Task: Search one way flight ticket for 3 adults, 3 children in premium economy from Santa Fe: Santa Fe Municipal Airport to Gillette: Gillette Campbell County Airport on 5-1-2023. Choice of flights is Frontier. Number of bags: 1 carry on bag. Price is upto 74000. Outbound departure time preference is 23:00.
Action: Mouse moved to (233, 288)
Screenshot: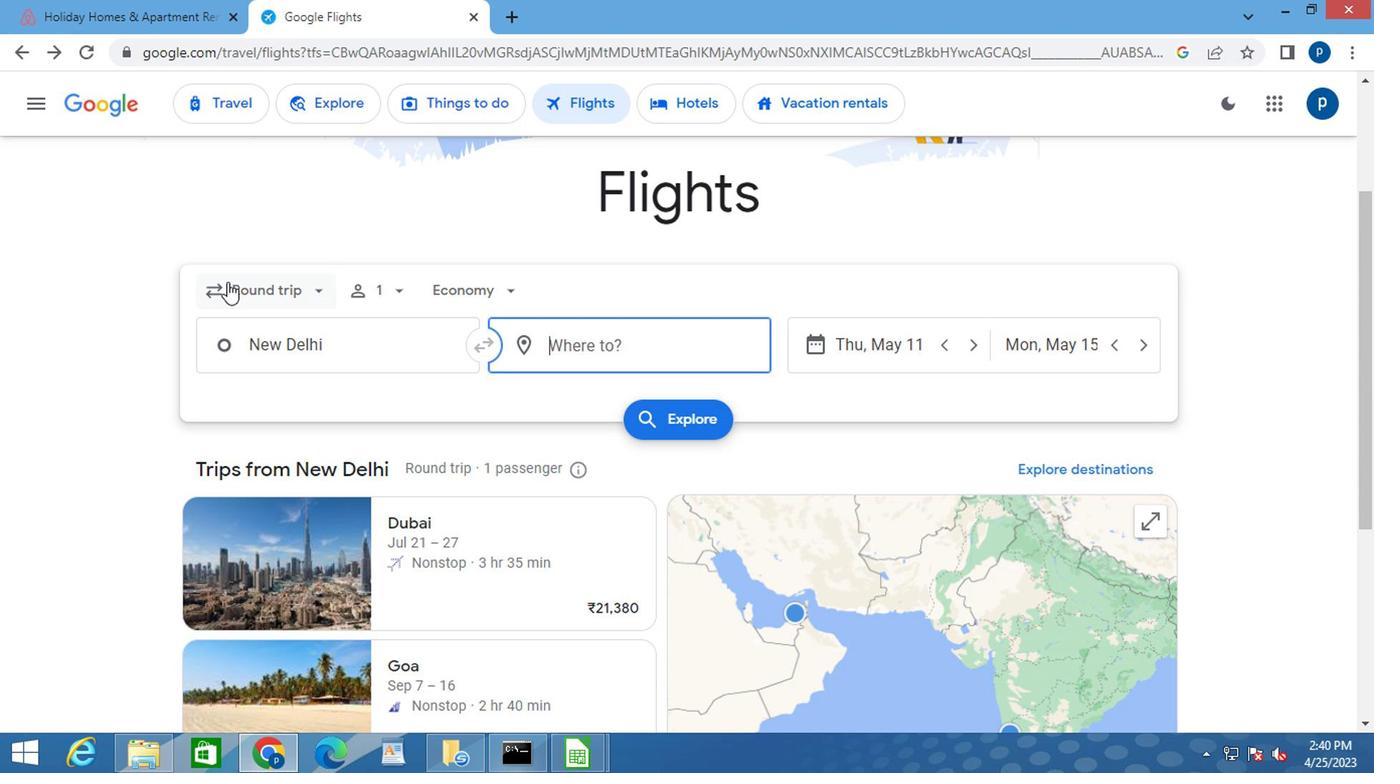 
Action: Mouse pressed left at (233, 288)
Screenshot: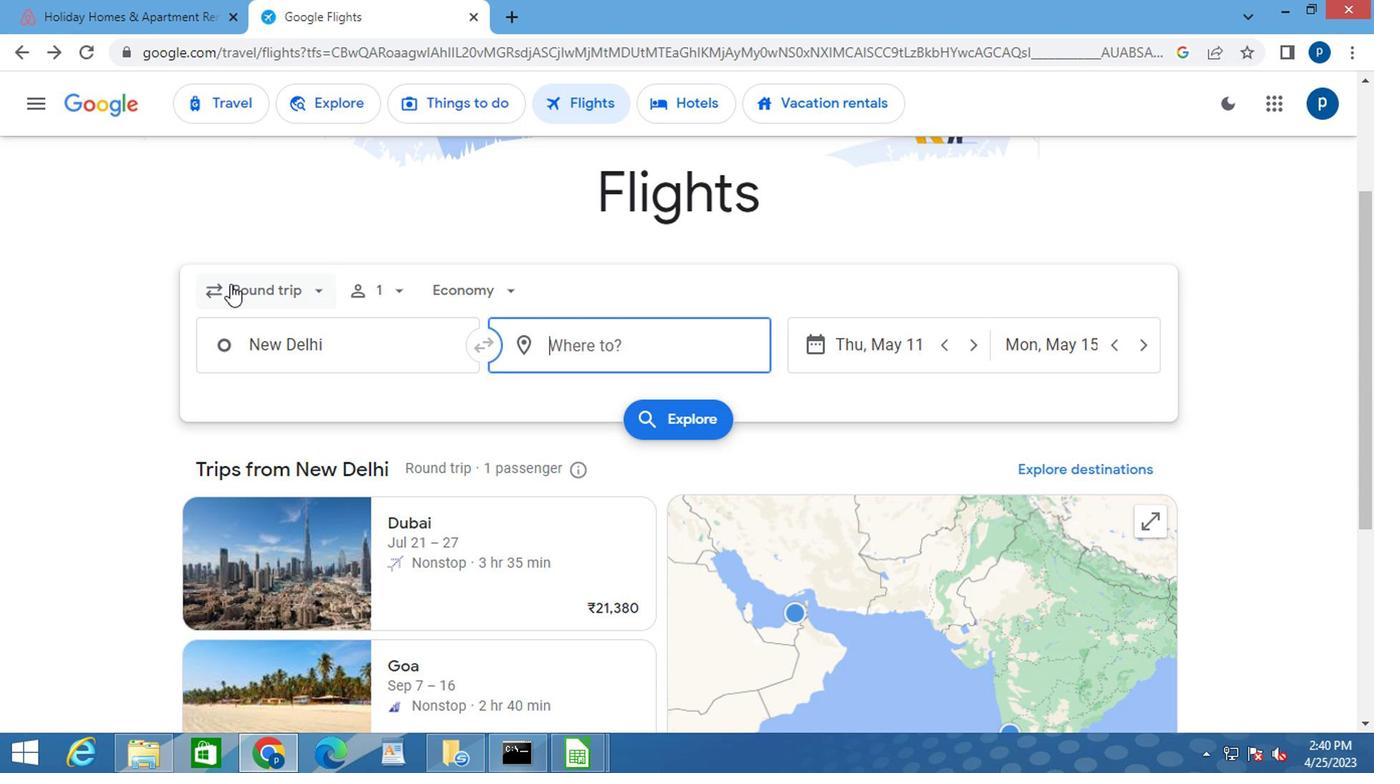 
Action: Mouse moved to (278, 377)
Screenshot: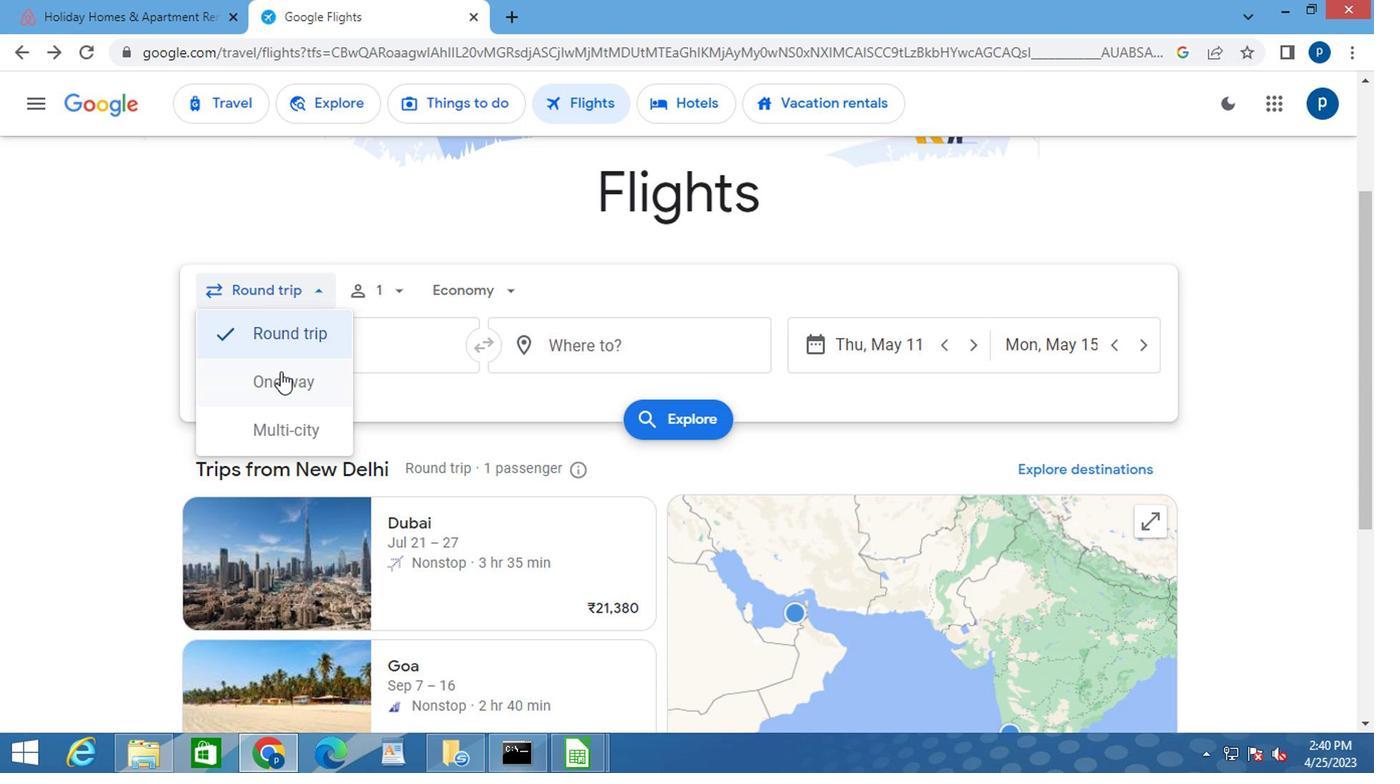 
Action: Mouse pressed left at (278, 377)
Screenshot: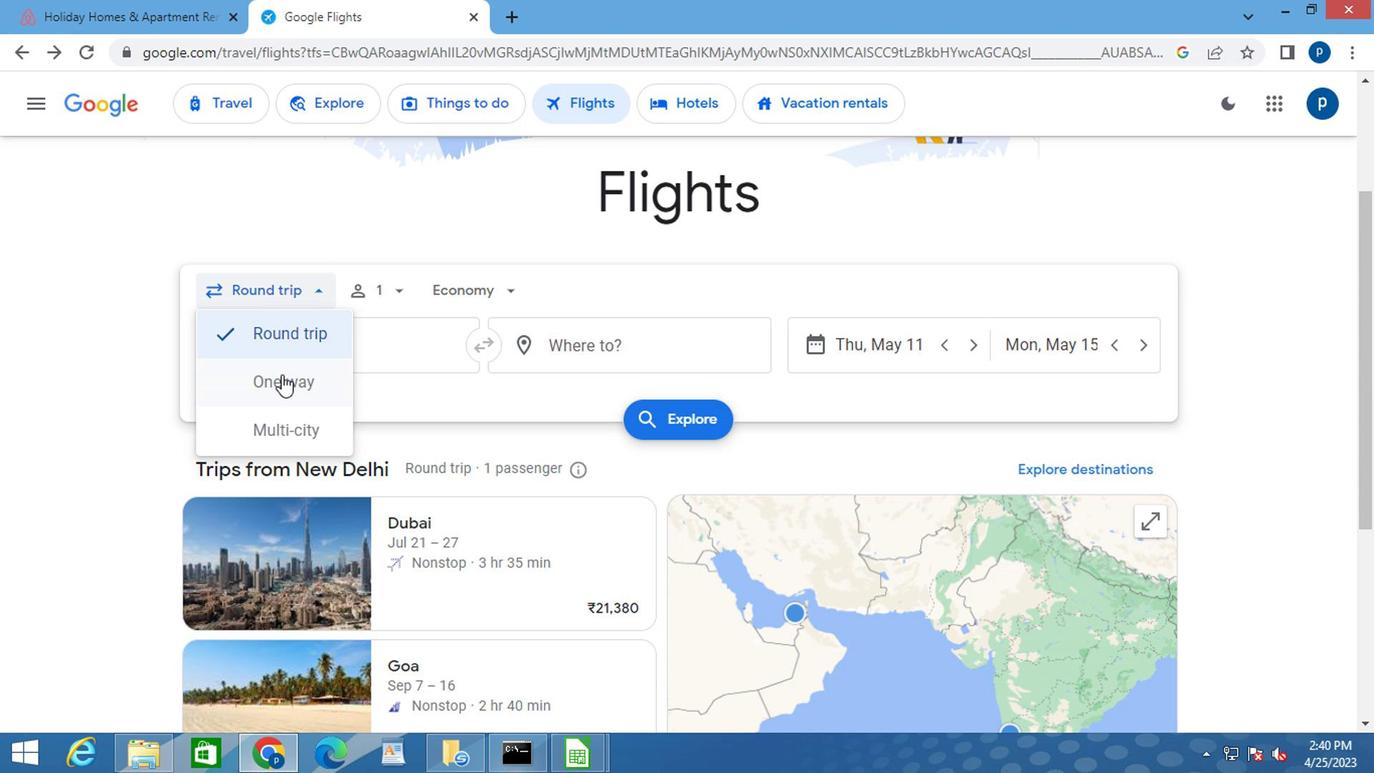 
Action: Mouse moved to (372, 303)
Screenshot: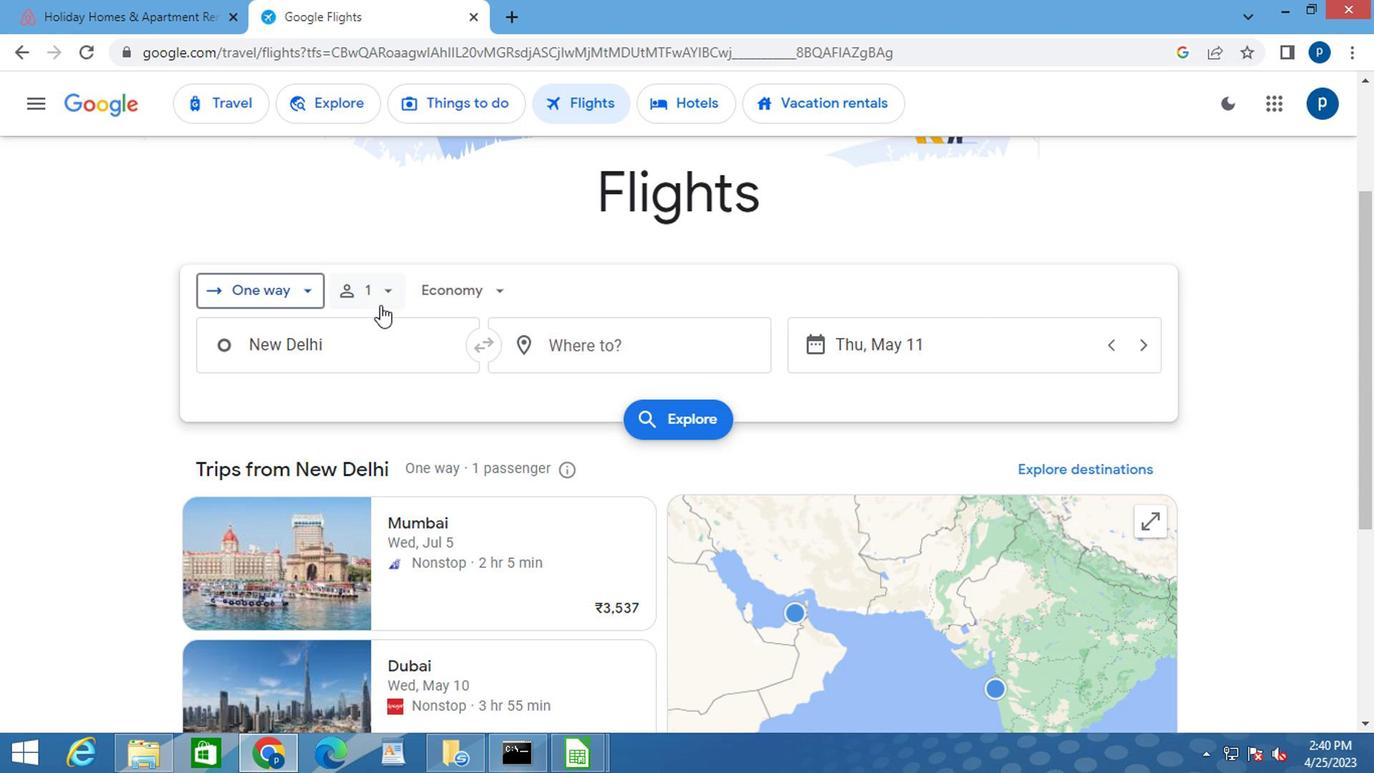 
Action: Mouse pressed left at (372, 303)
Screenshot: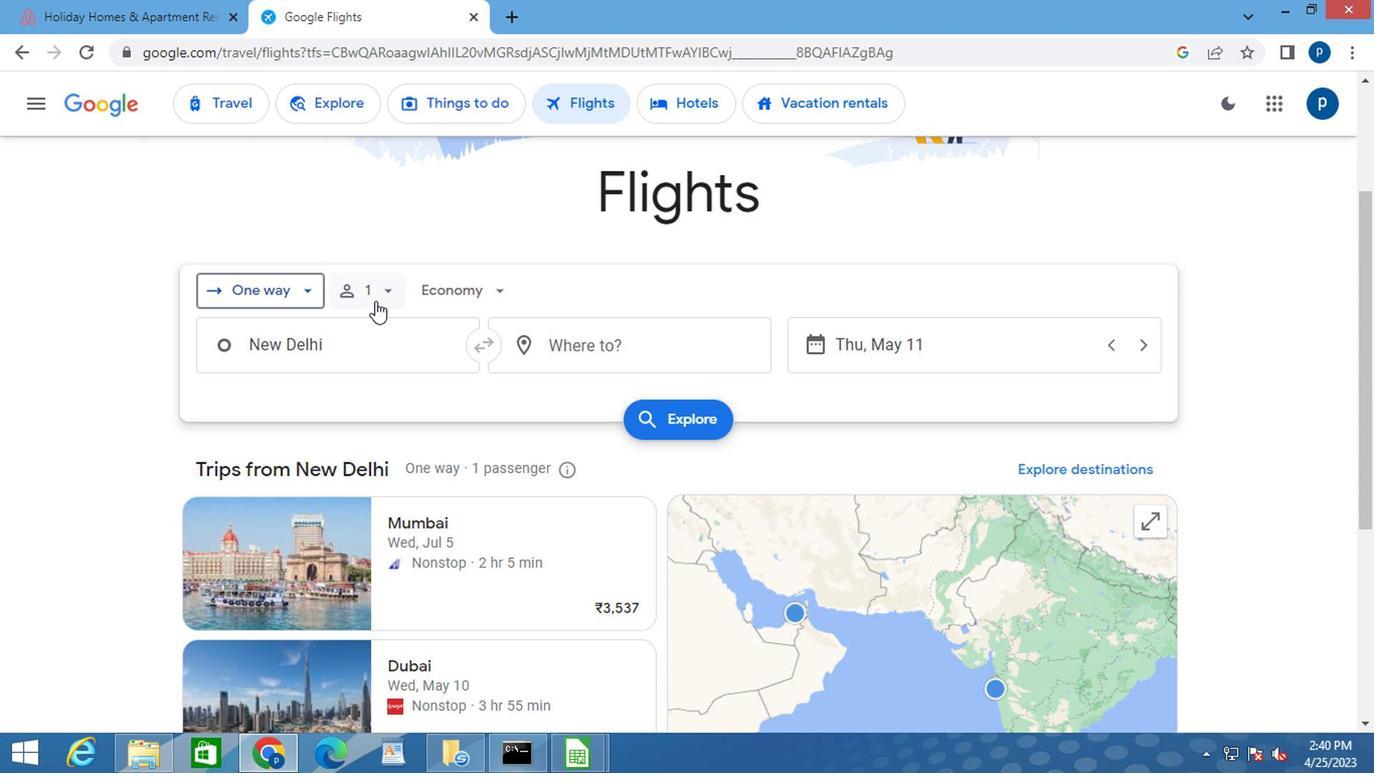
Action: Mouse moved to (539, 338)
Screenshot: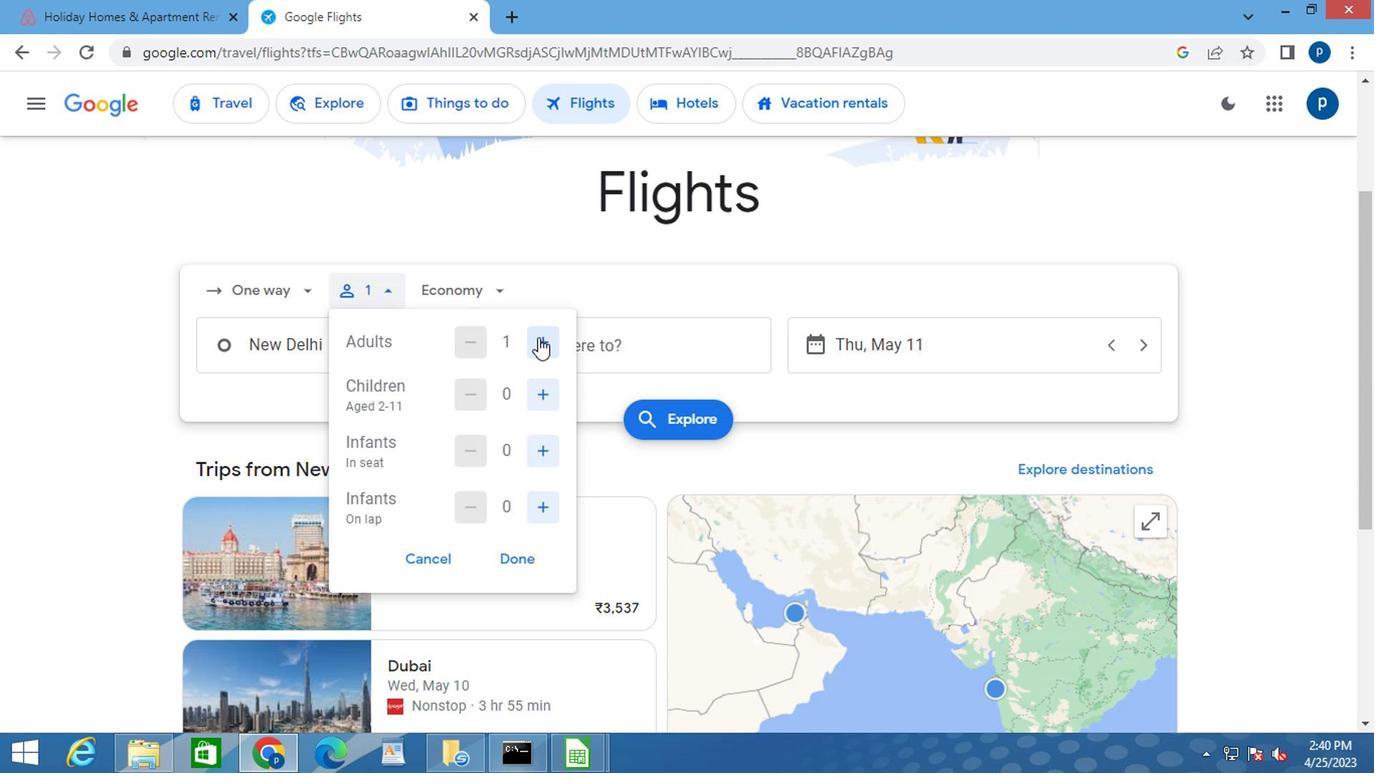 
Action: Mouse pressed left at (539, 338)
Screenshot: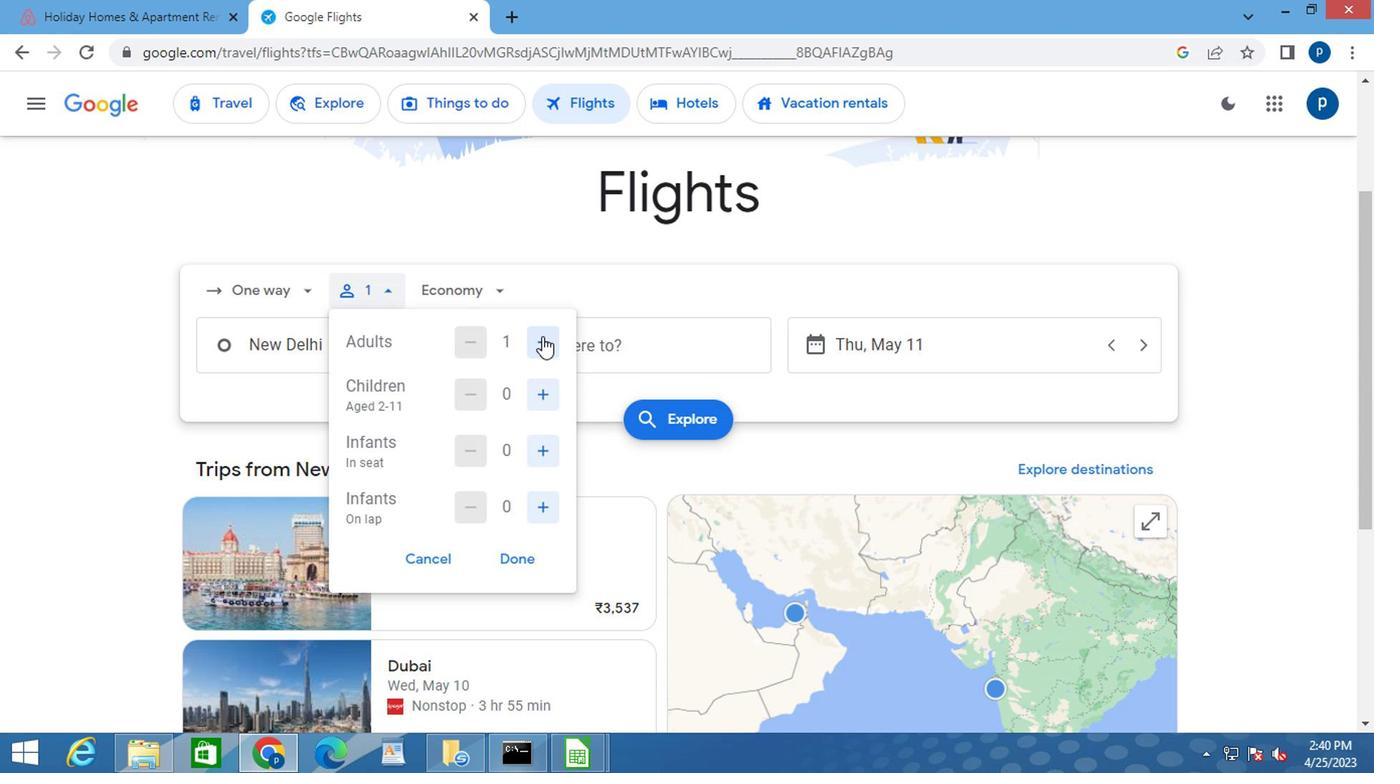 
Action: Mouse pressed left at (539, 338)
Screenshot: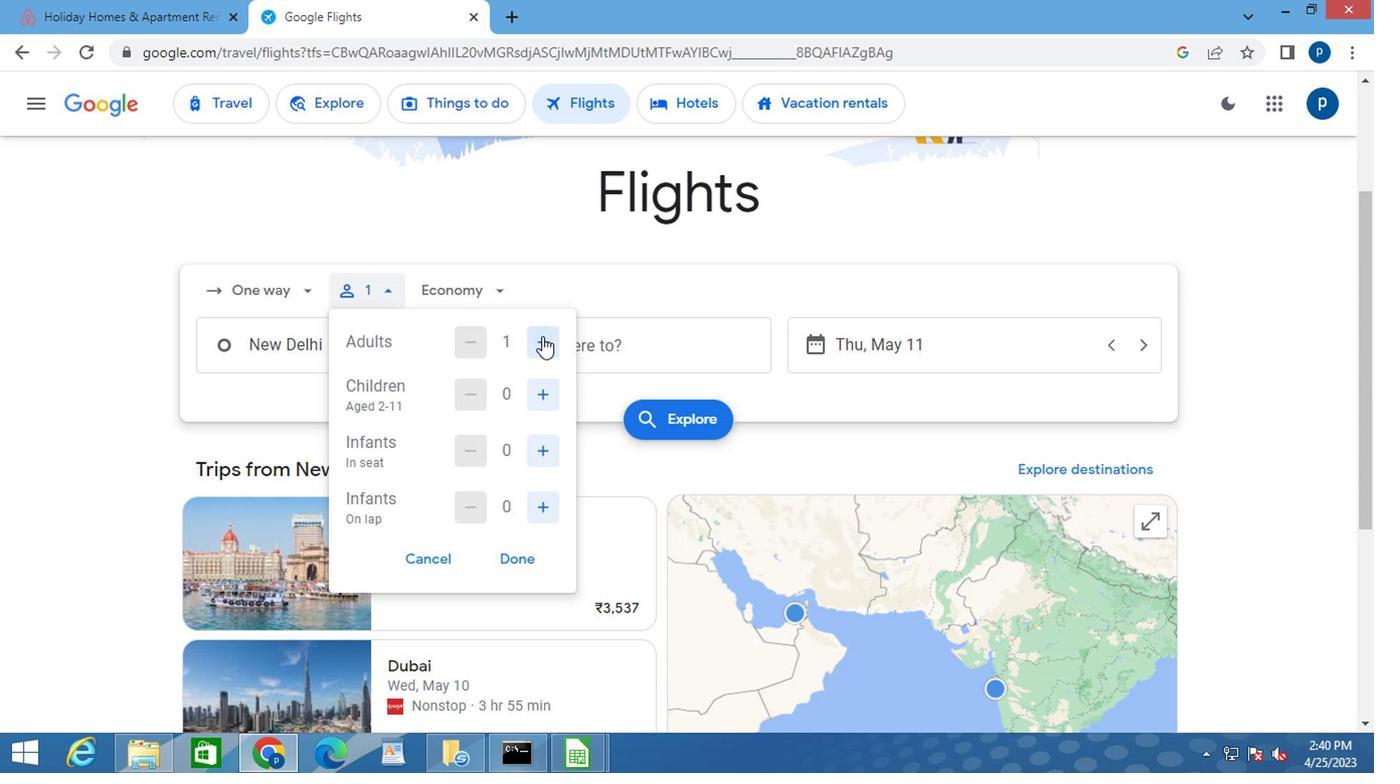 
Action: Mouse moved to (541, 394)
Screenshot: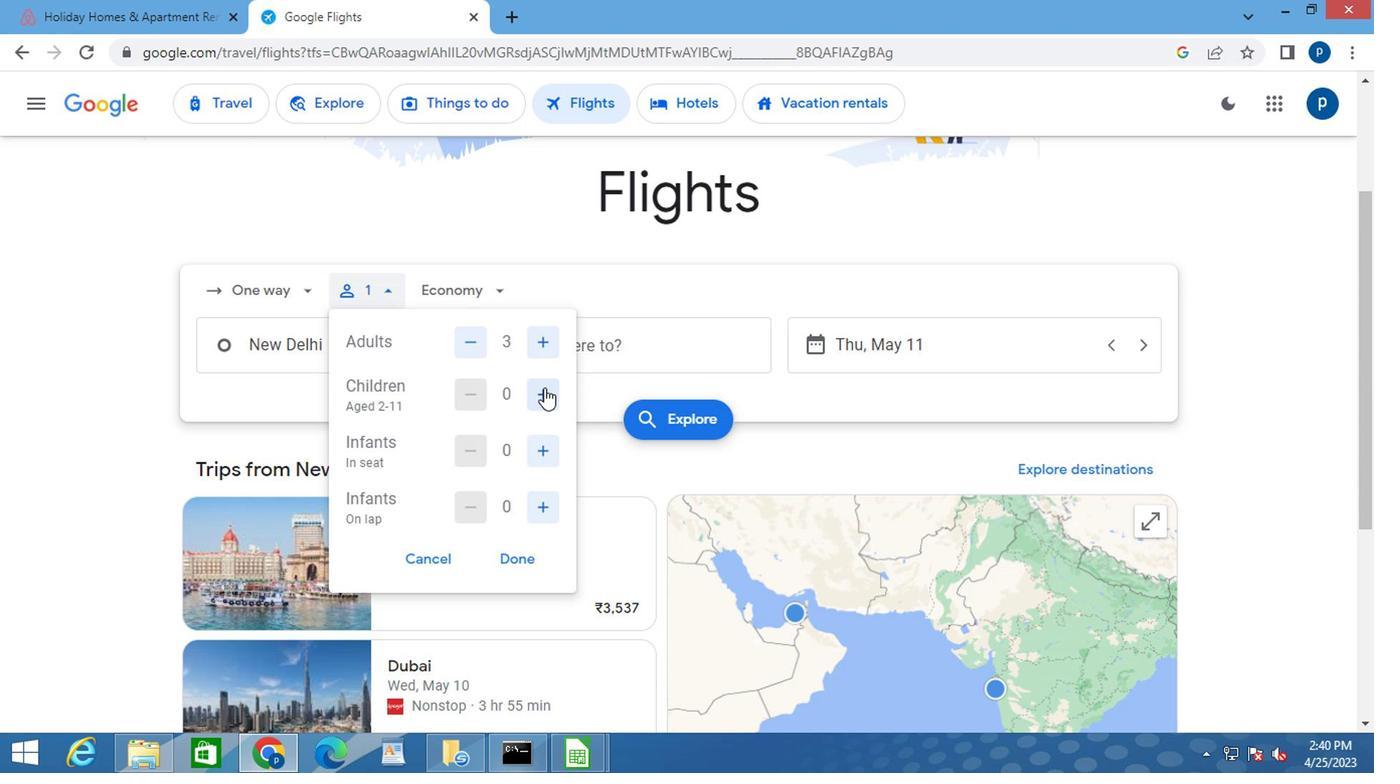 
Action: Mouse pressed left at (541, 394)
Screenshot: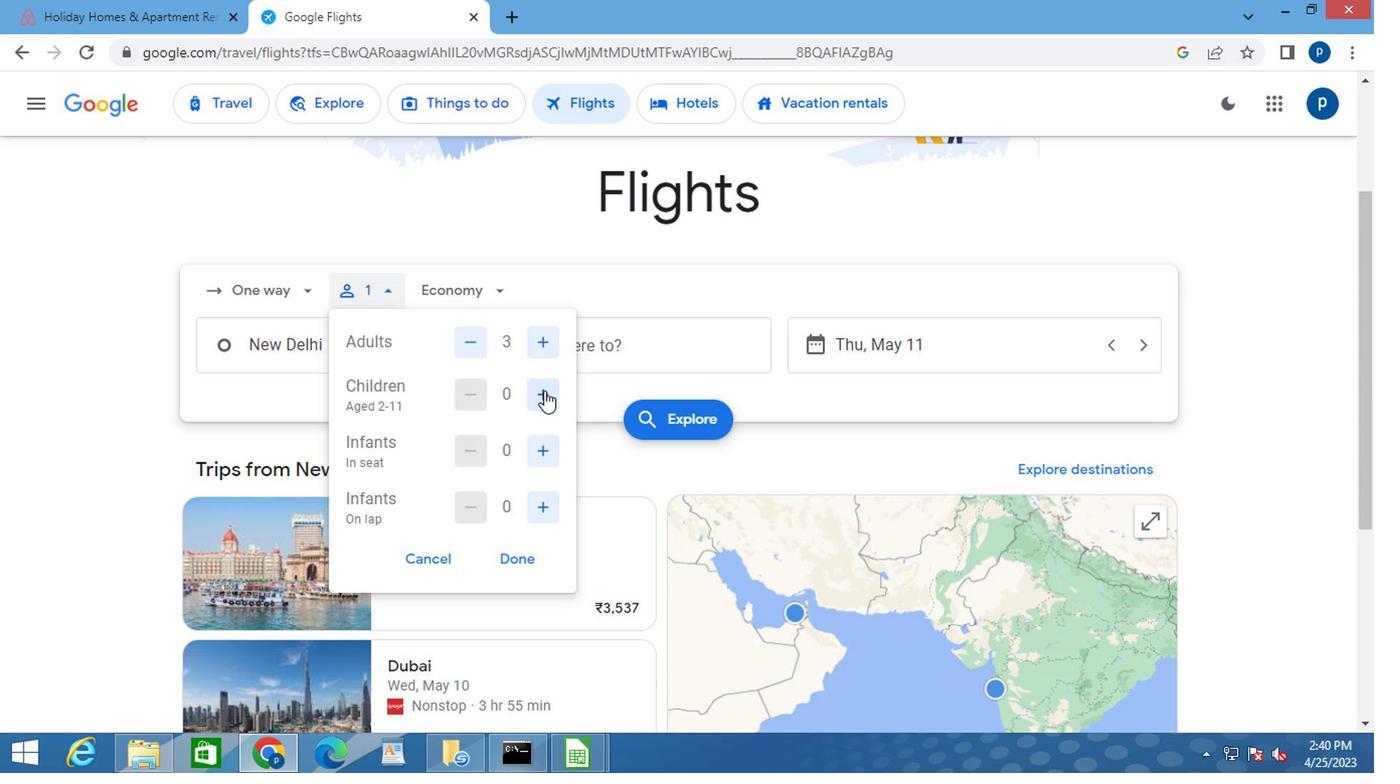 
Action: Mouse moved to (540, 394)
Screenshot: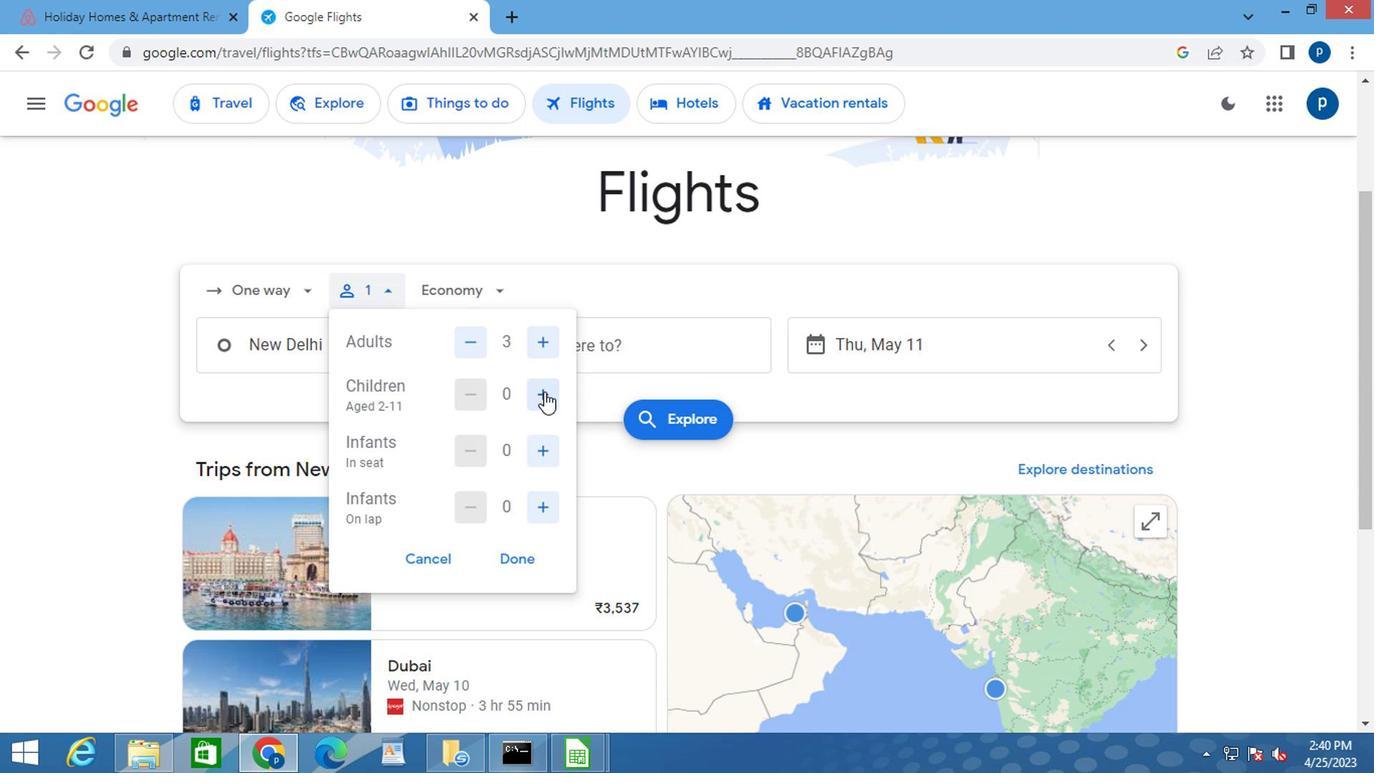 
Action: Mouse pressed left at (540, 394)
Screenshot: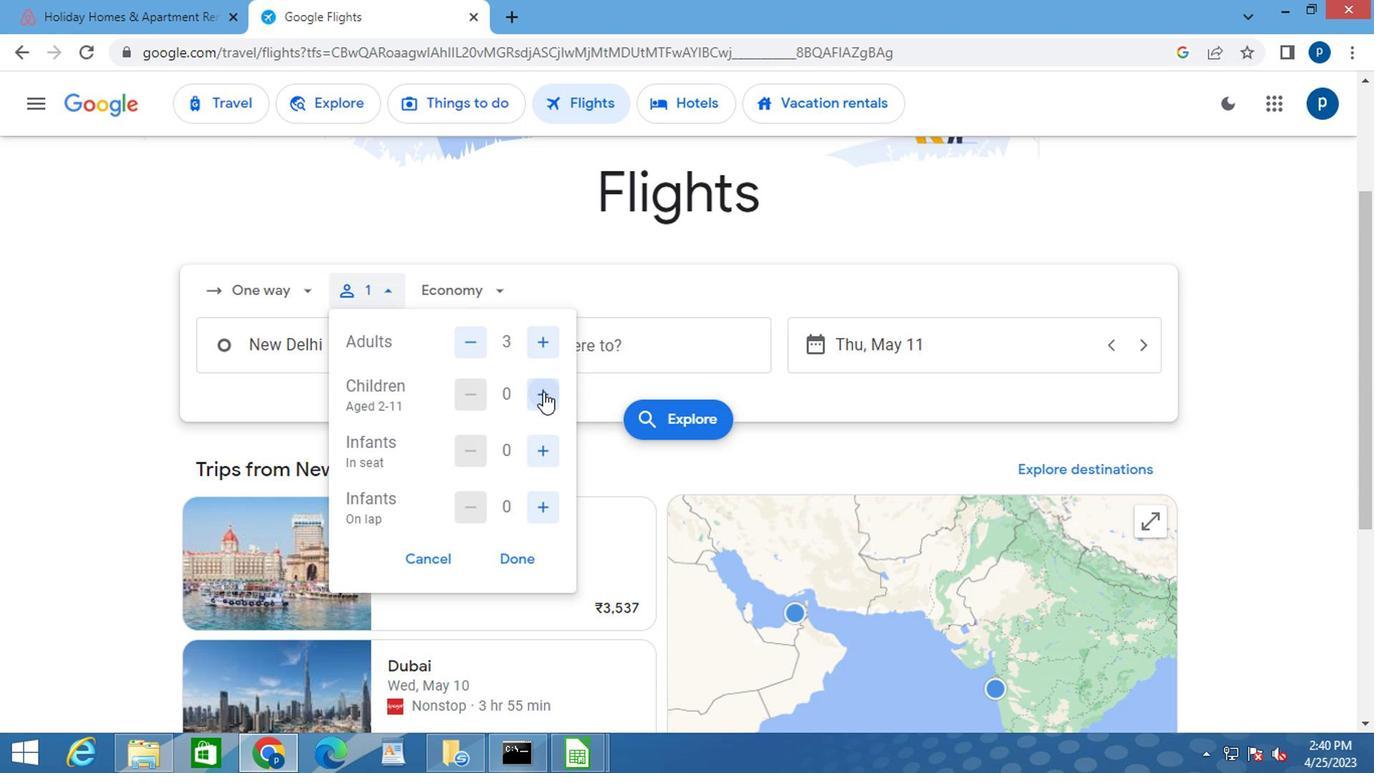 
Action: Mouse moved to (539, 394)
Screenshot: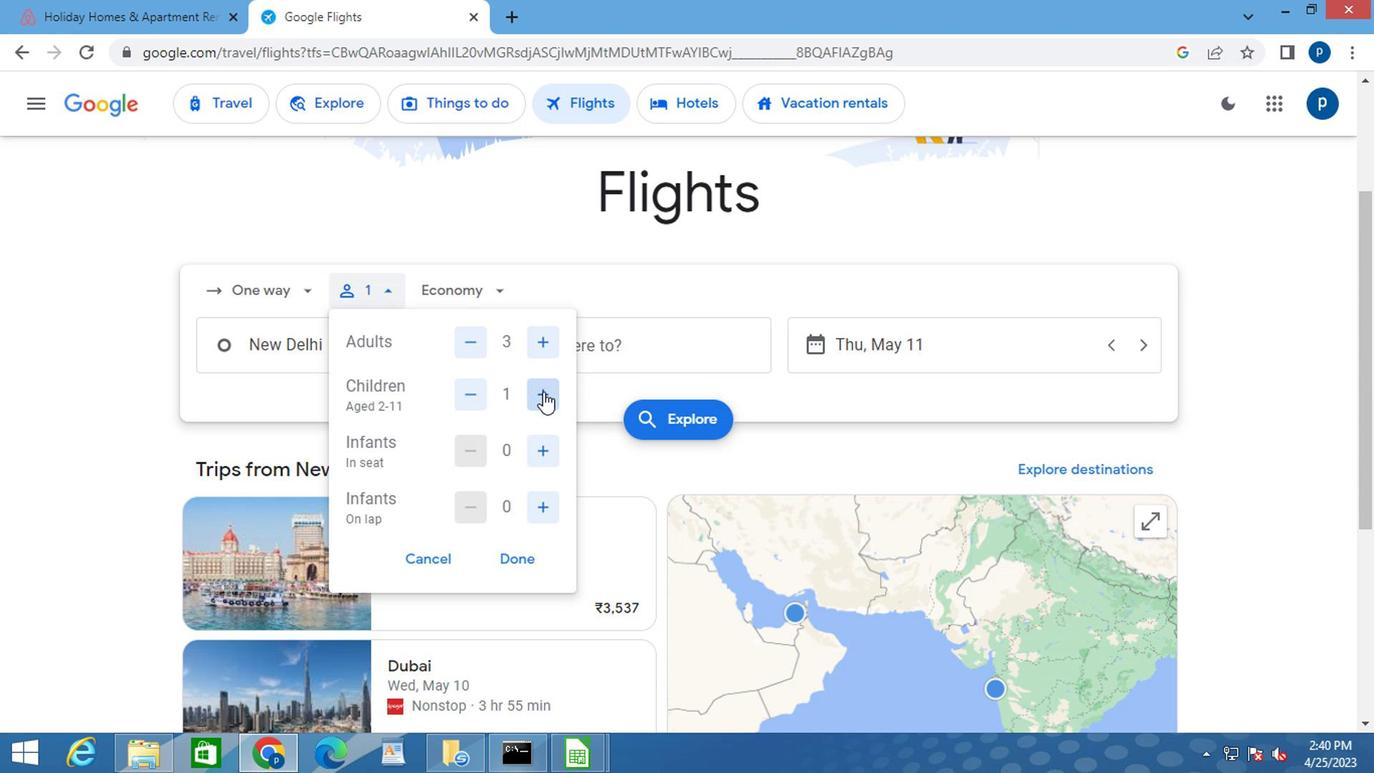 
Action: Mouse pressed left at (539, 394)
Screenshot: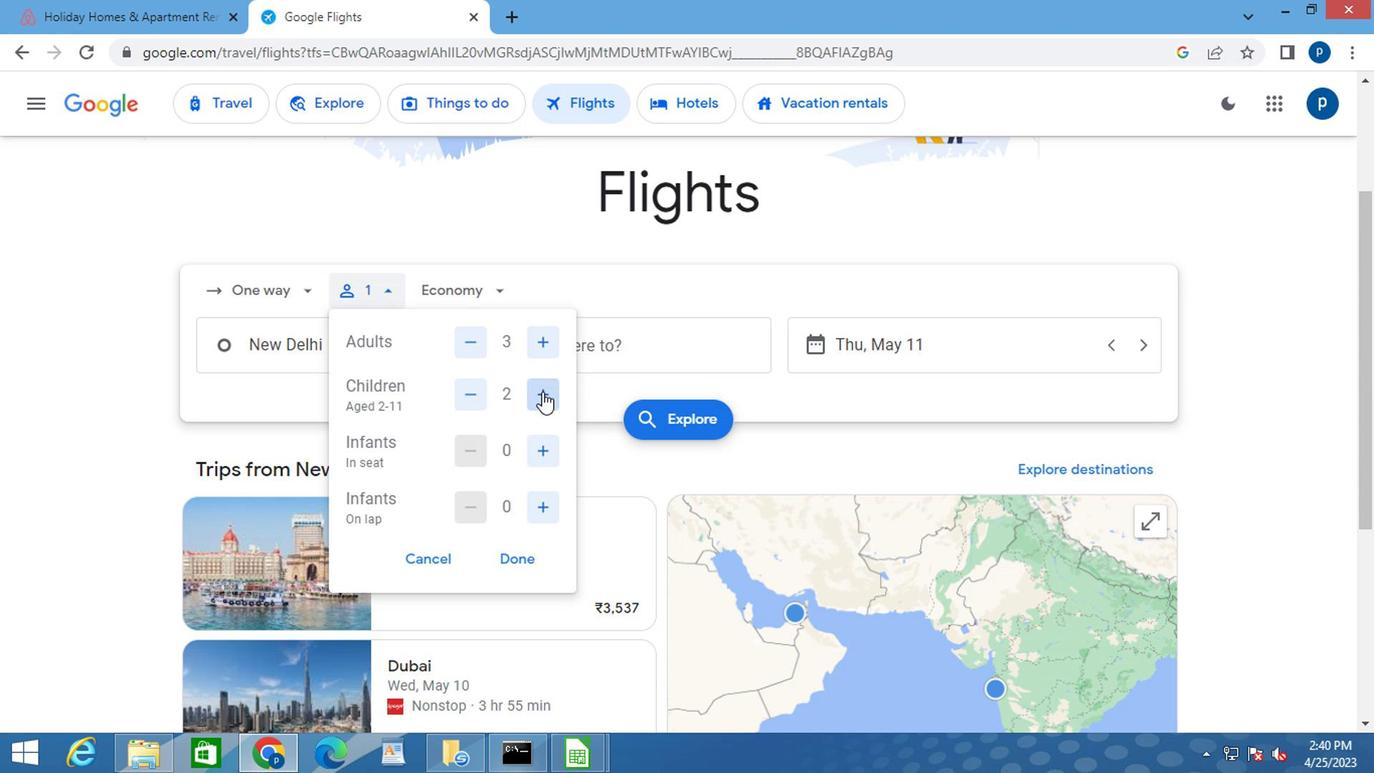 
Action: Mouse moved to (493, 286)
Screenshot: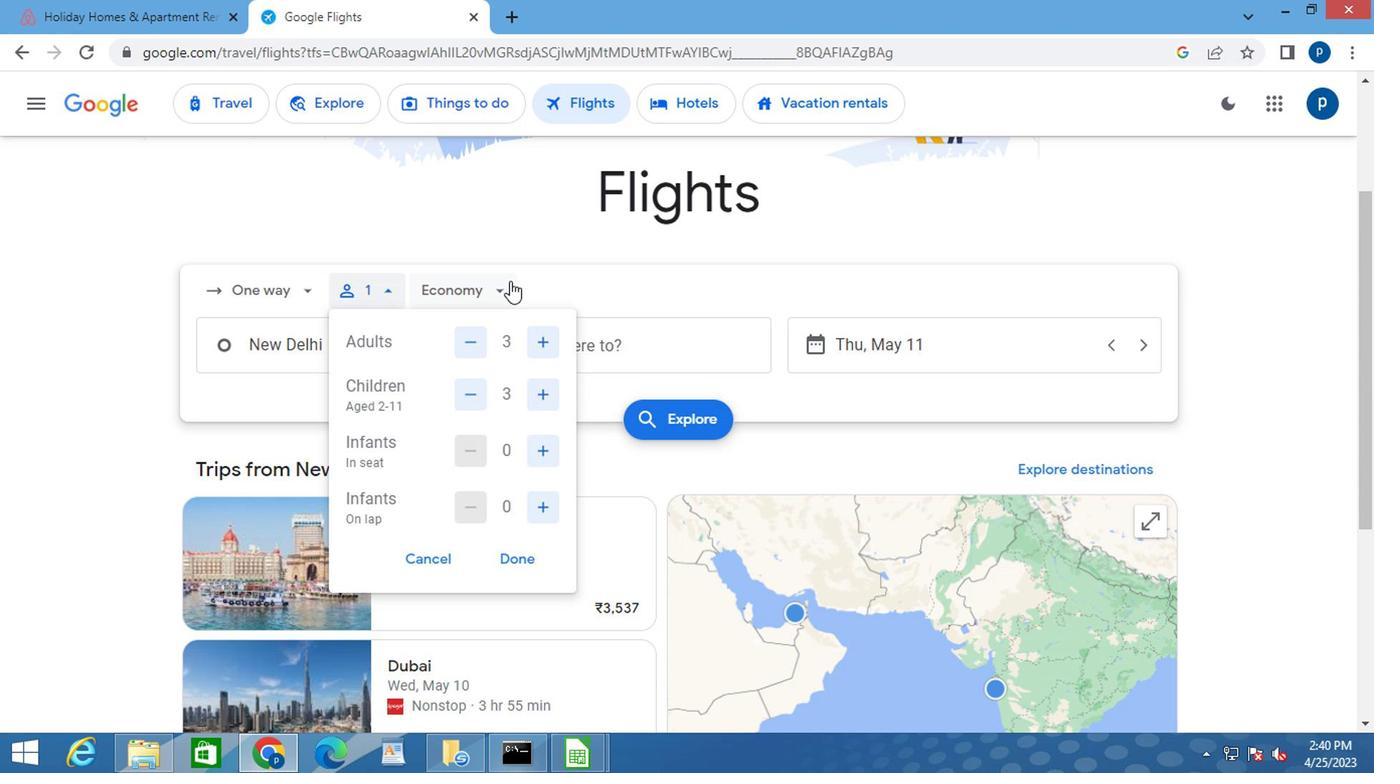
Action: Mouse pressed left at (493, 286)
Screenshot: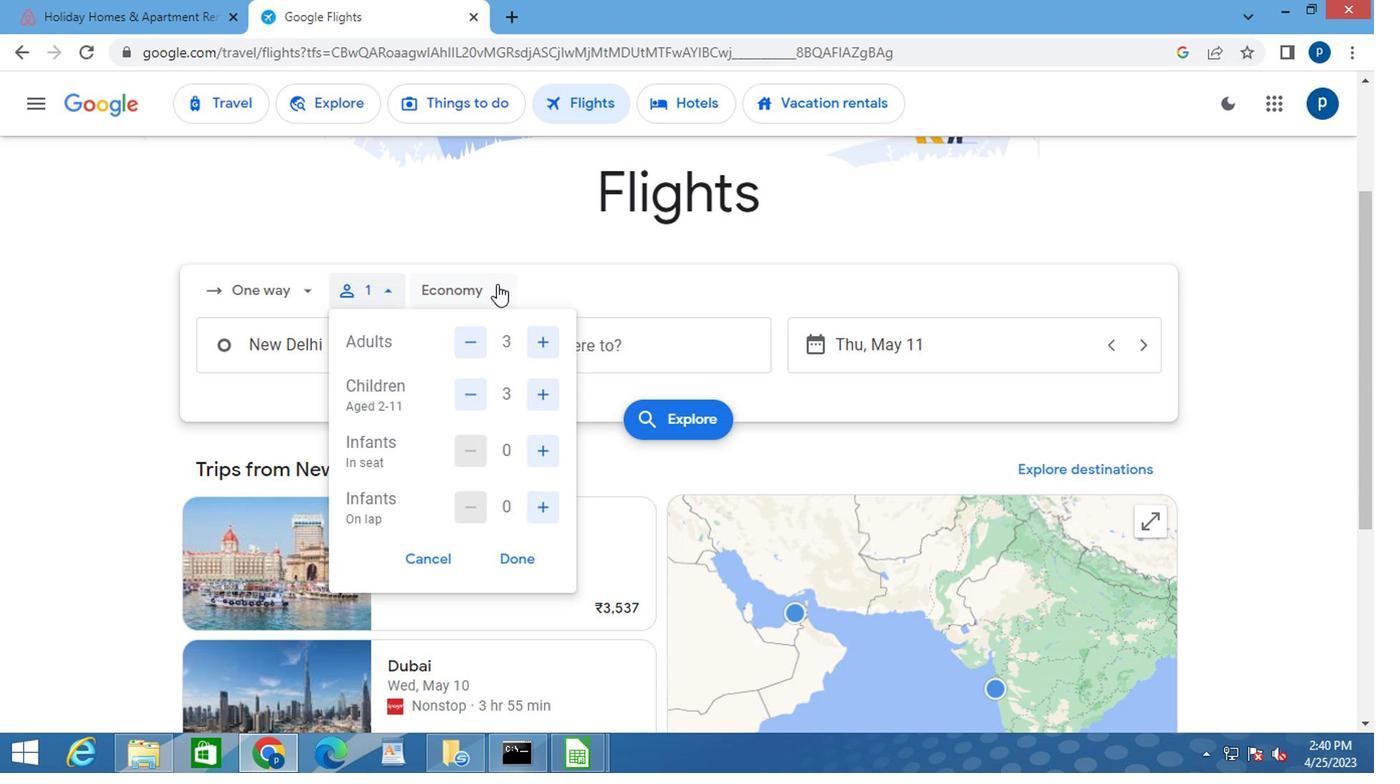 
Action: Mouse moved to (365, 286)
Screenshot: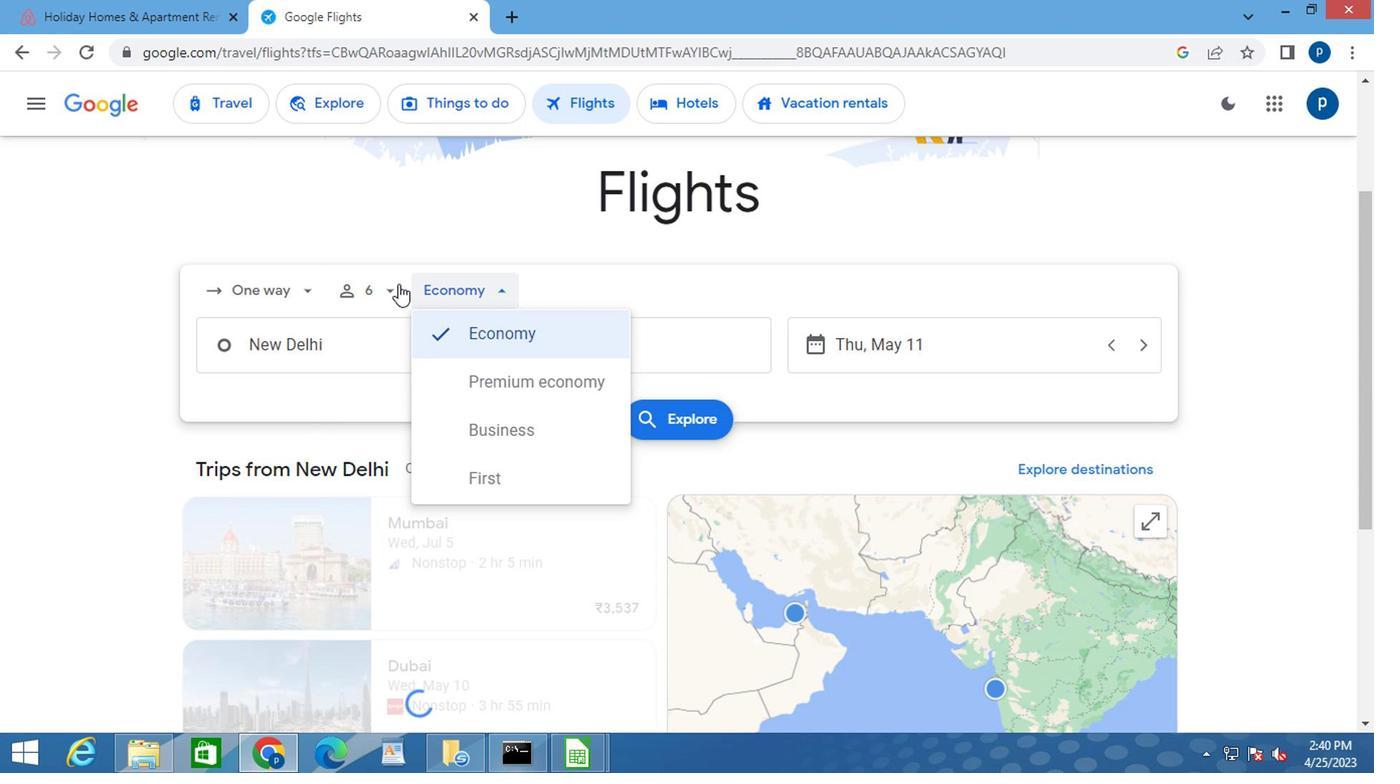 
Action: Mouse pressed left at (365, 286)
Screenshot: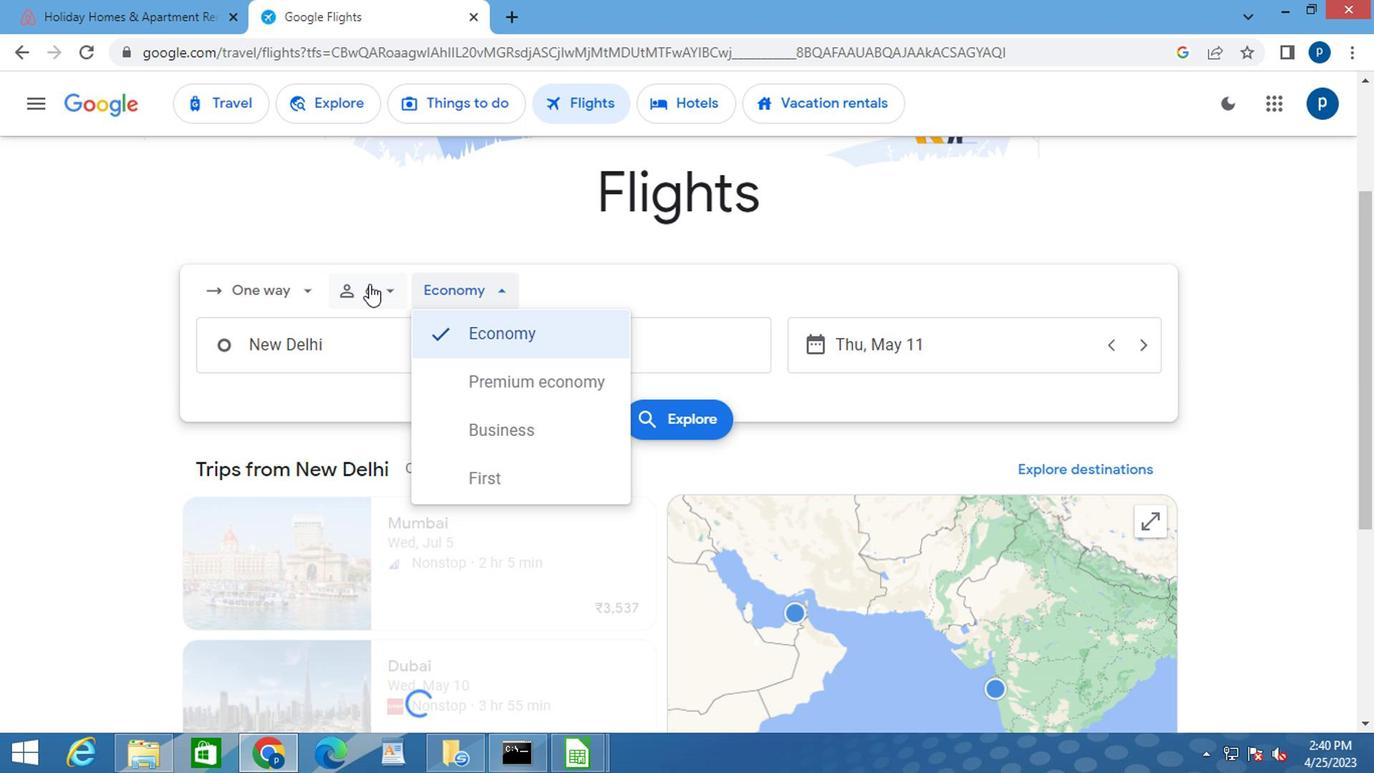 
Action: Mouse moved to (510, 550)
Screenshot: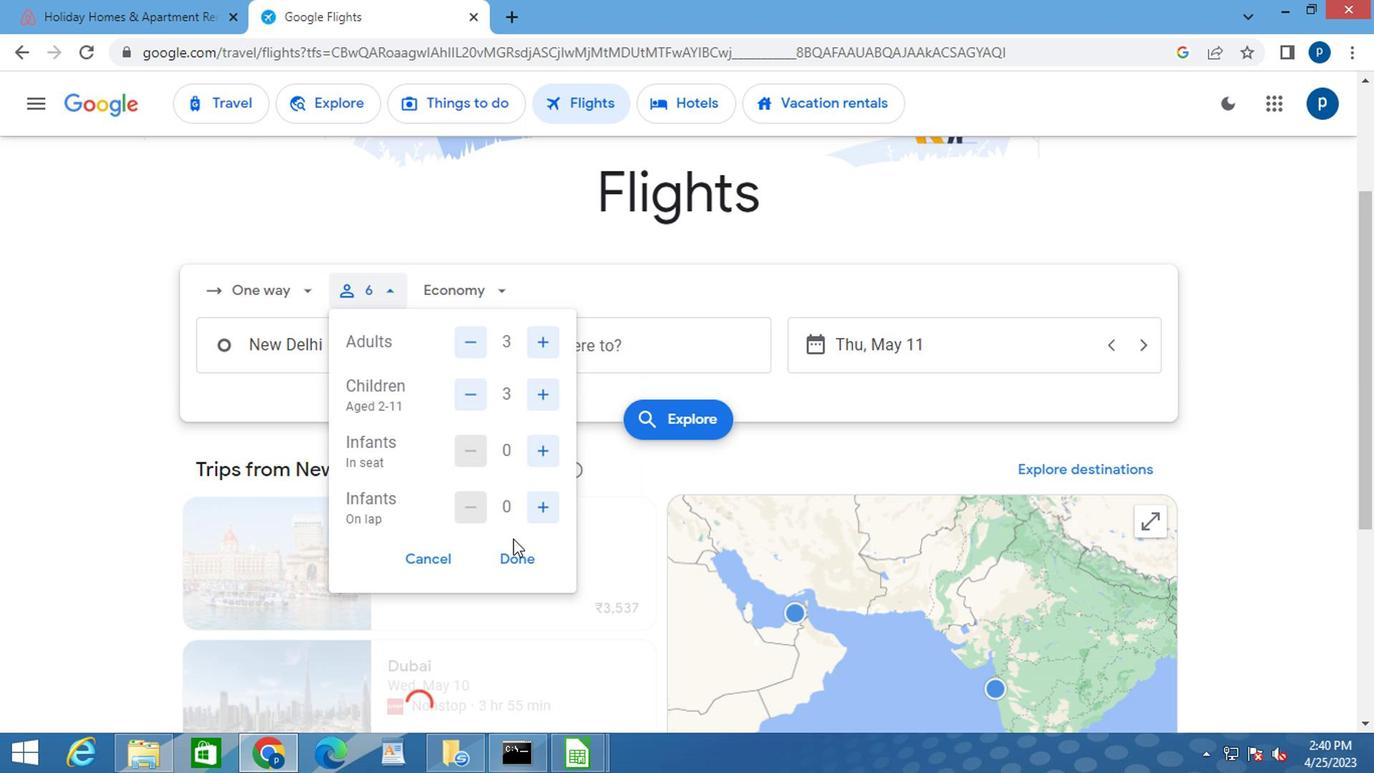 
Action: Mouse pressed left at (510, 550)
Screenshot: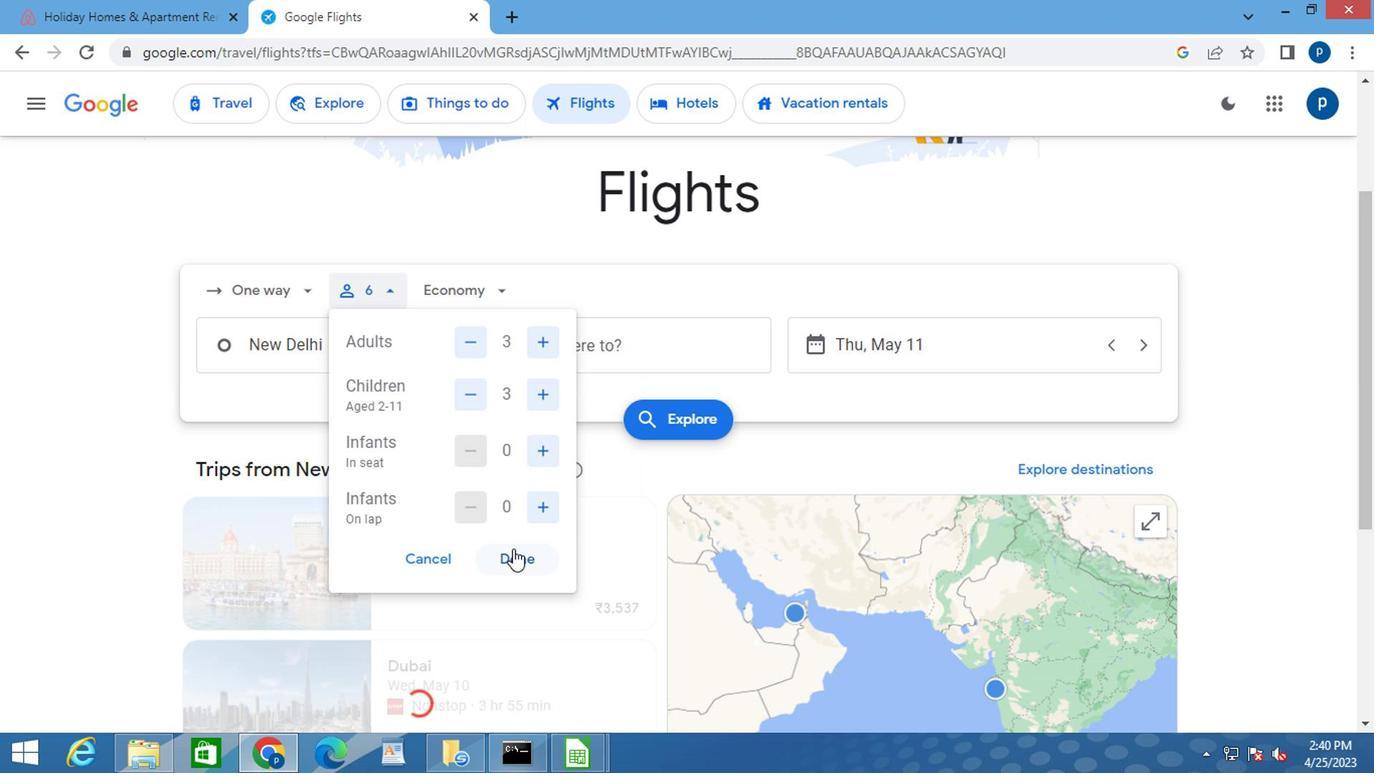 
Action: Mouse moved to (463, 279)
Screenshot: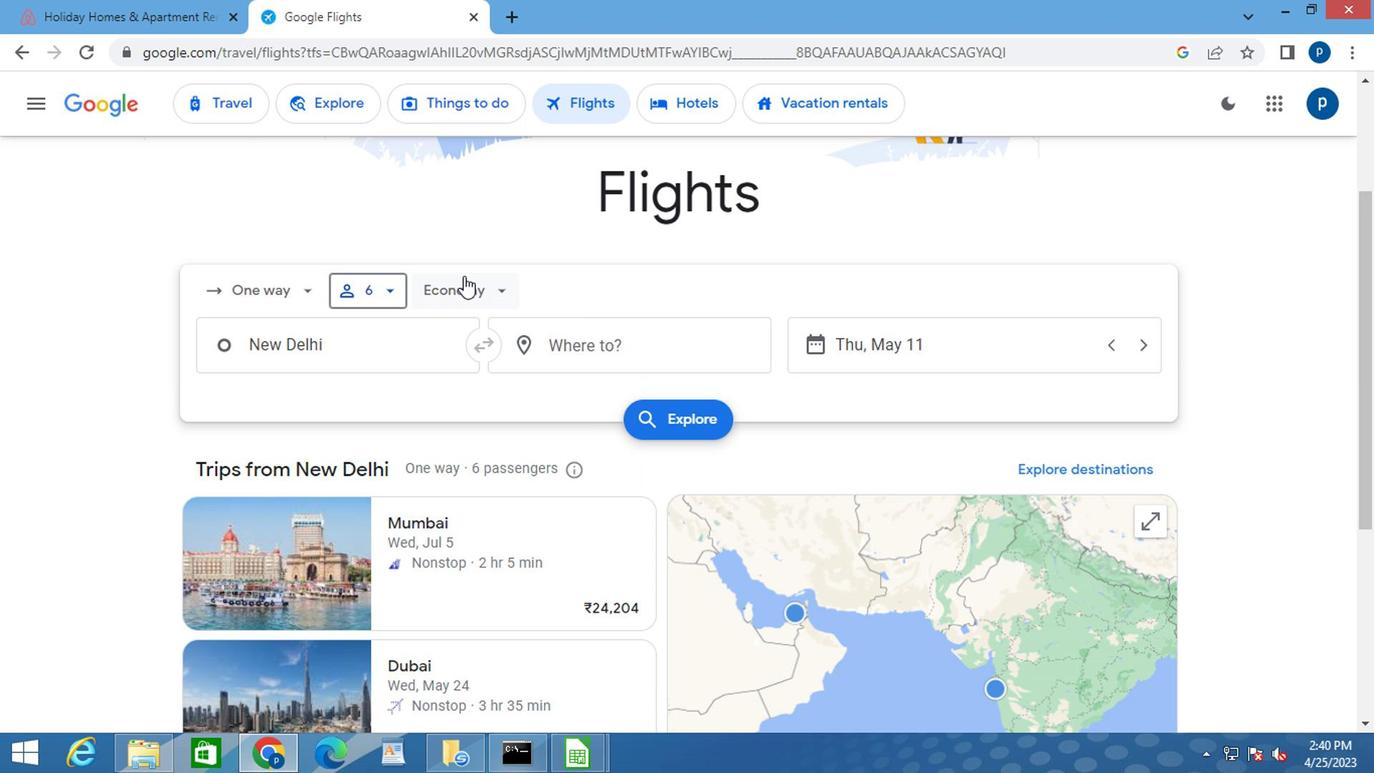 
Action: Mouse pressed left at (463, 279)
Screenshot: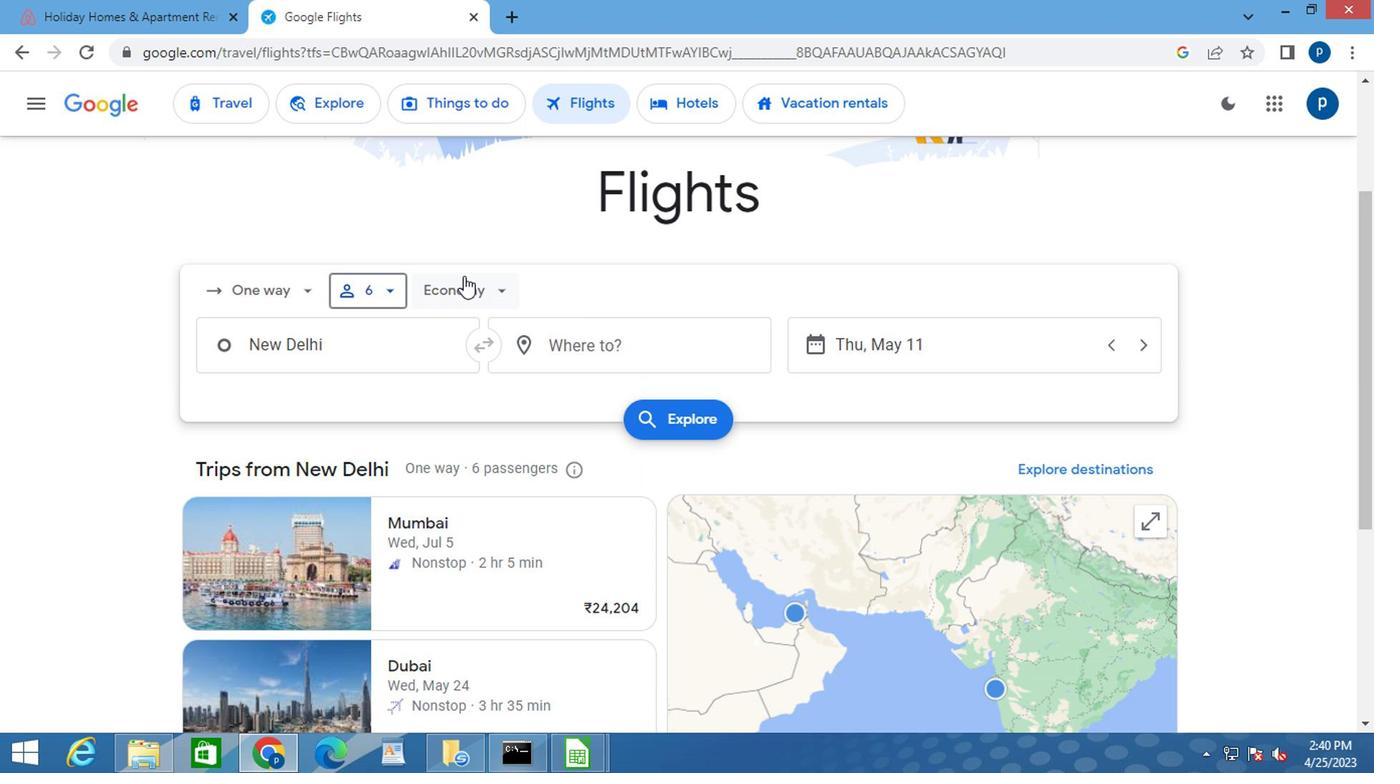 
Action: Mouse moved to (543, 380)
Screenshot: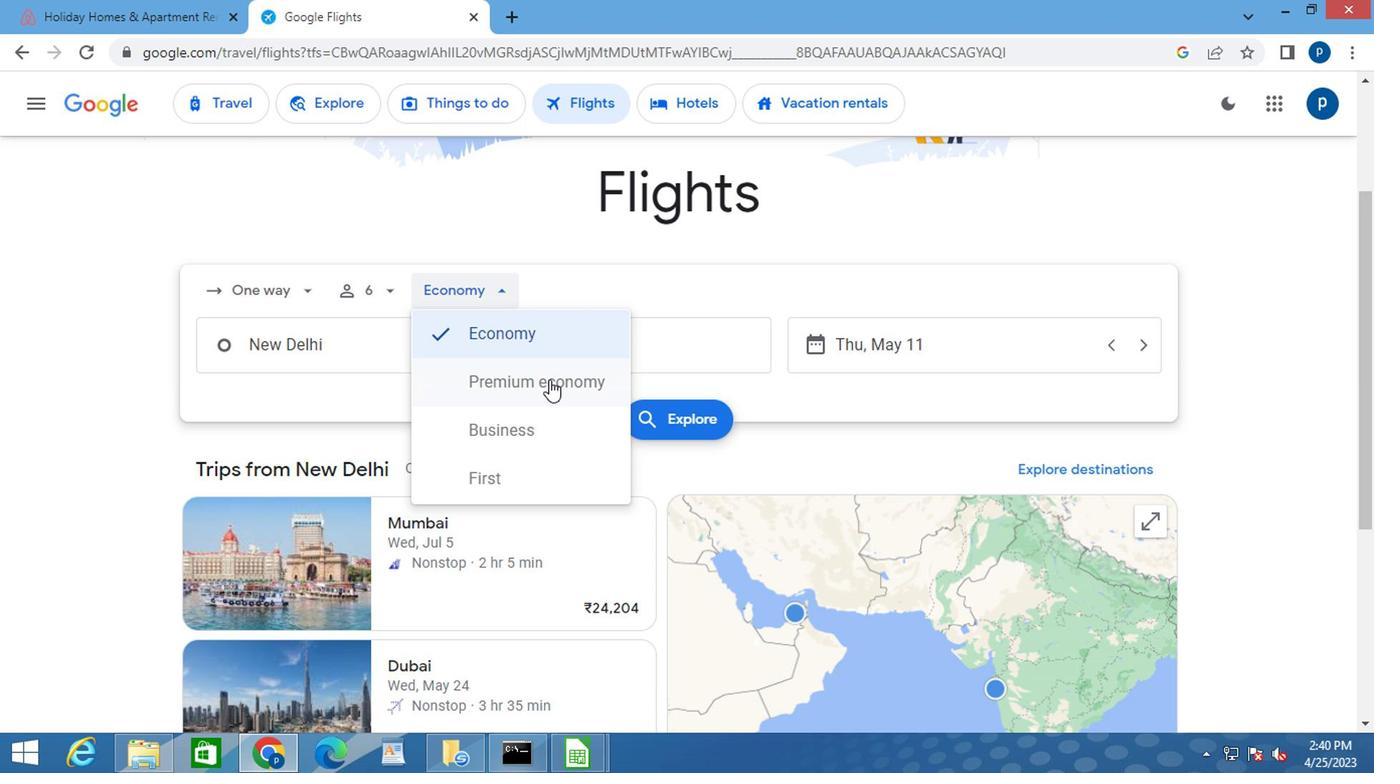 
Action: Mouse pressed left at (543, 380)
Screenshot: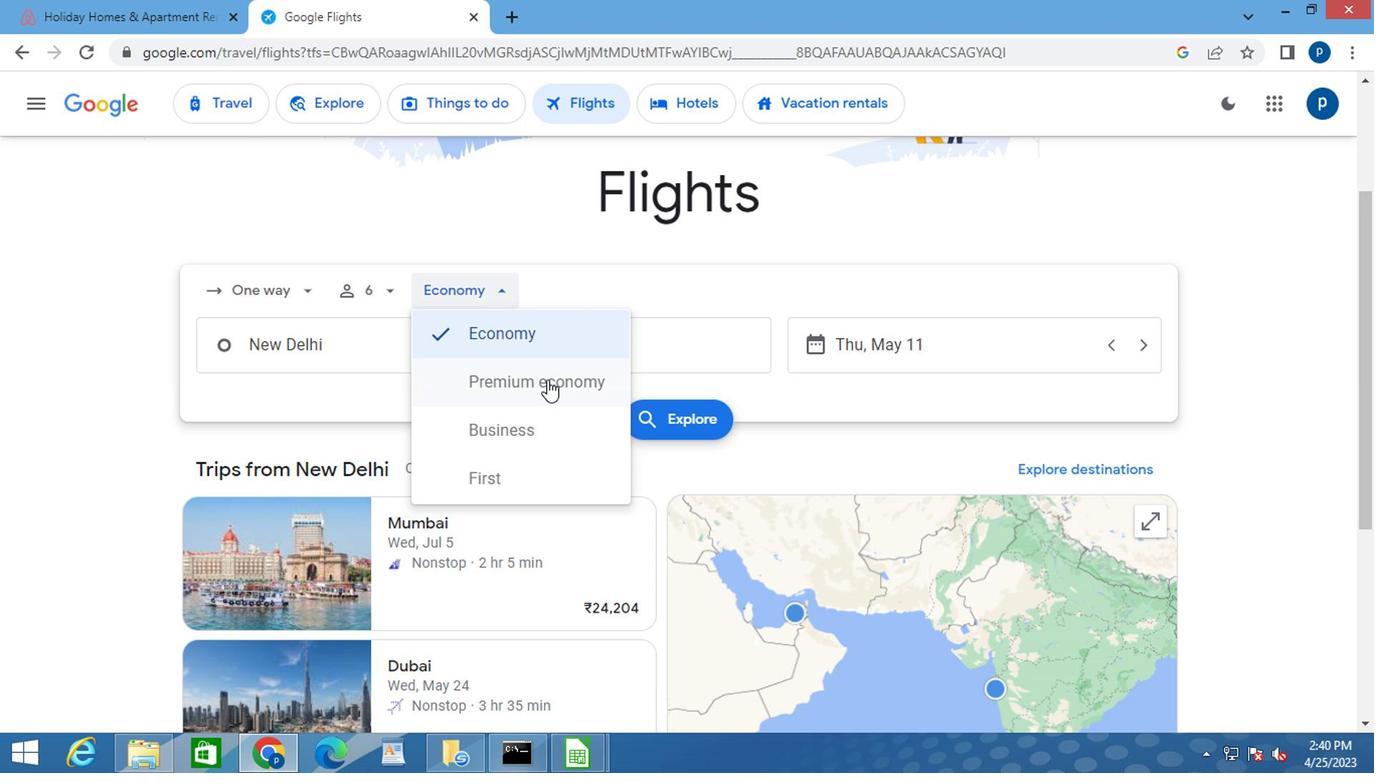 
Action: Mouse moved to (285, 352)
Screenshot: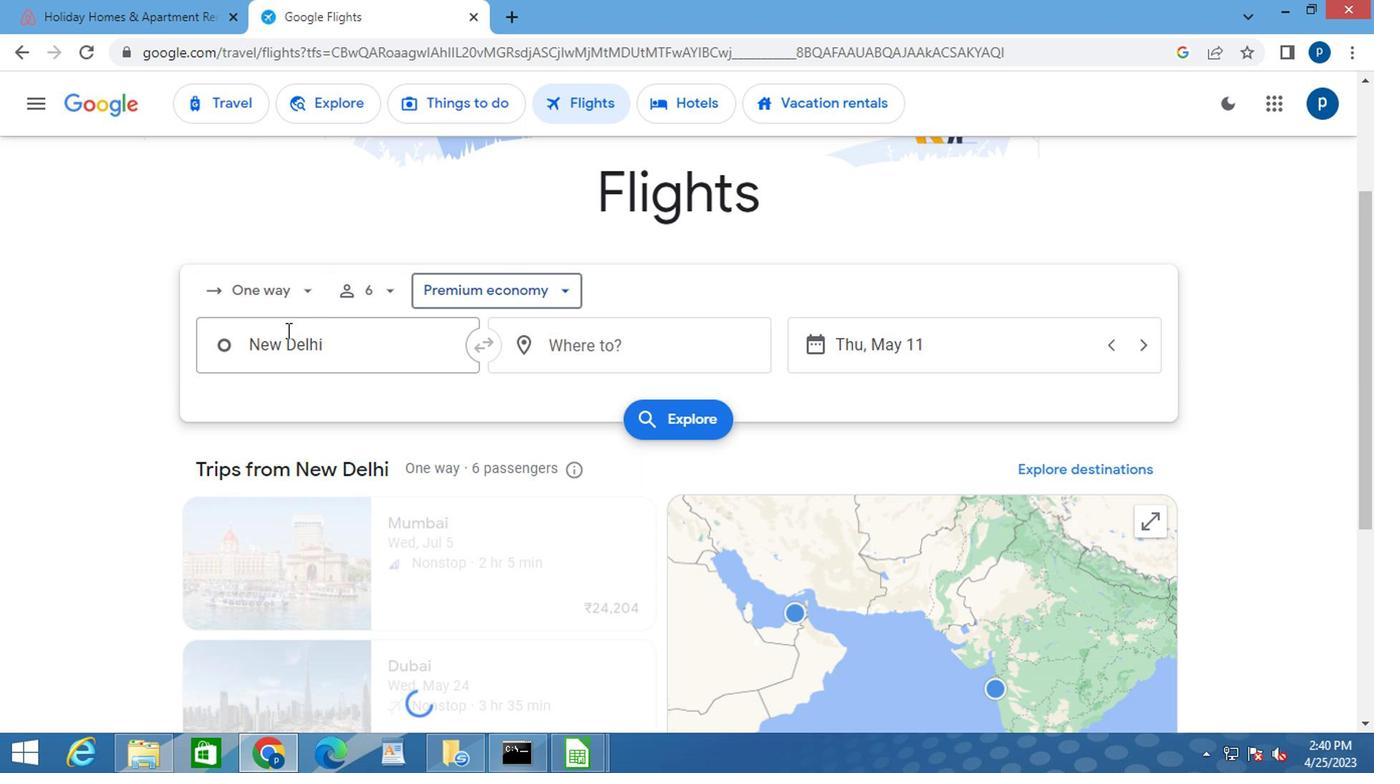 
Action: Mouse pressed left at (285, 352)
Screenshot: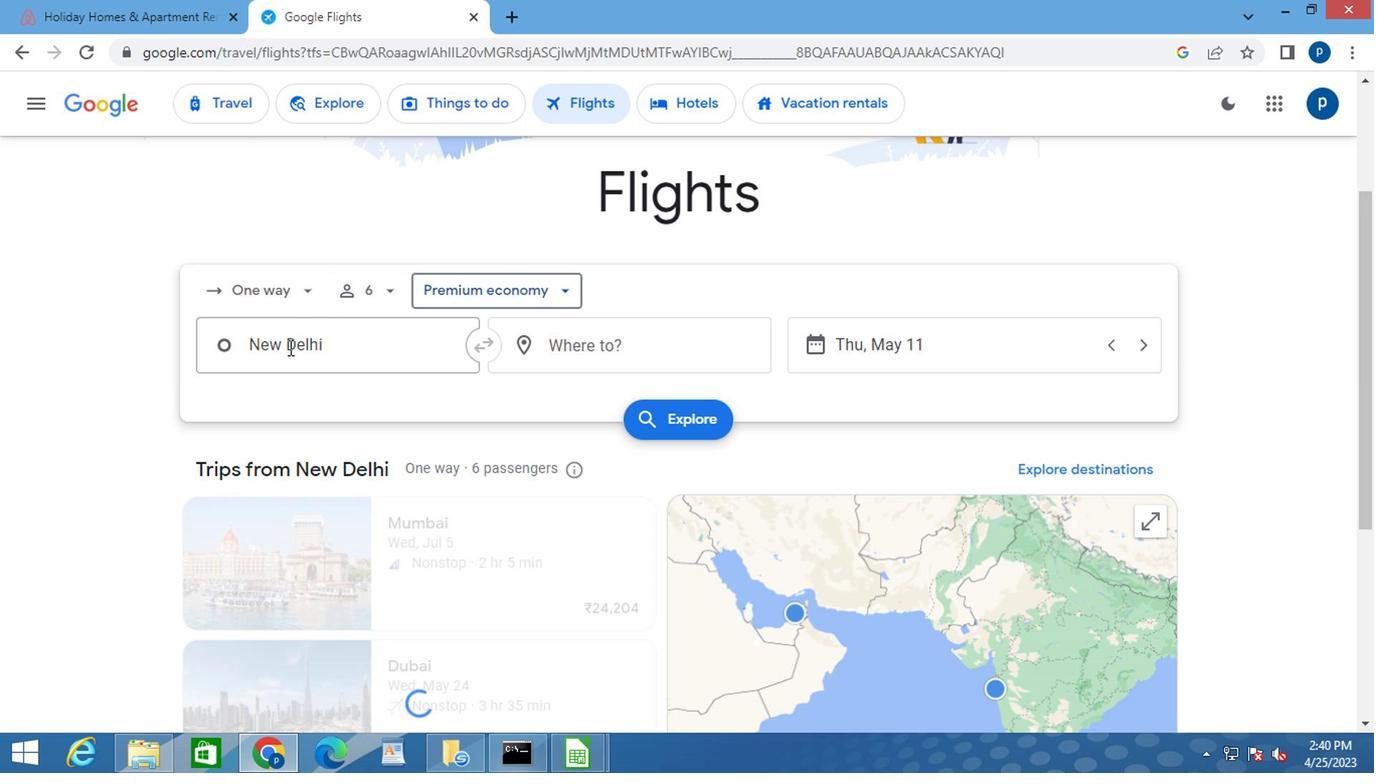 
Action: Mouse pressed left at (285, 352)
Screenshot: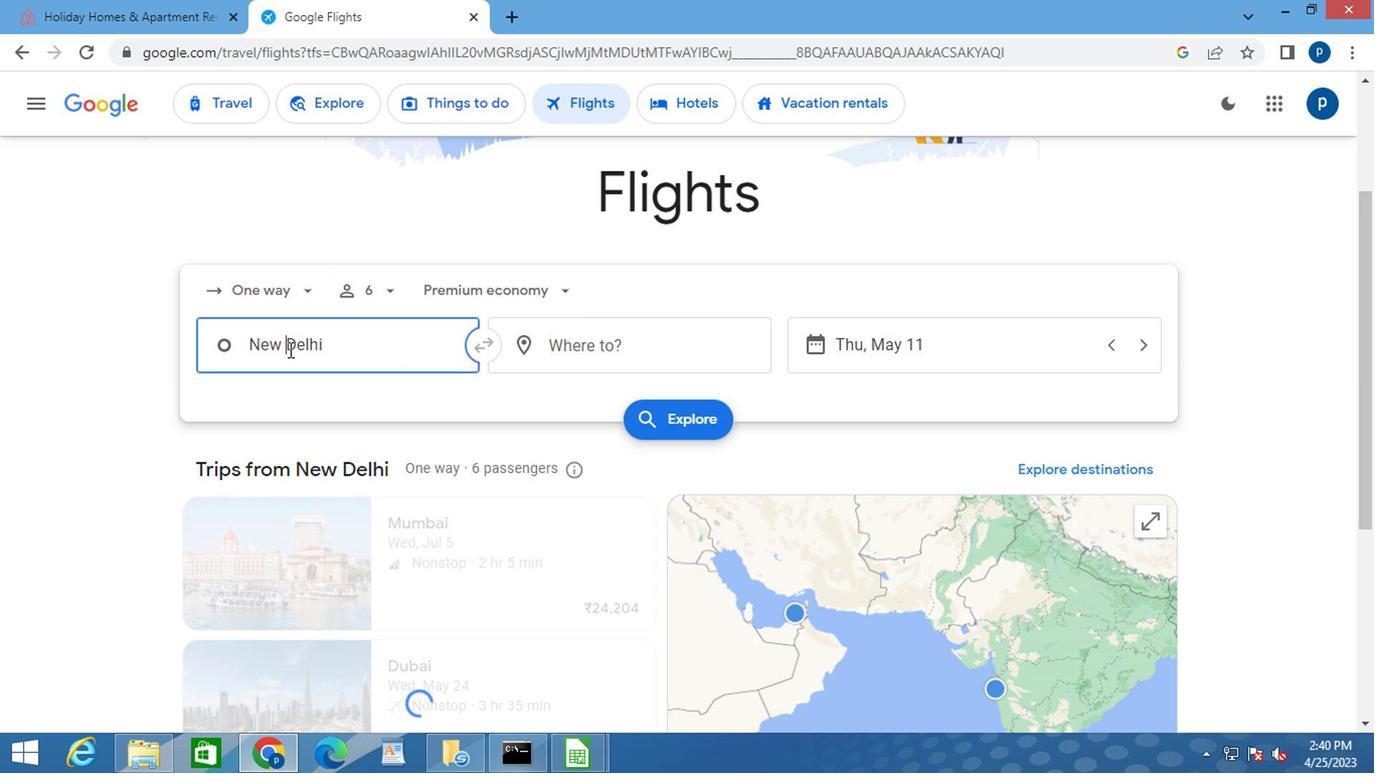 
Action: Mouse moved to (287, 352)
Screenshot: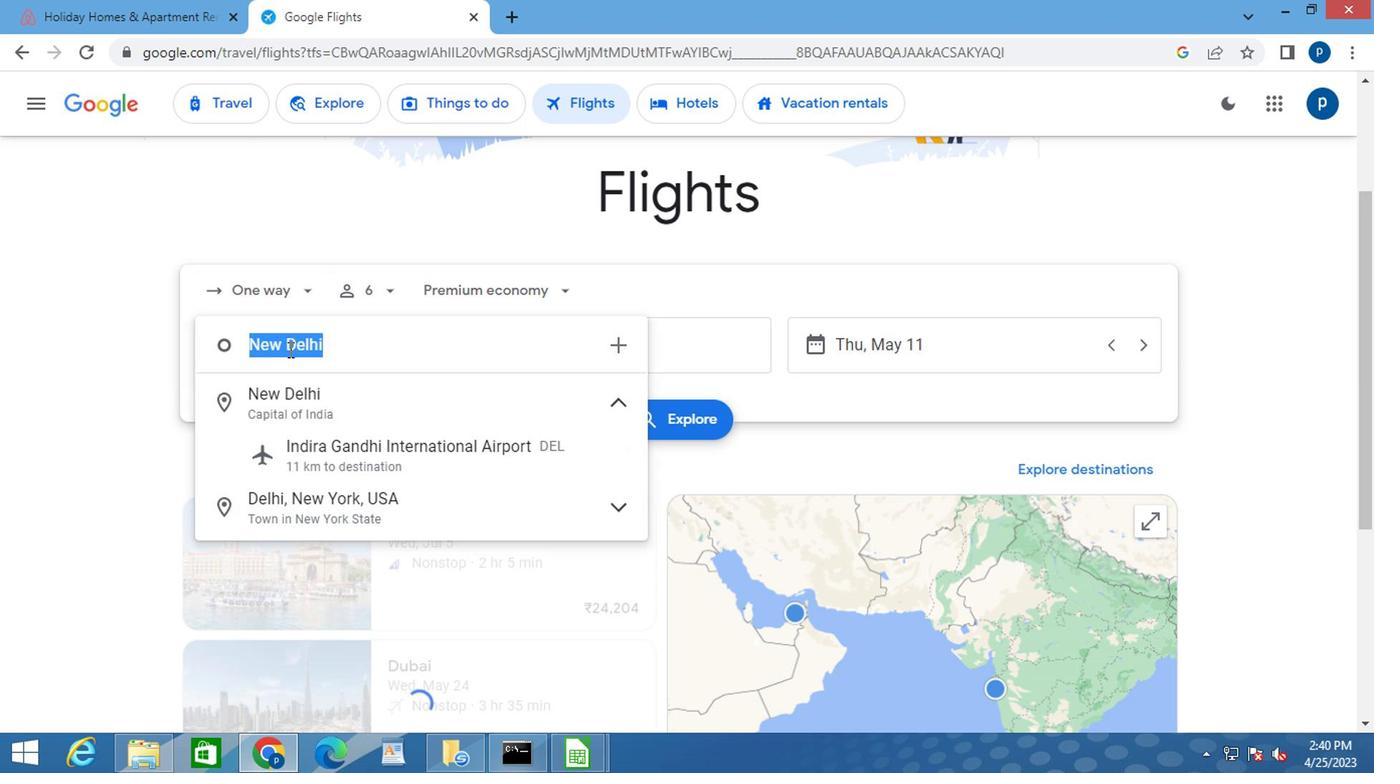 
Action: Key pressed s<Key.caps_lock>anta<Key.space><Key.caps_lock>f<Key.caps_lock>e<Key.space>
Screenshot: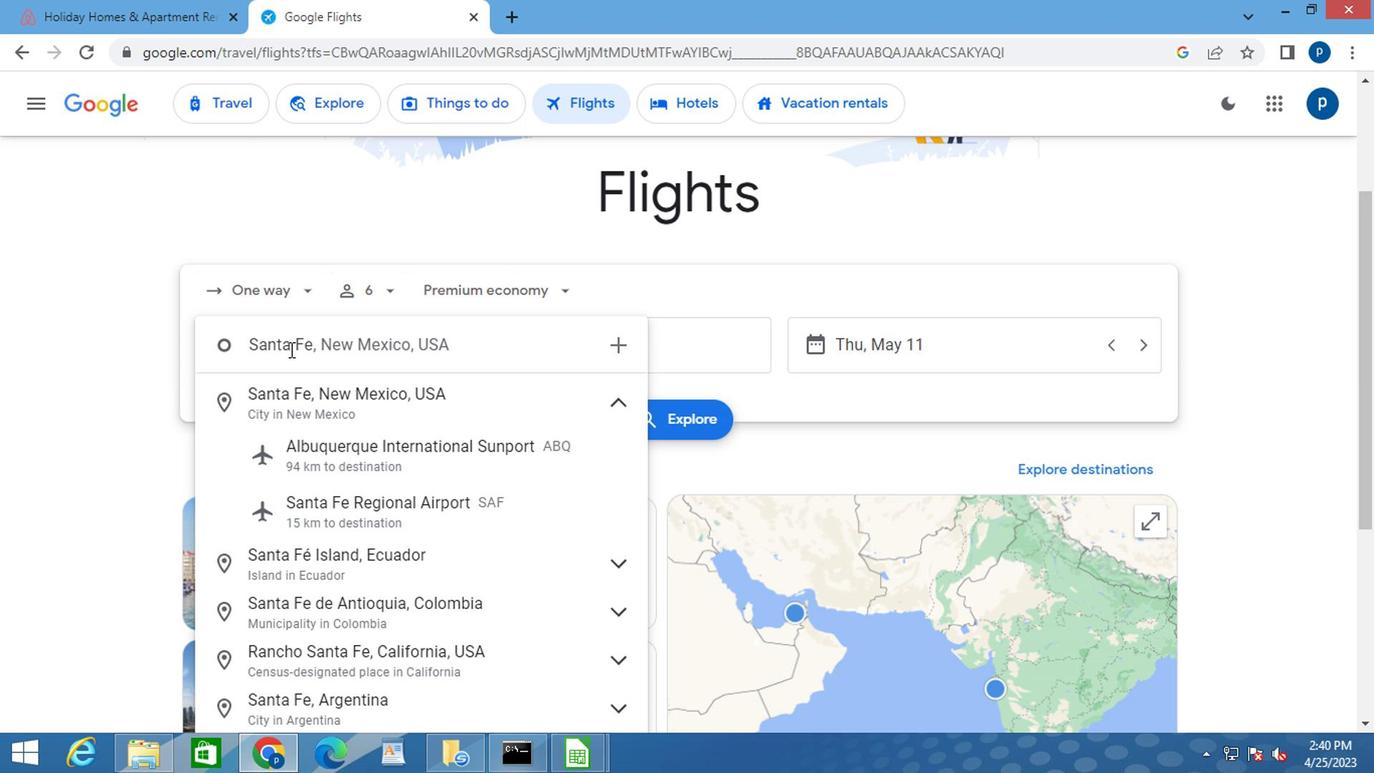 
Action: Mouse moved to (377, 507)
Screenshot: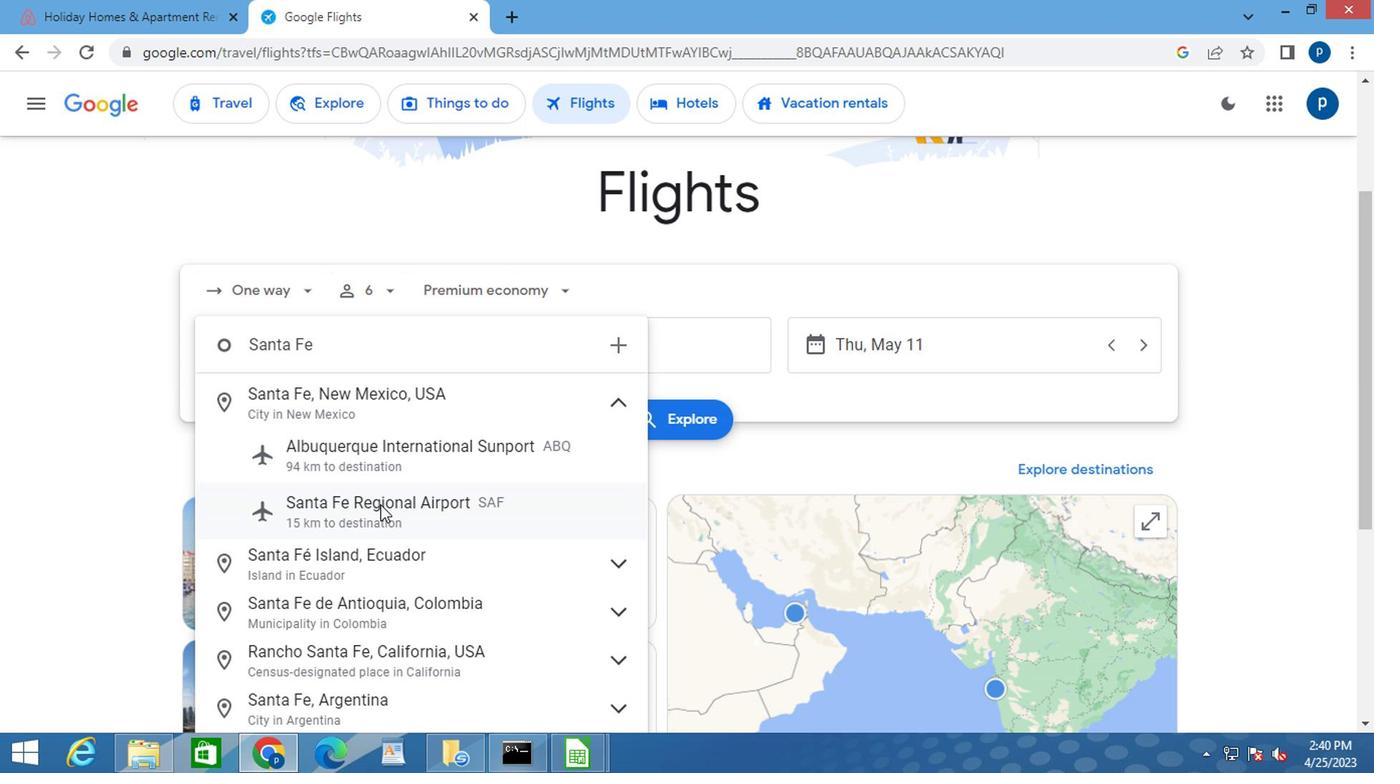 
Action: Mouse pressed left at (377, 507)
Screenshot: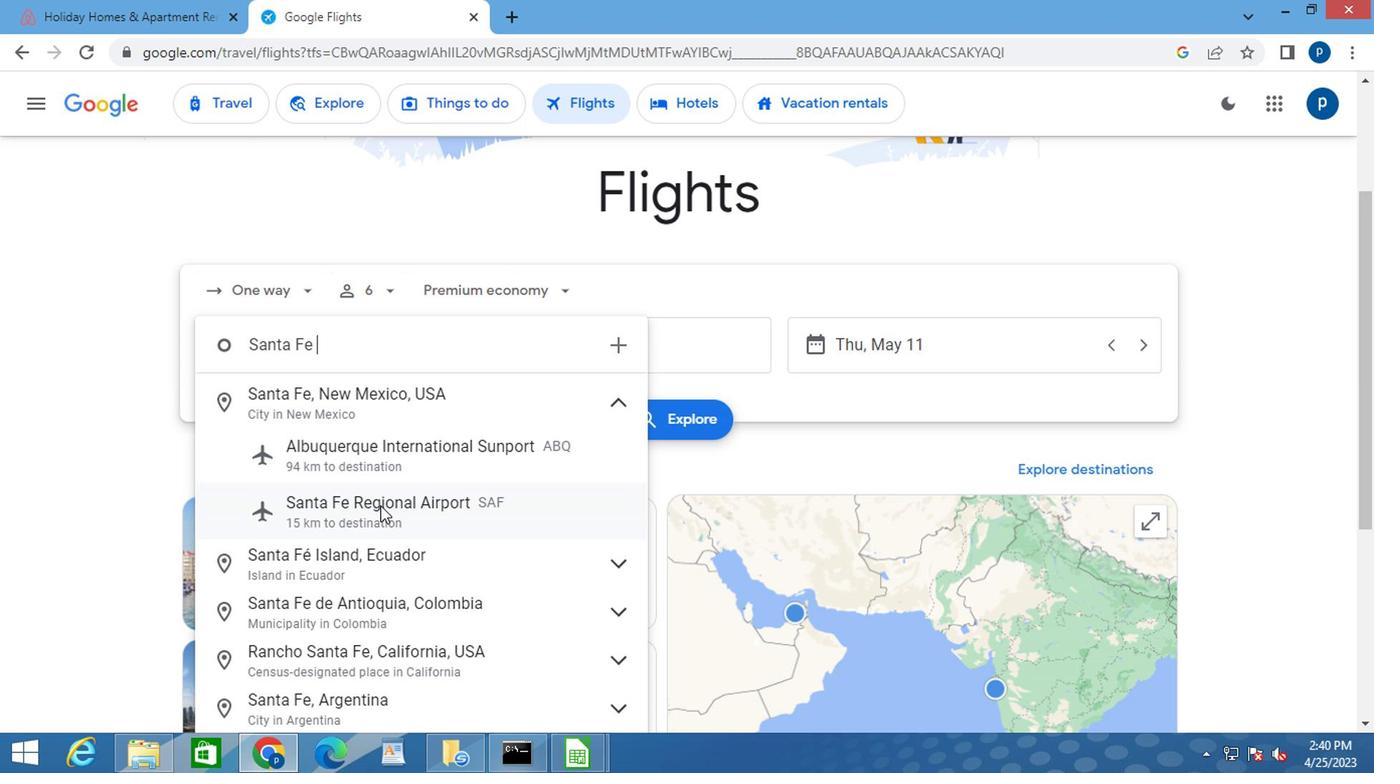 
Action: Mouse moved to (615, 342)
Screenshot: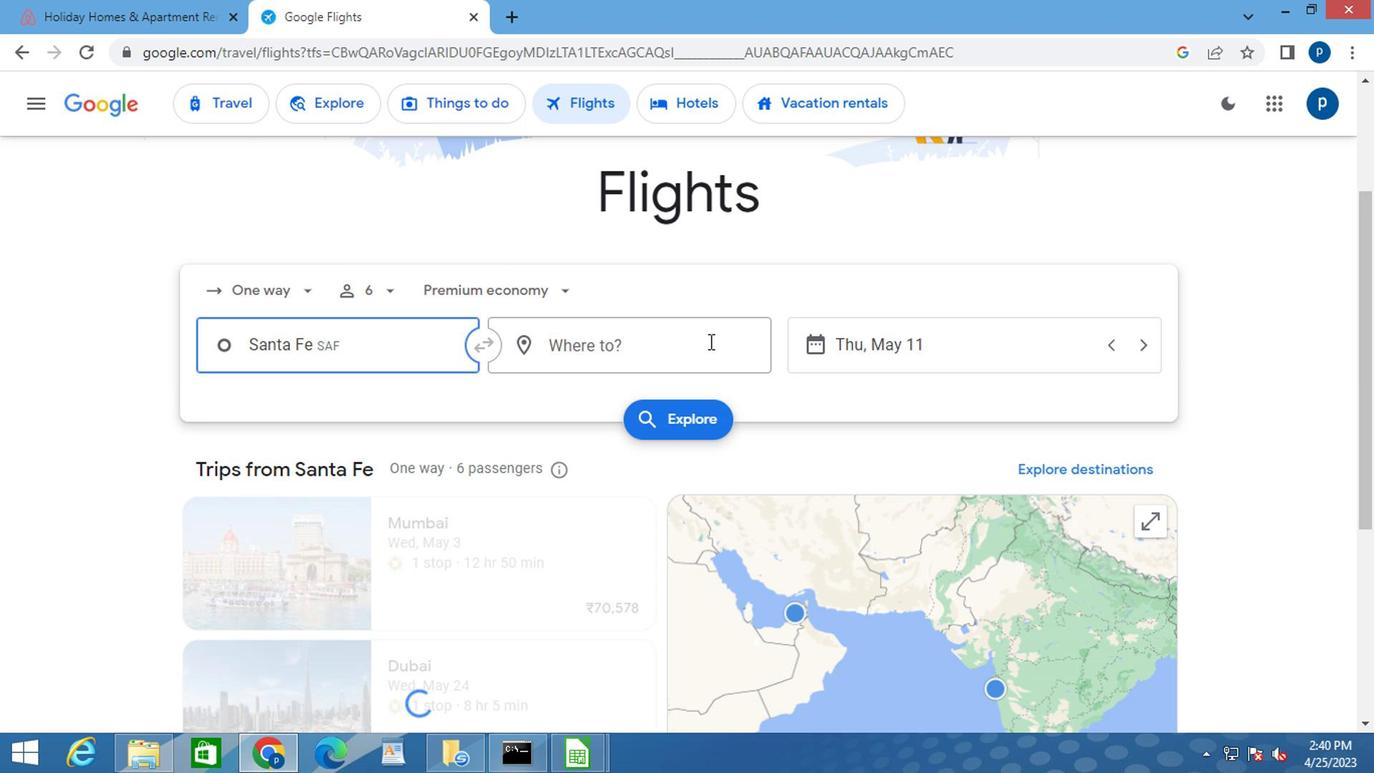 
Action: Mouse pressed left at (615, 342)
Screenshot: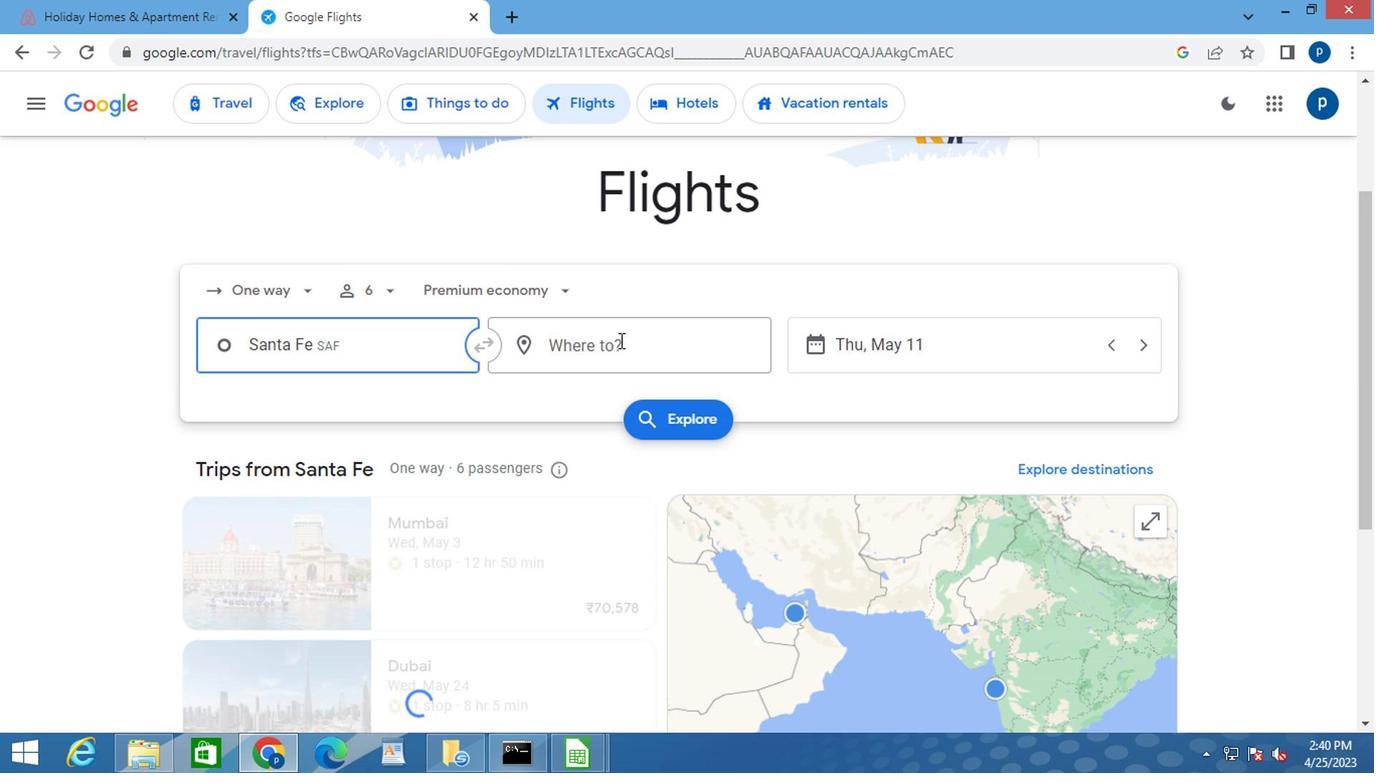 
Action: Key pressed <Key.caps_lock>g<Key.caps_lock>illet
Screenshot: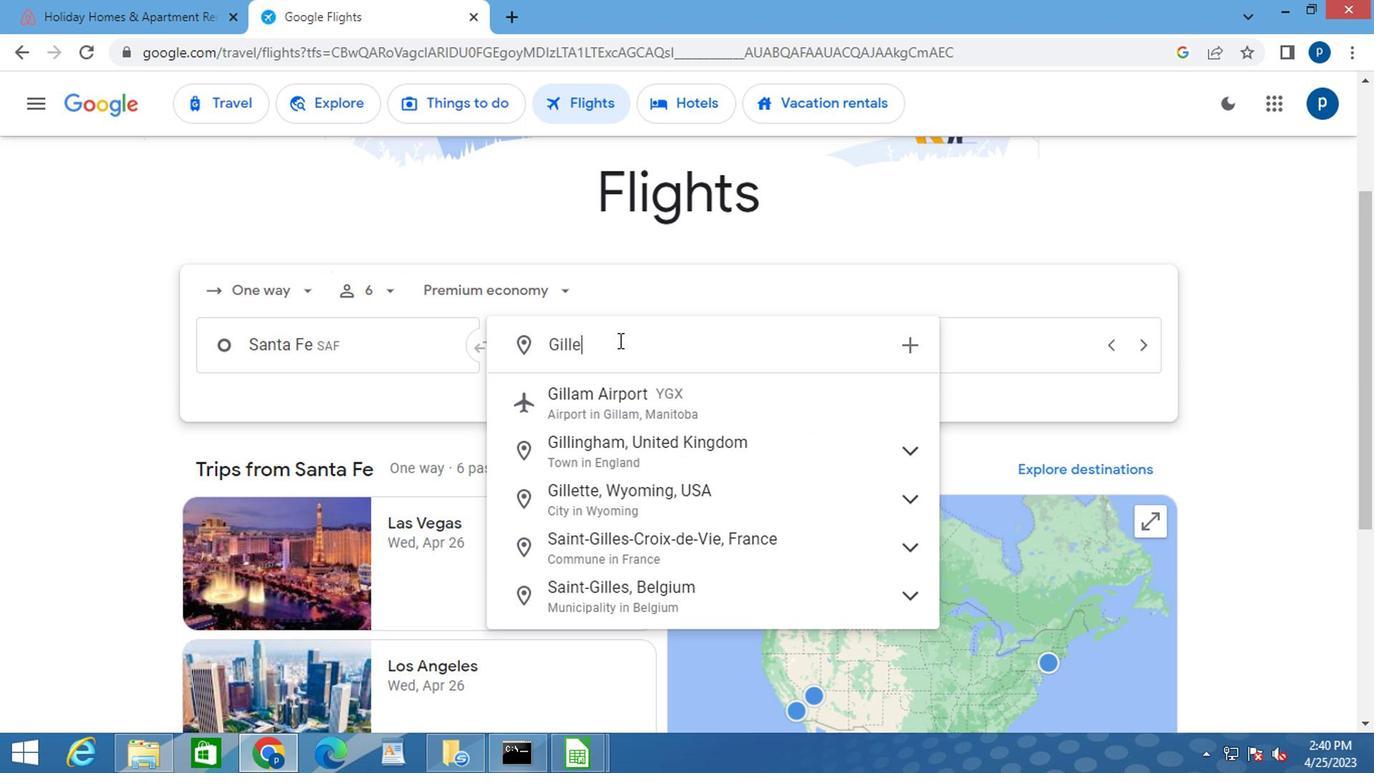 
Action: Mouse moved to (597, 404)
Screenshot: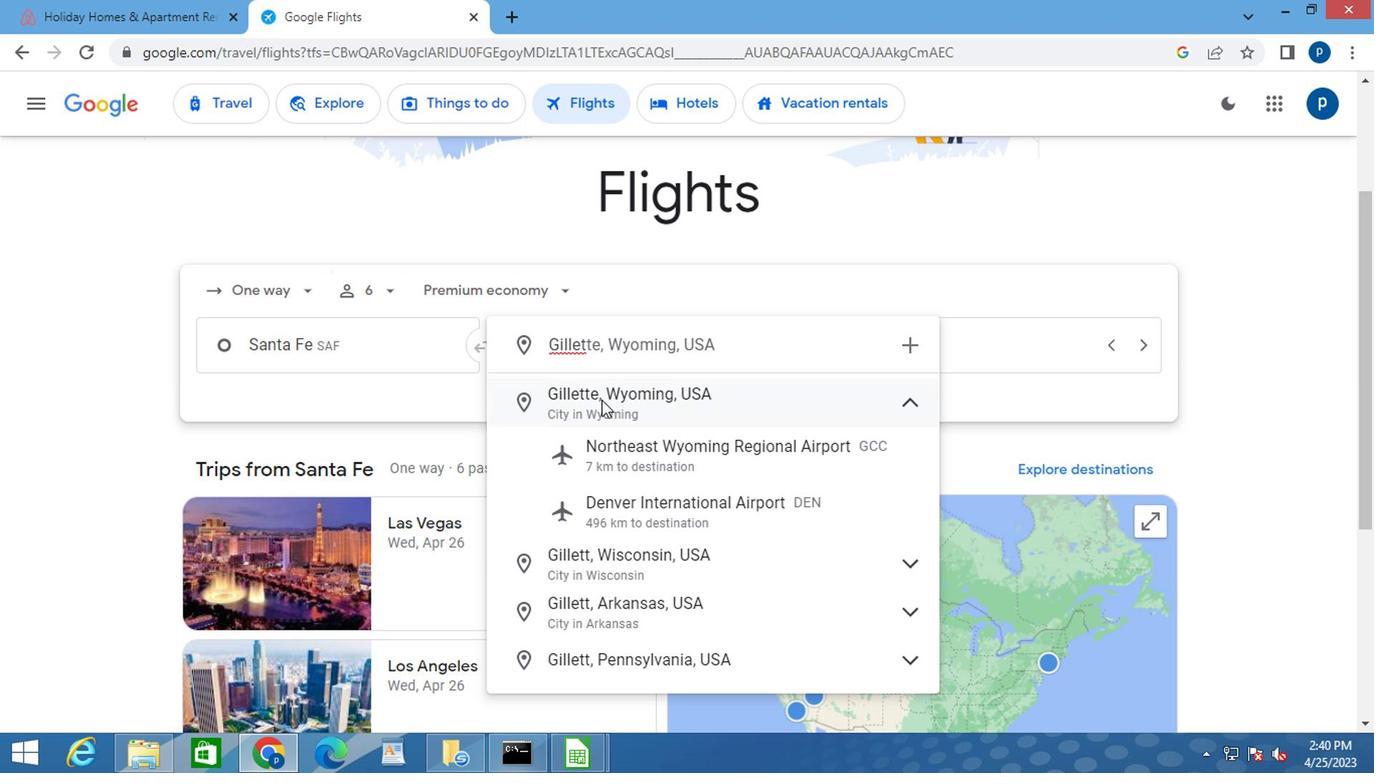 
Action: Mouse pressed left at (597, 404)
Screenshot: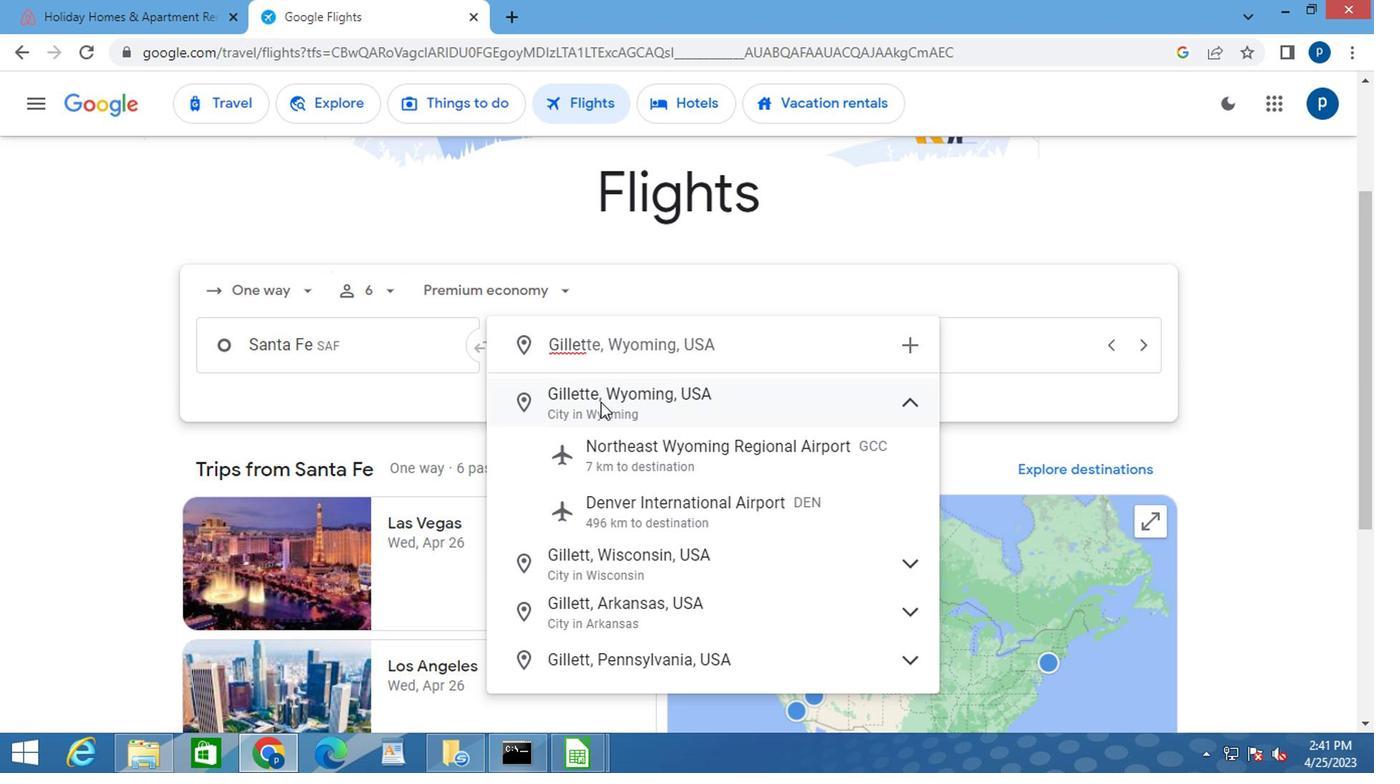 
Action: Mouse moved to (801, 345)
Screenshot: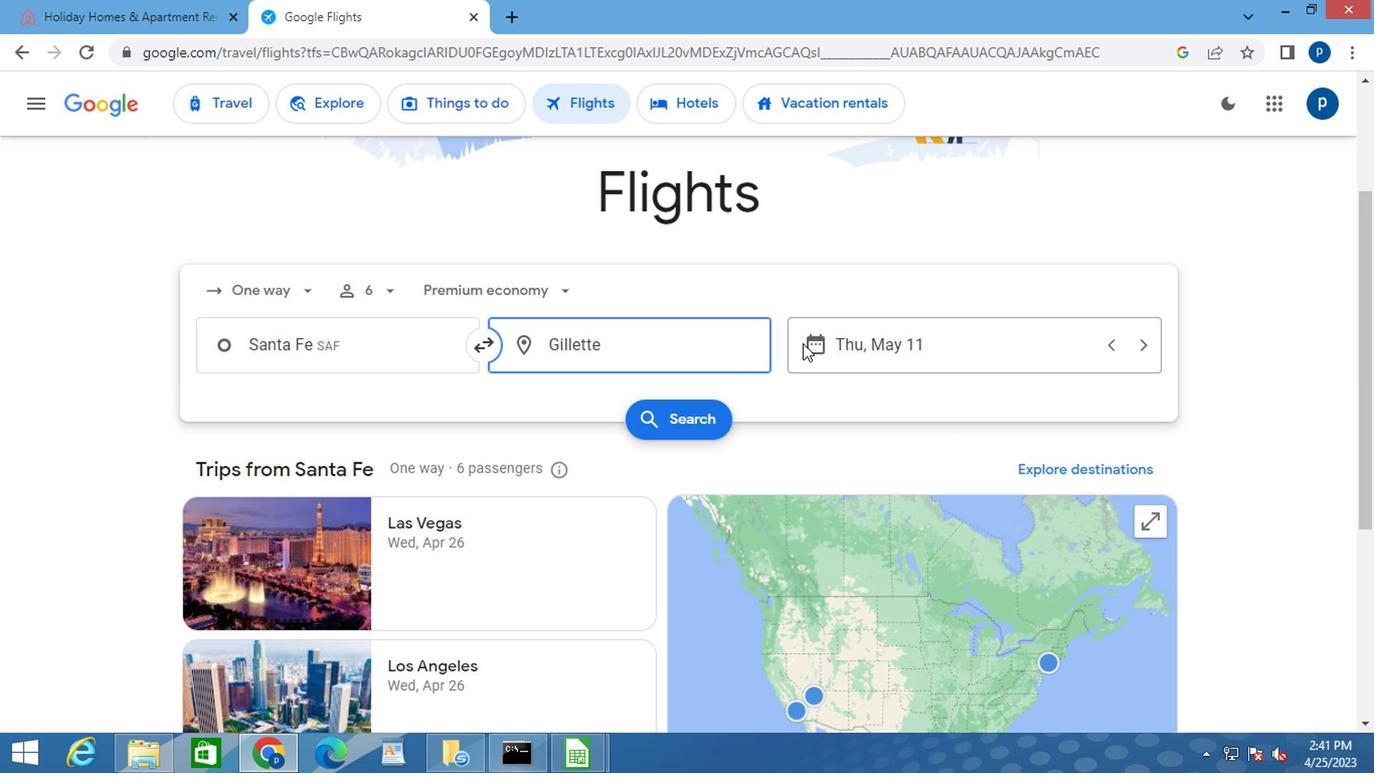 
Action: Mouse pressed left at (801, 345)
Screenshot: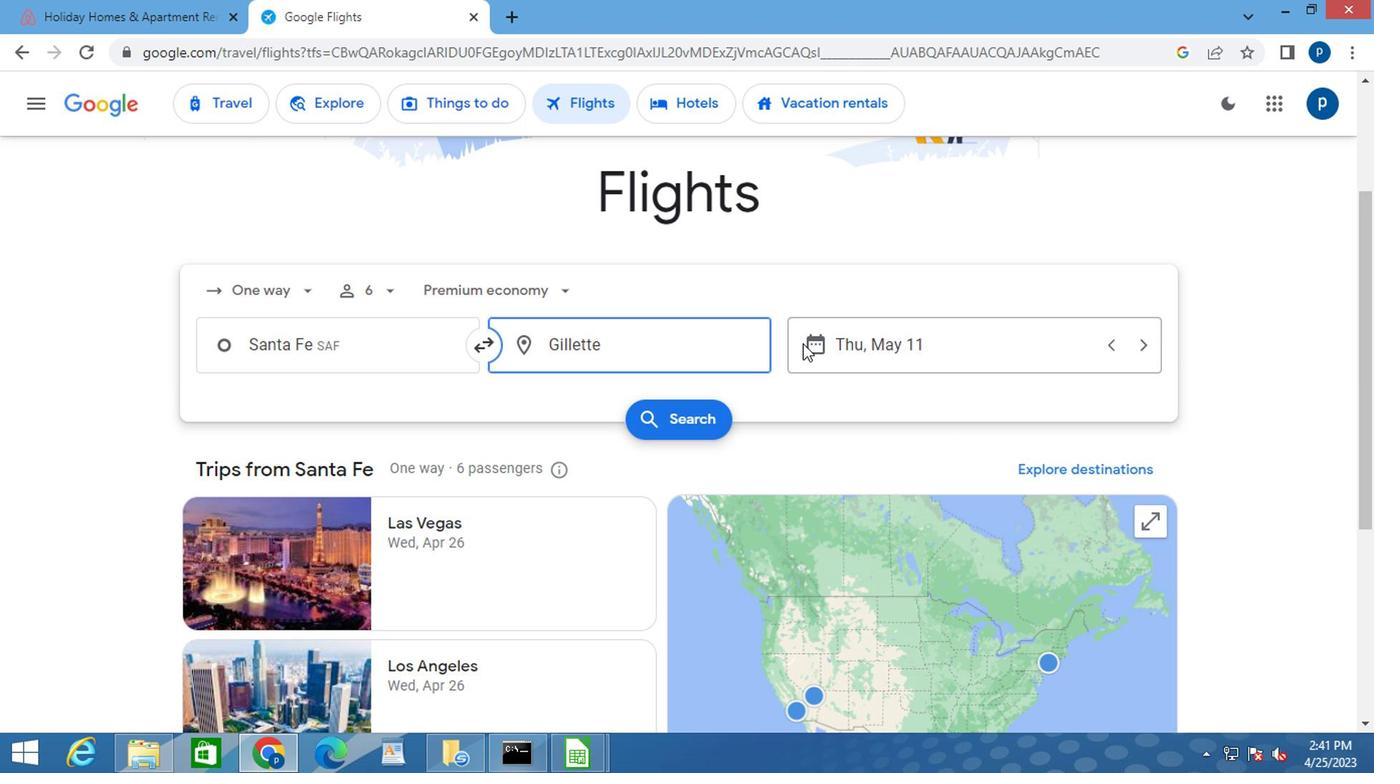 
Action: Mouse moved to (881, 360)
Screenshot: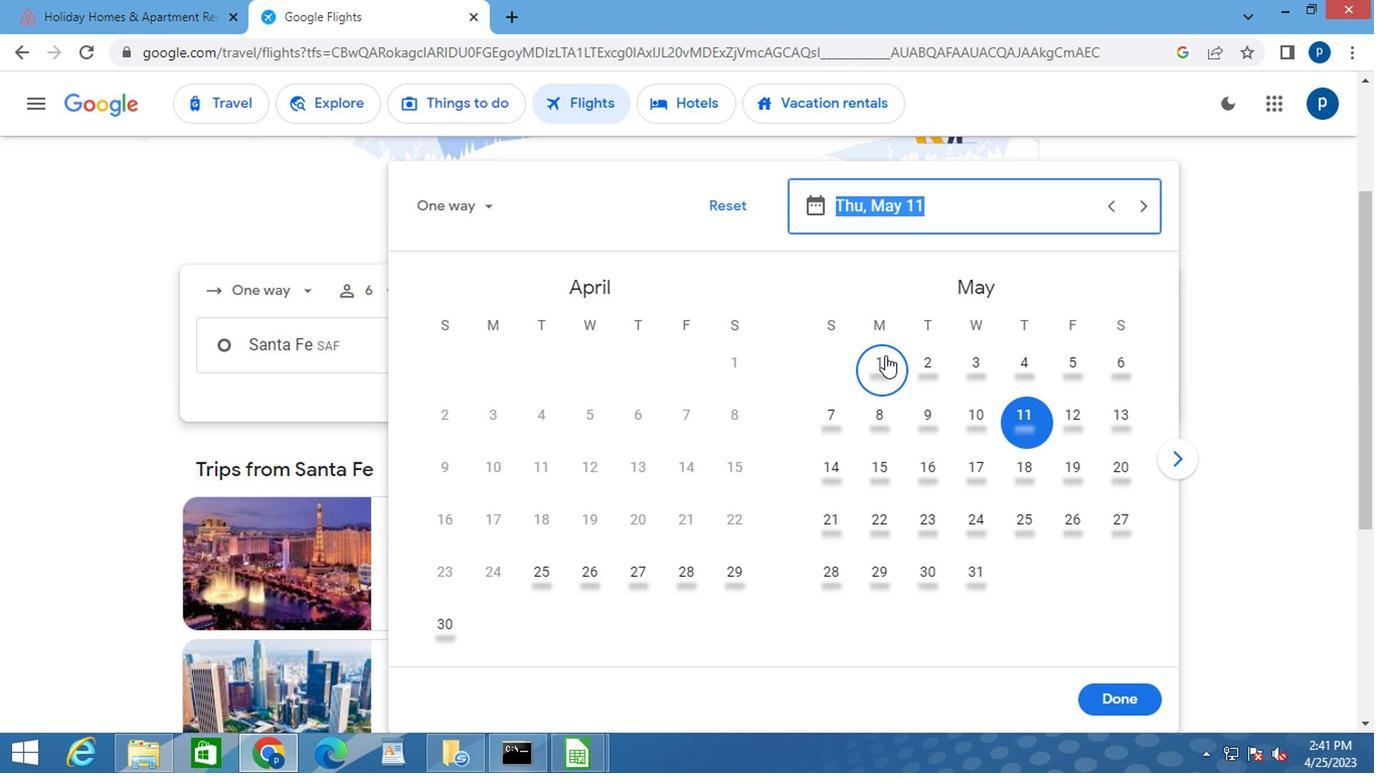 
Action: Mouse pressed left at (881, 360)
Screenshot: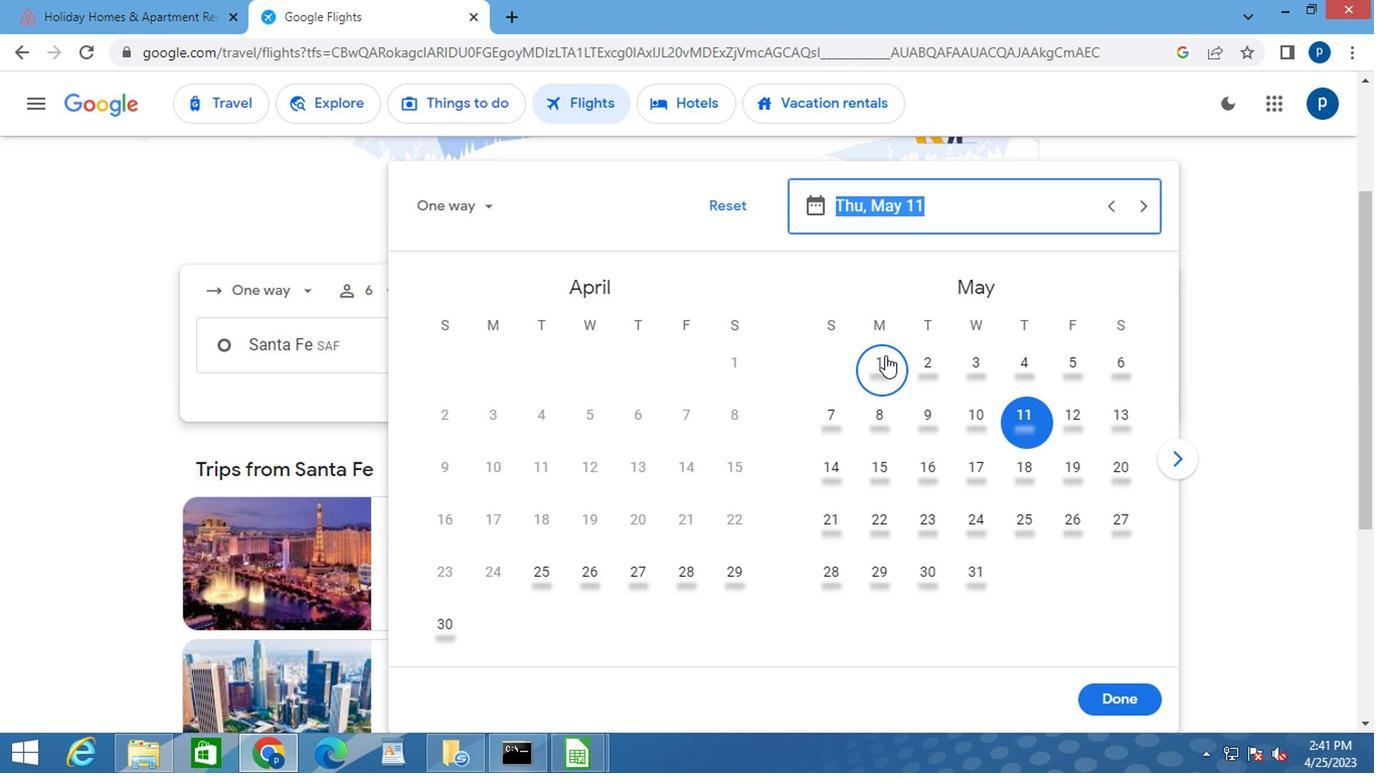 
Action: Mouse moved to (1123, 691)
Screenshot: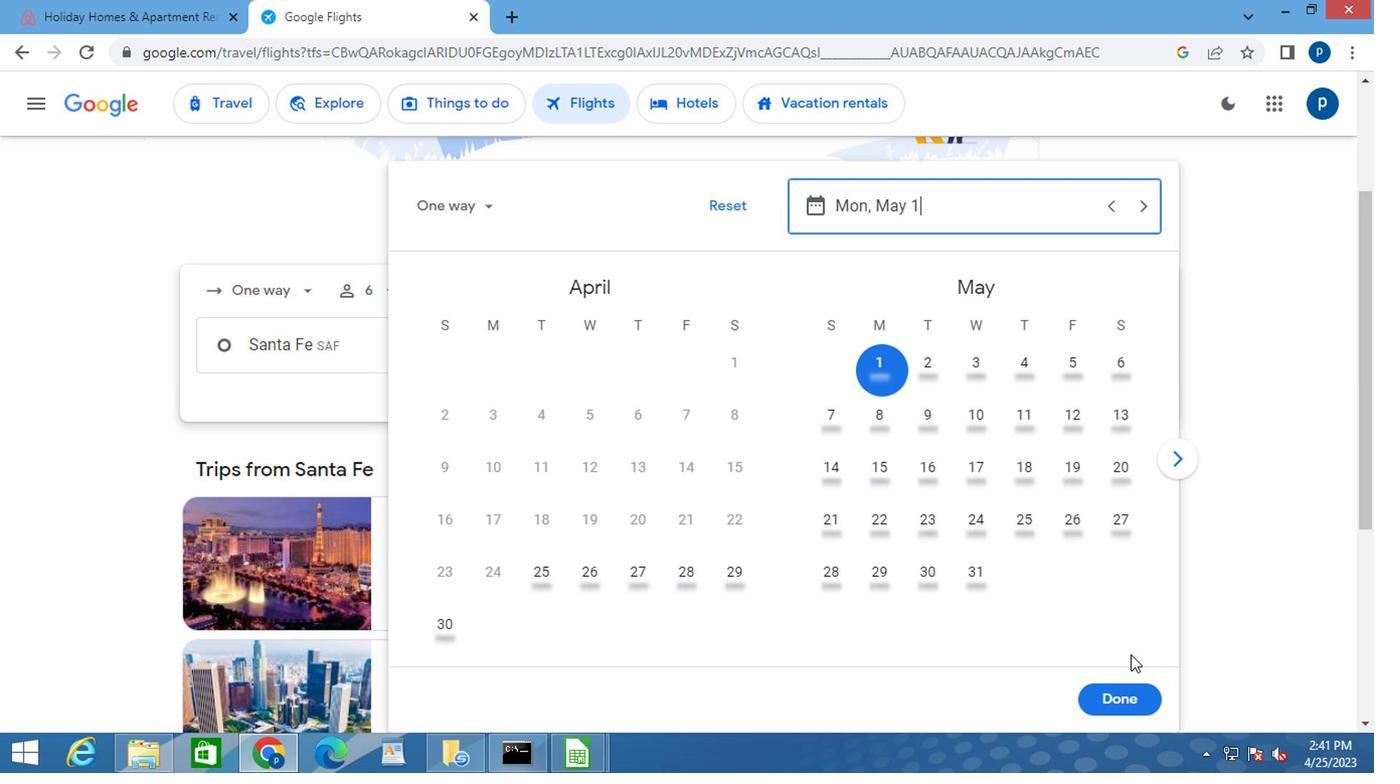 
Action: Mouse pressed left at (1123, 691)
Screenshot: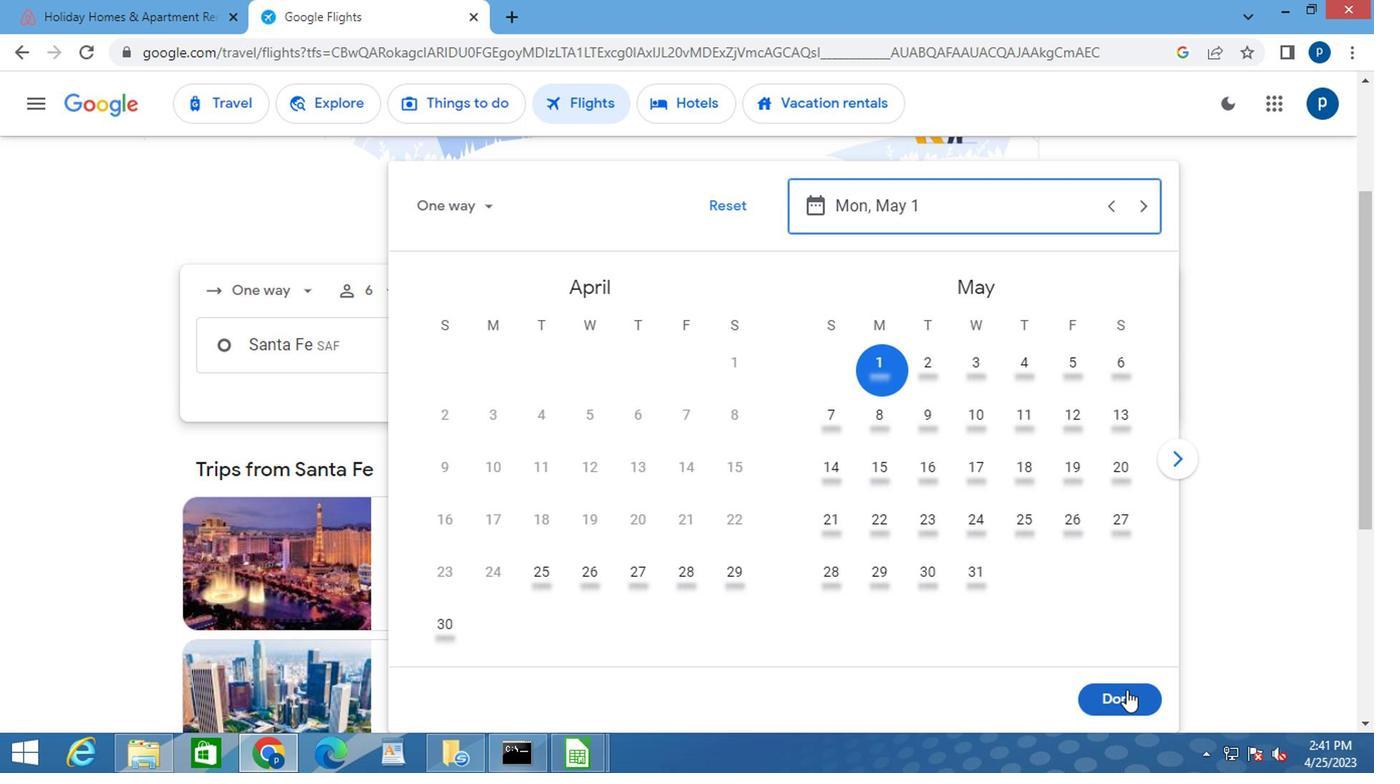 
Action: Mouse moved to (655, 413)
Screenshot: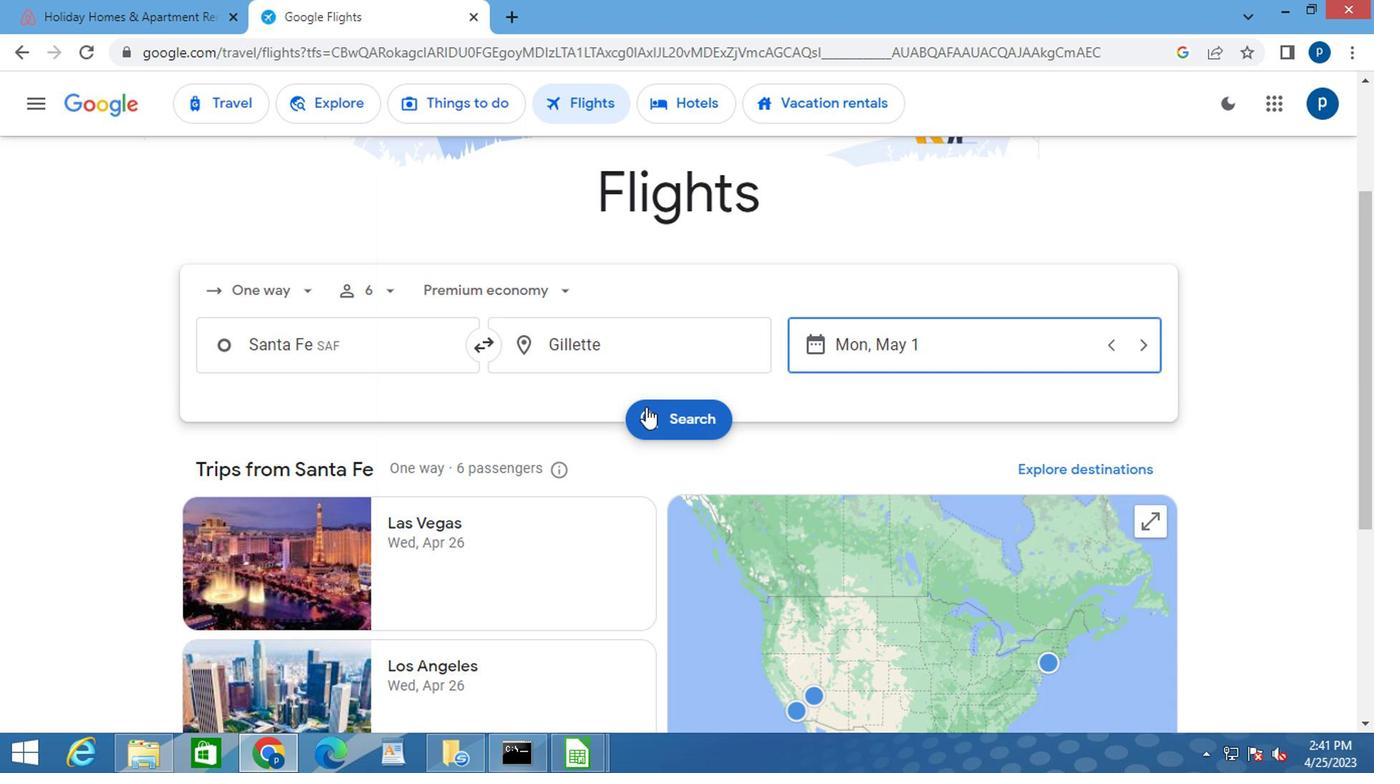 
Action: Mouse pressed left at (655, 413)
Screenshot: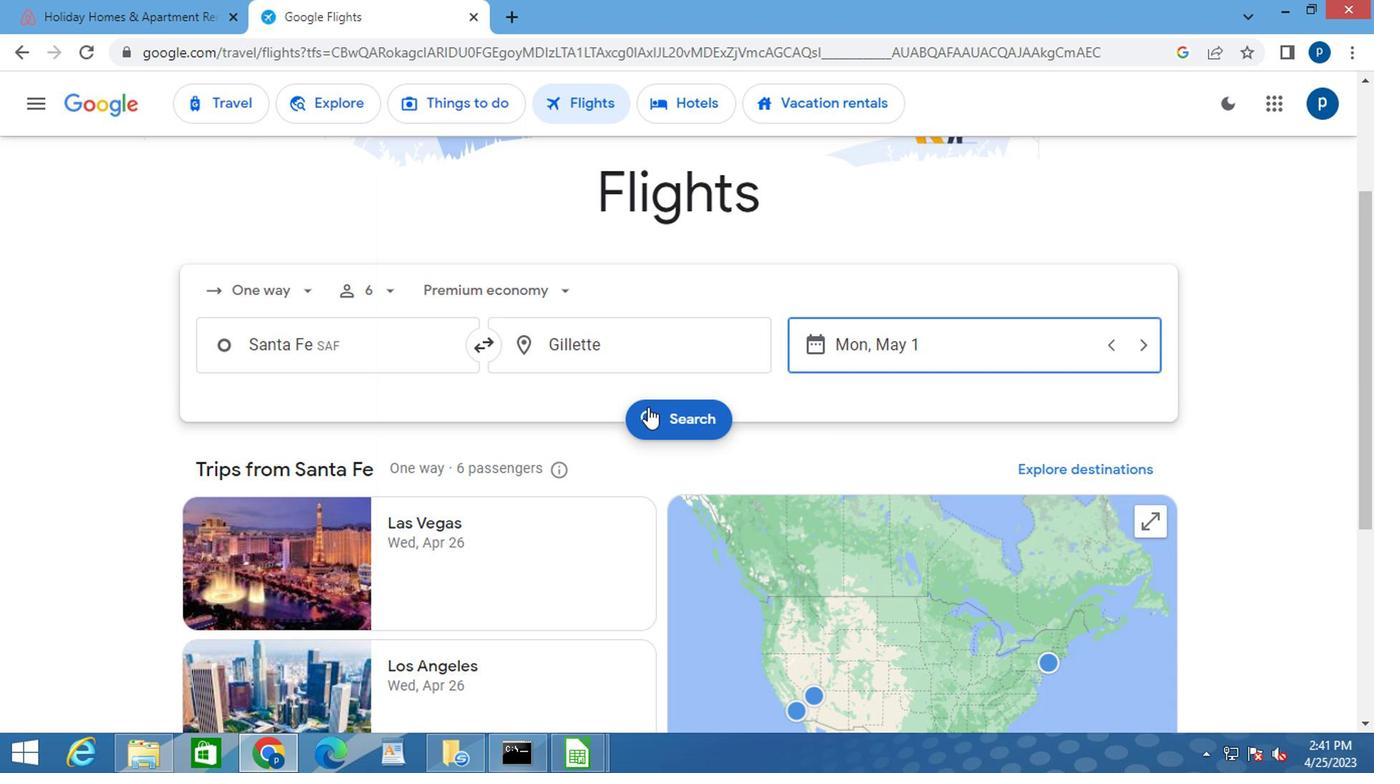 
Action: Mouse moved to (206, 290)
Screenshot: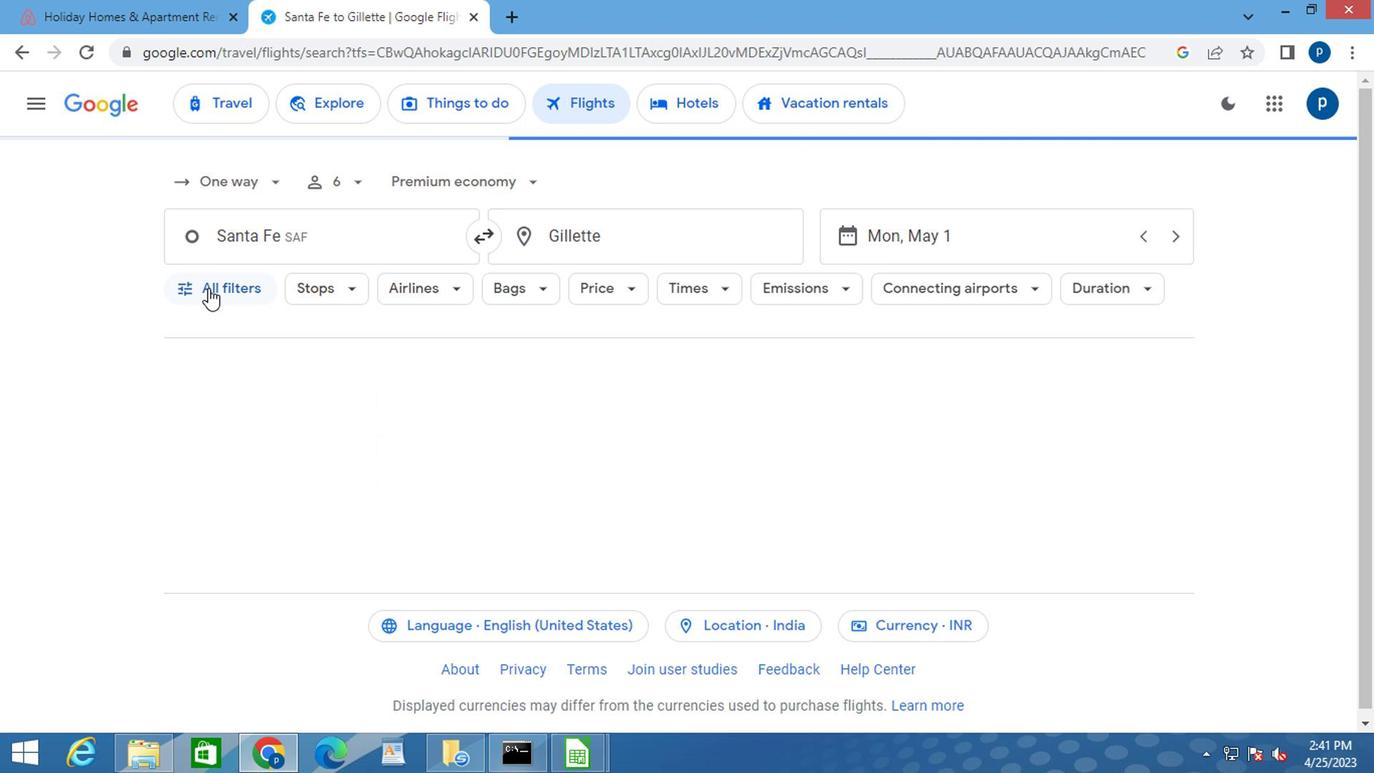 
Action: Mouse pressed left at (206, 290)
Screenshot: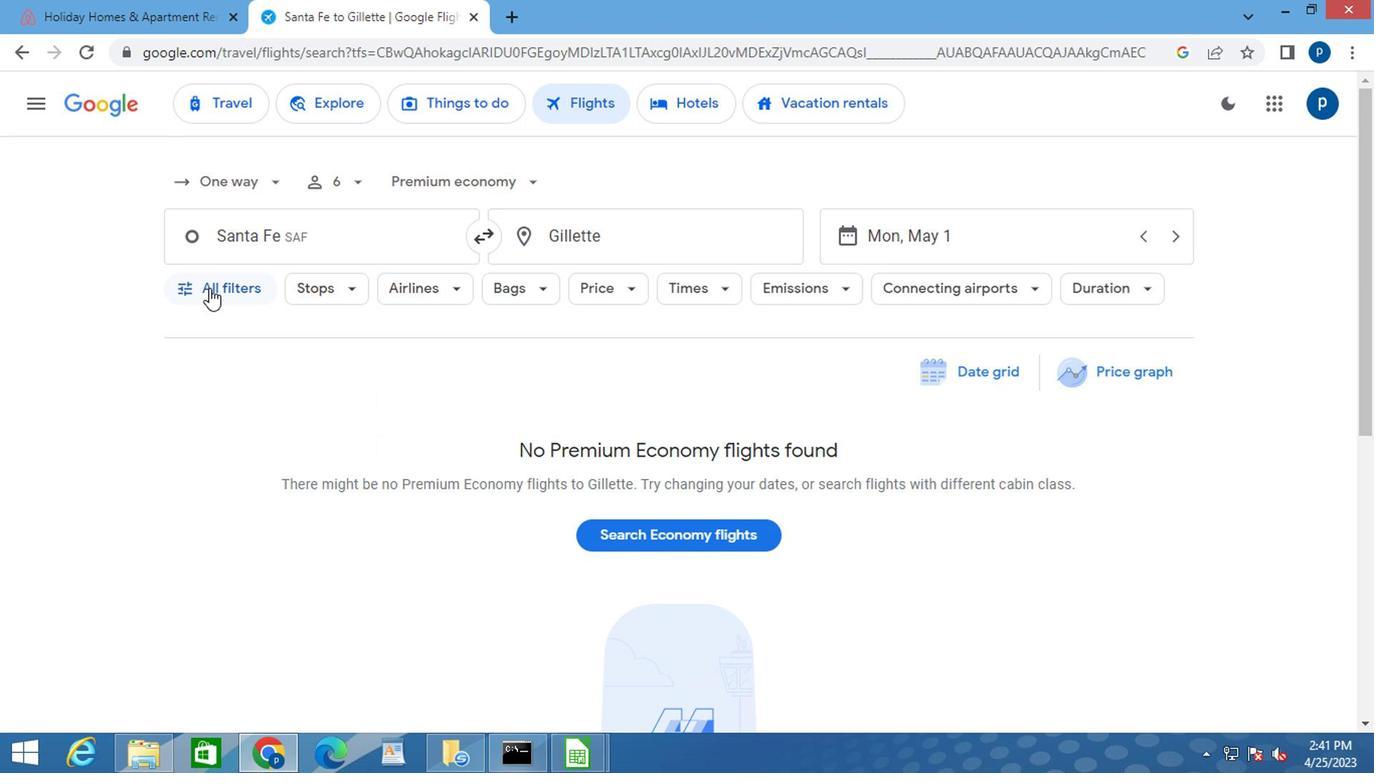 
Action: Mouse moved to (303, 440)
Screenshot: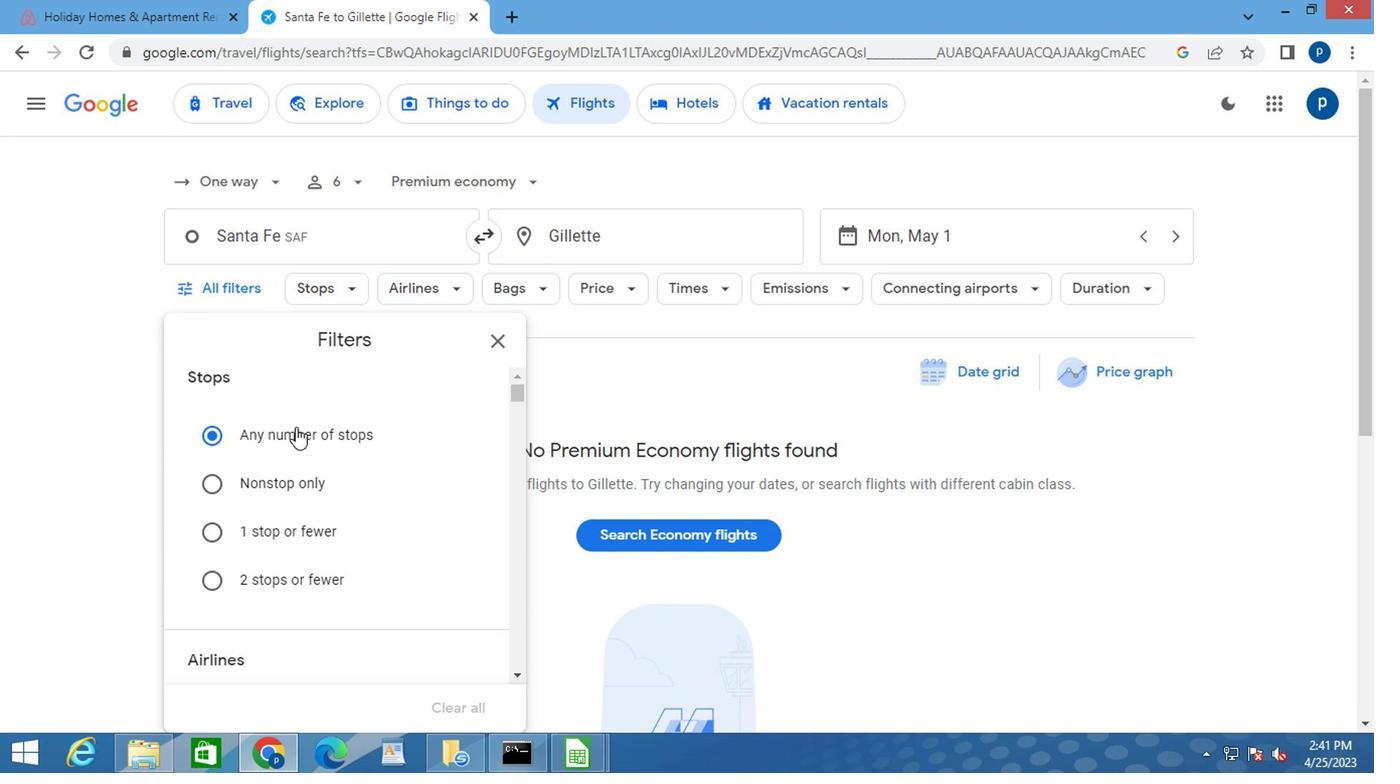 
Action: Mouse scrolled (303, 440) with delta (0, 0)
Screenshot: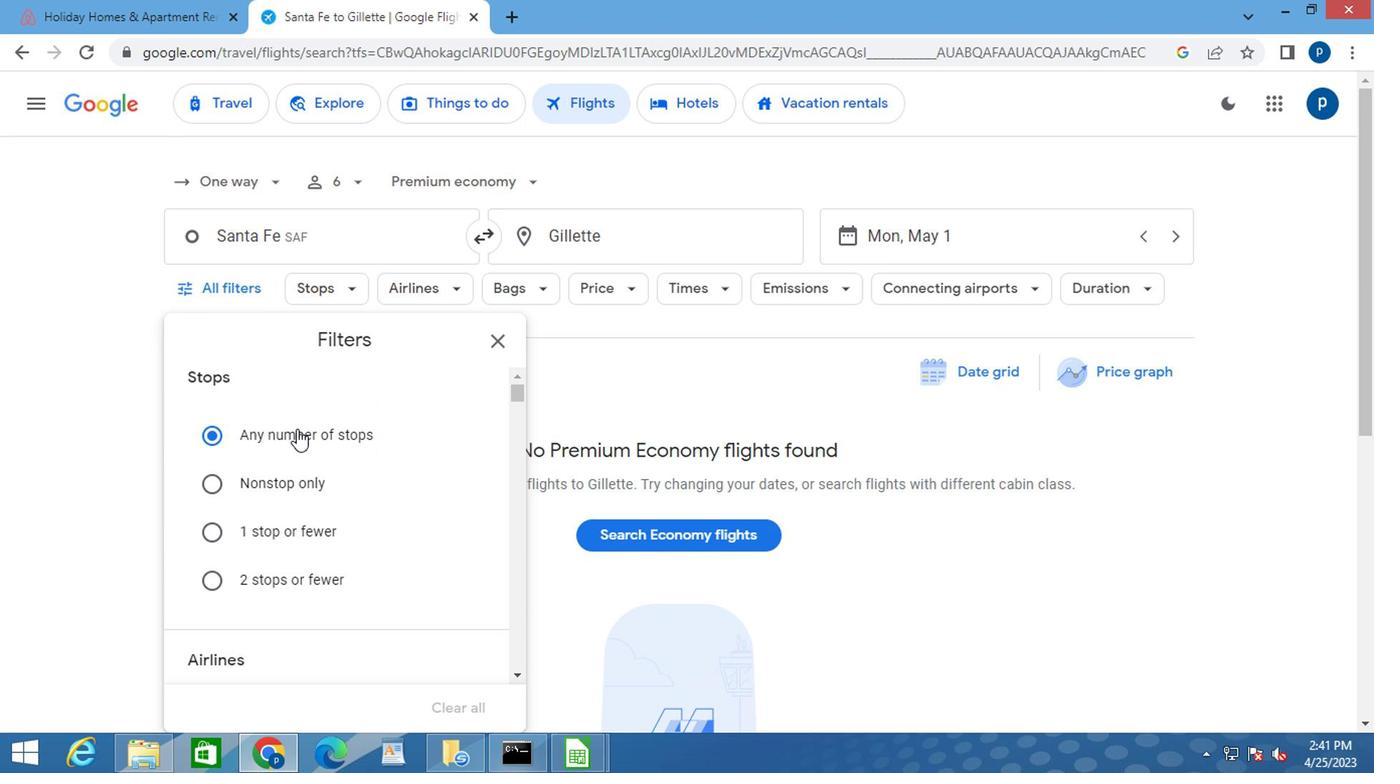 
Action: Mouse scrolled (303, 440) with delta (0, 0)
Screenshot: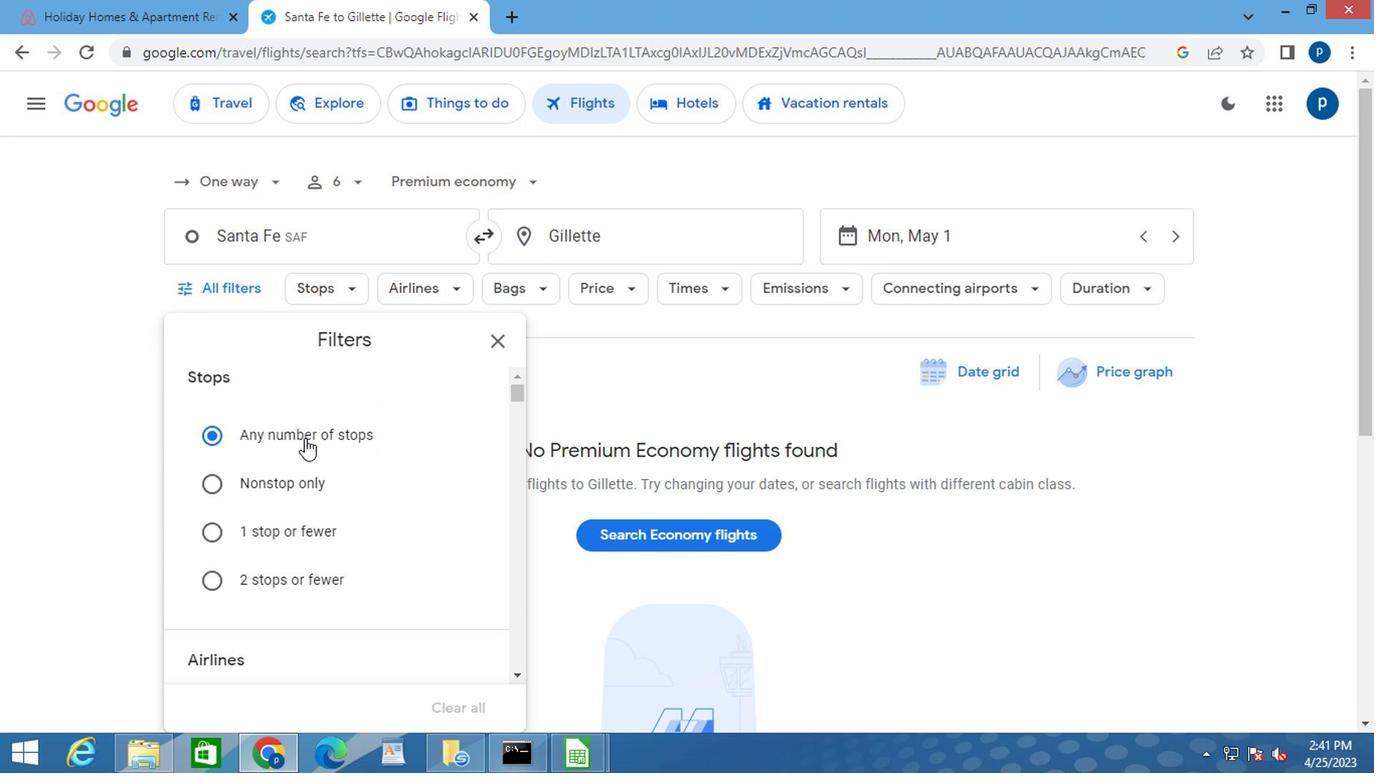 
Action: Mouse scrolled (303, 440) with delta (0, 0)
Screenshot: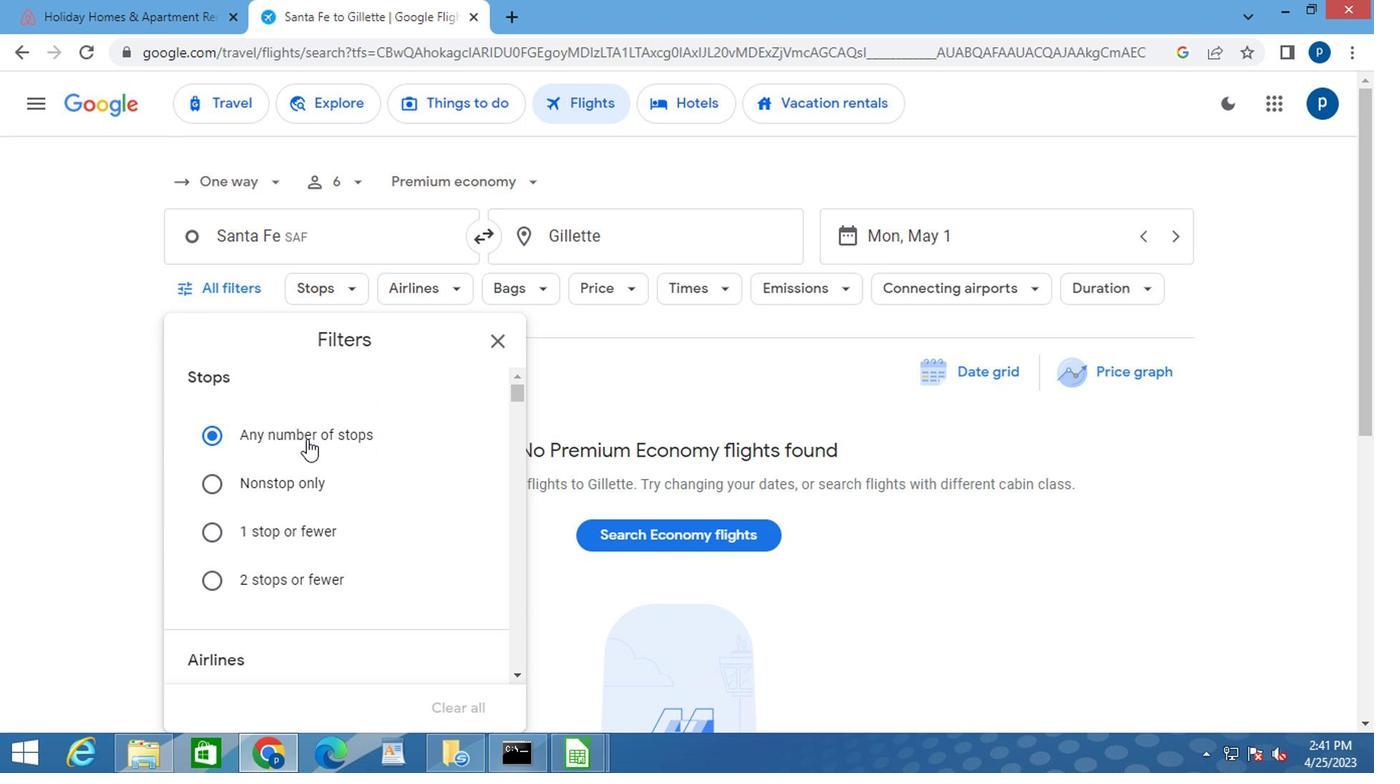 
Action: Mouse moved to (317, 438)
Screenshot: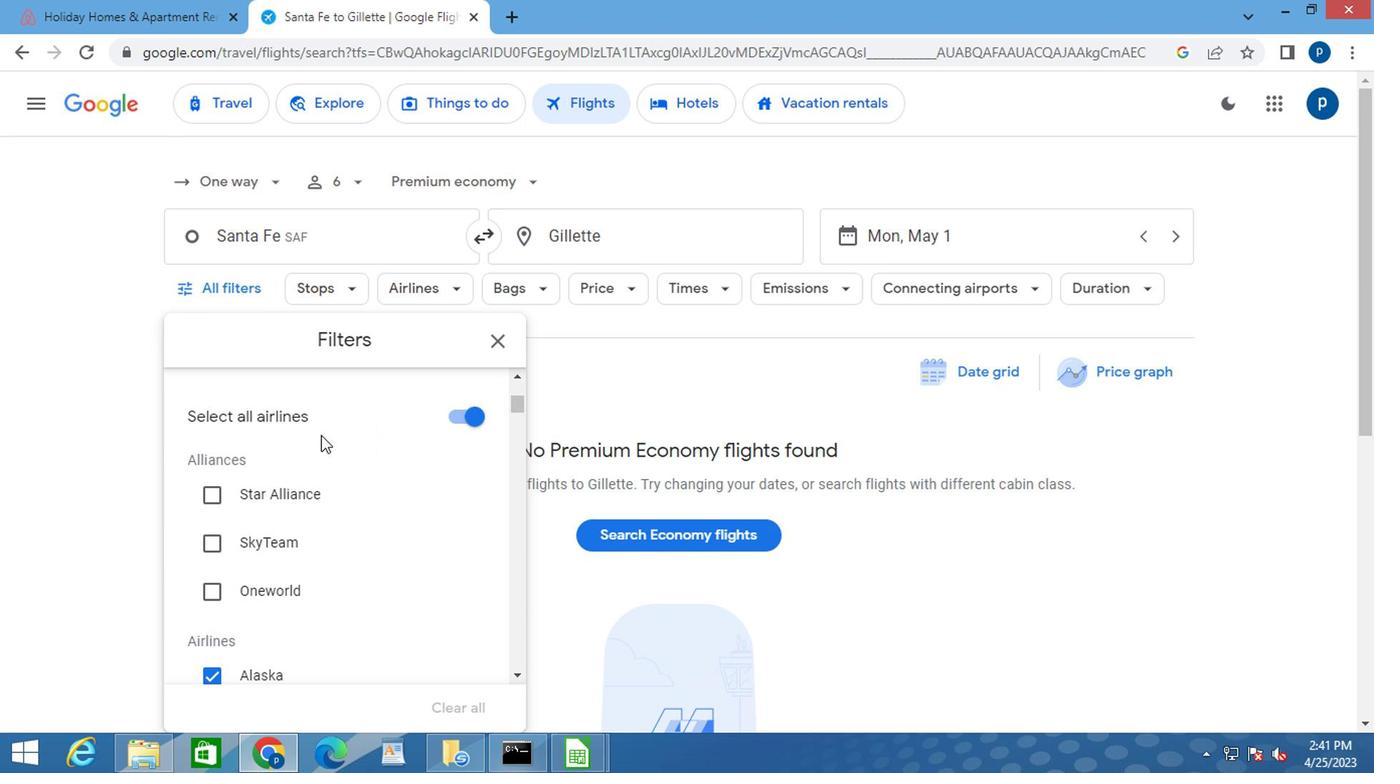 
Action: Mouse scrolled (317, 437) with delta (0, 0)
Screenshot: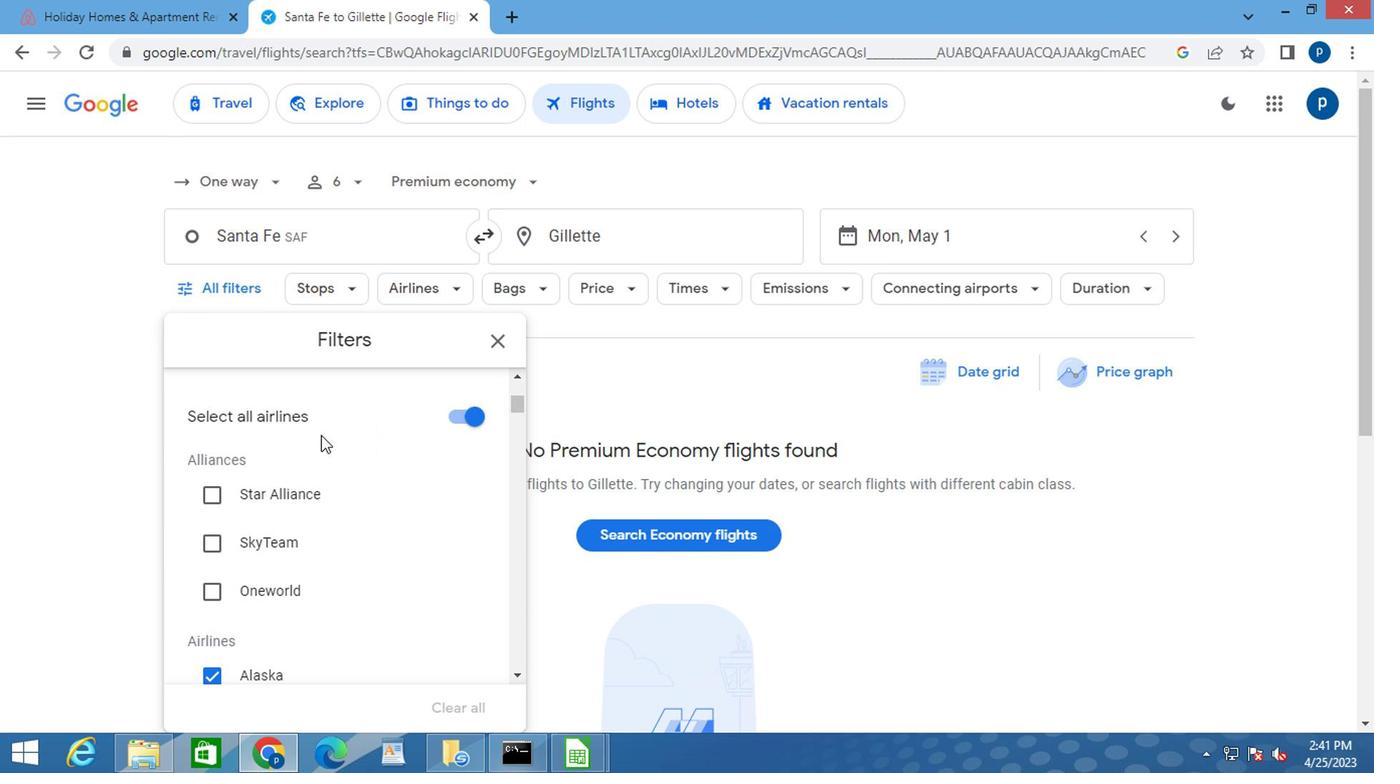 
Action: Mouse moved to (317, 440)
Screenshot: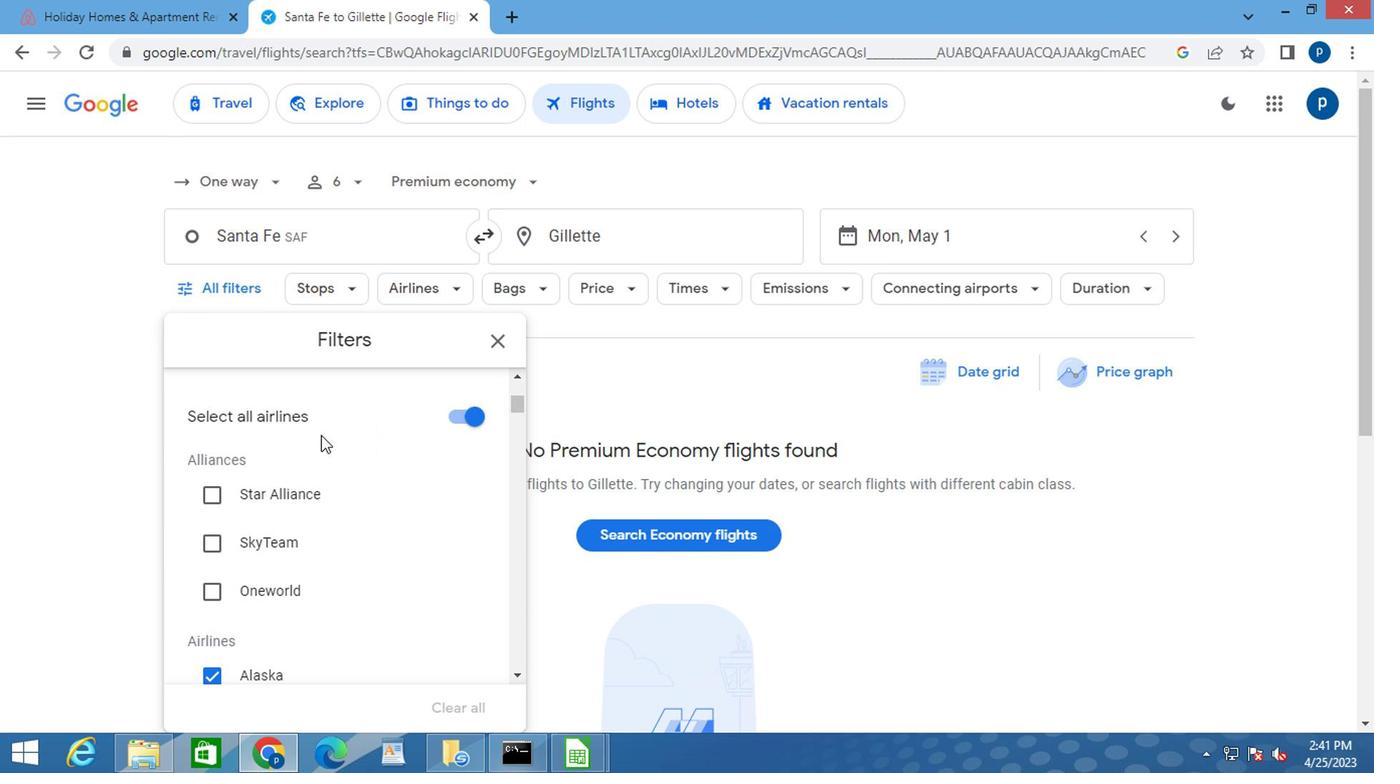 
Action: Mouse scrolled (317, 439) with delta (0, 0)
Screenshot: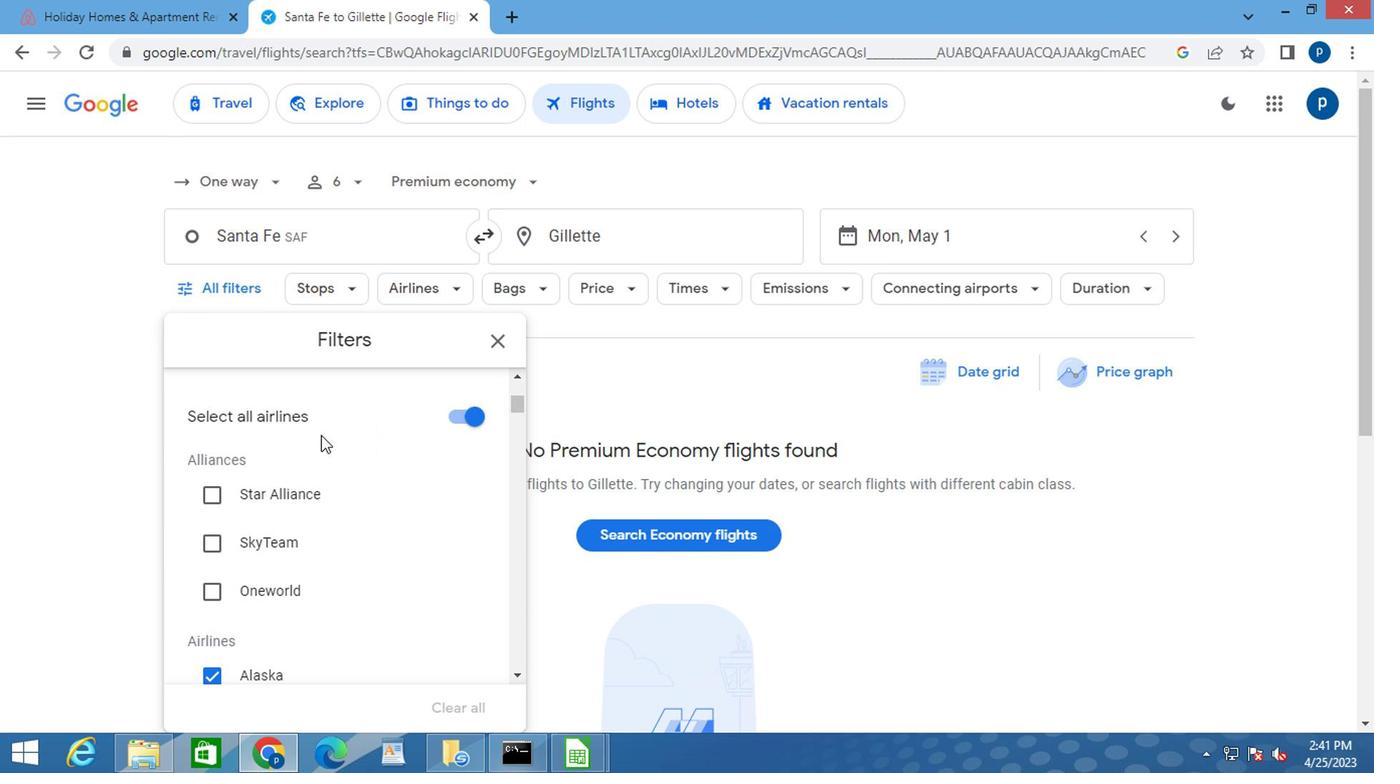 
Action: Mouse moved to (377, 472)
Screenshot: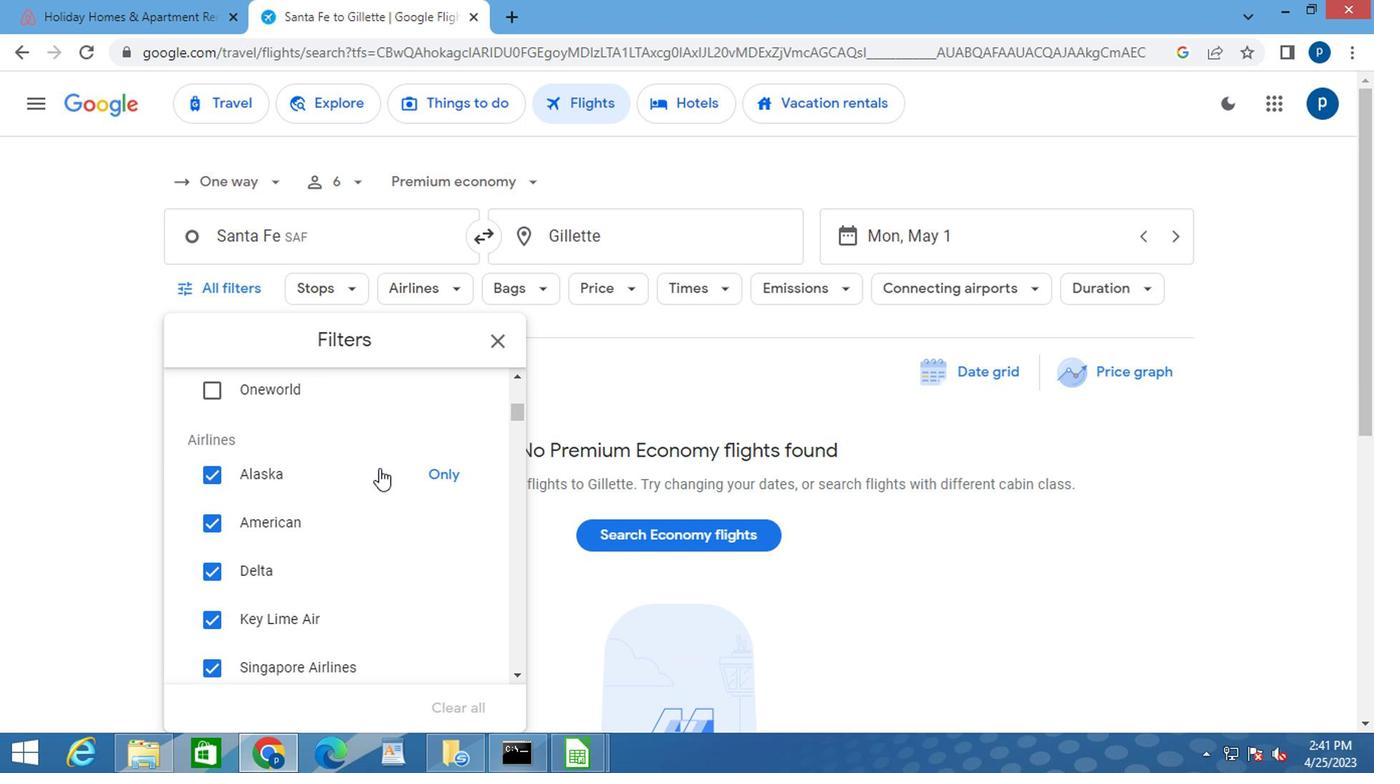 
Action: Mouse scrolled (377, 471) with delta (0, 0)
Screenshot: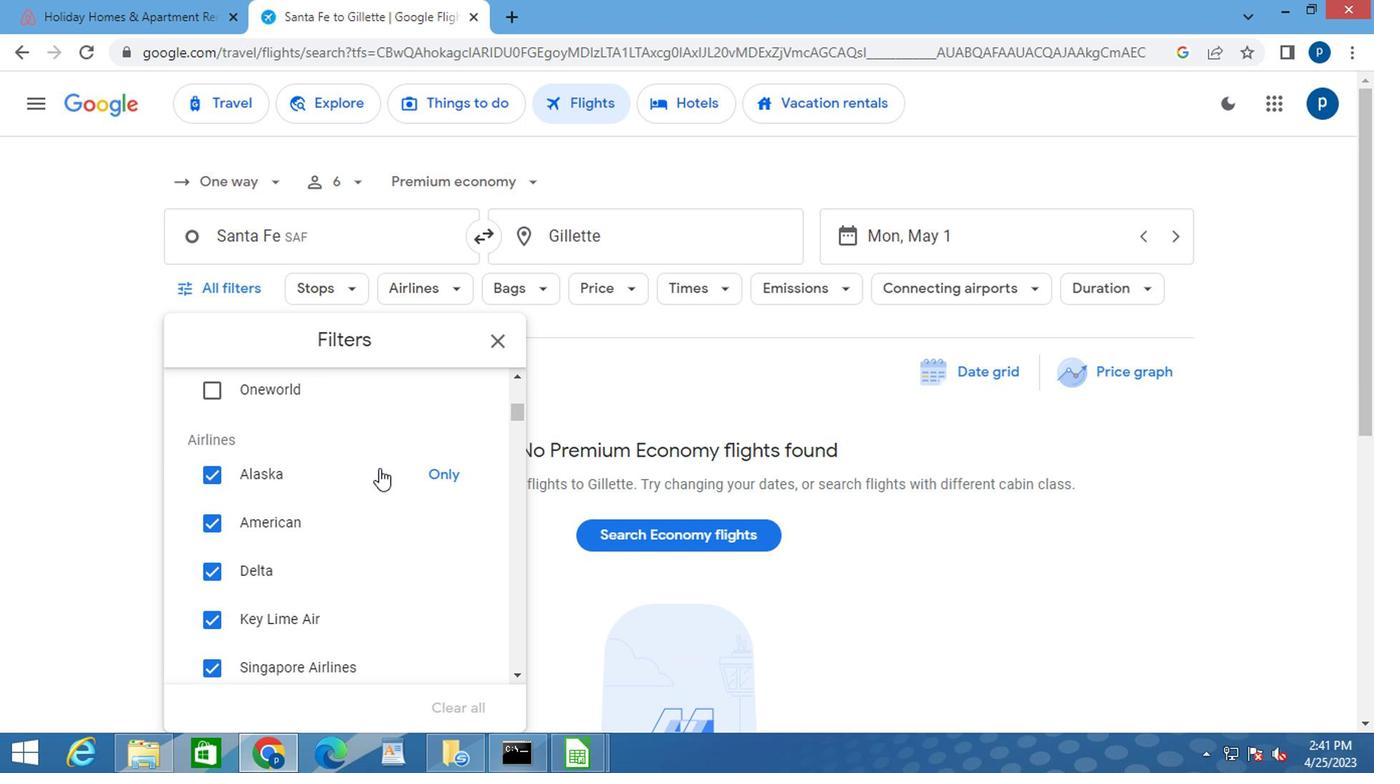 
Action: Mouse scrolled (377, 471) with delta (0, 0)
Screenshot: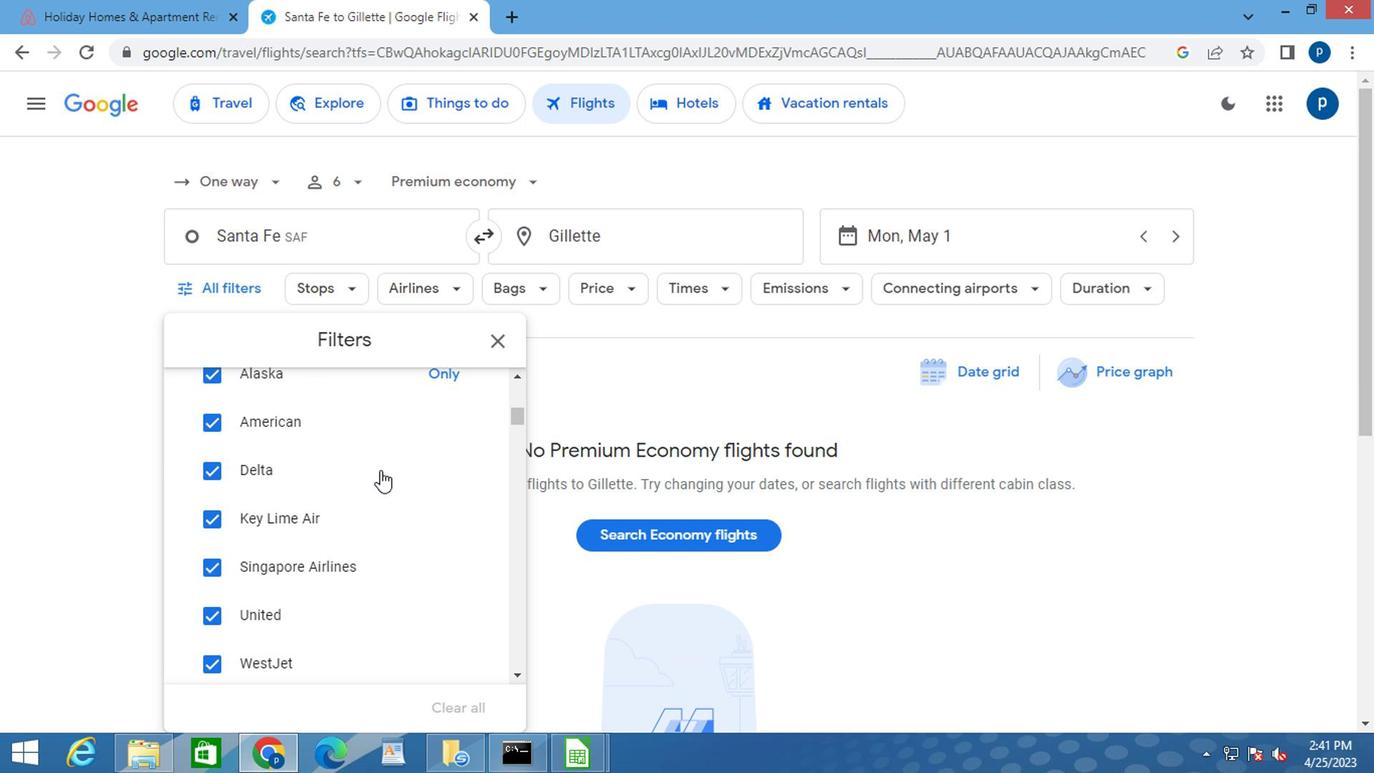 
Action: Mouse scrolled (377, 471) with delta (0, 0)
Screenshot: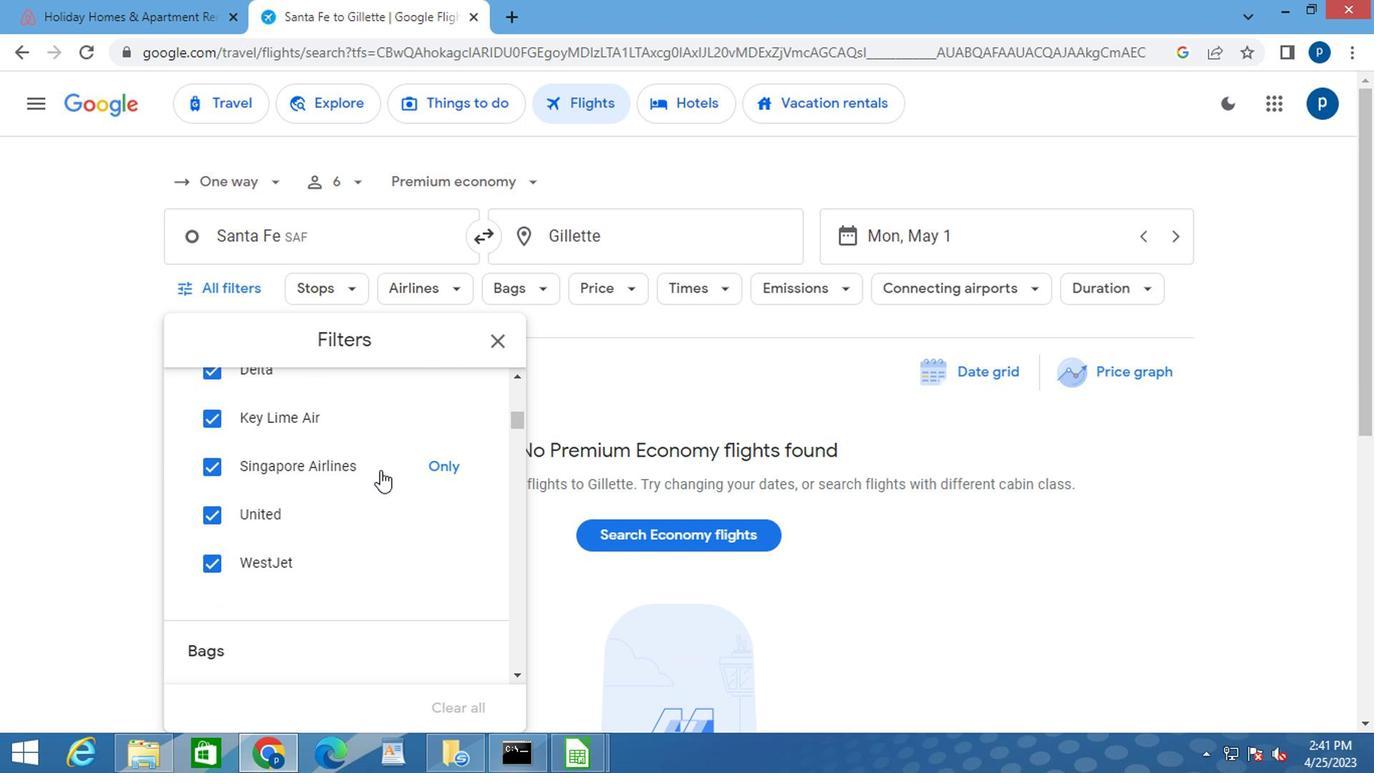 
Action: Mouse scrolled (377, 471) with delta (0, 0)
Screenshot: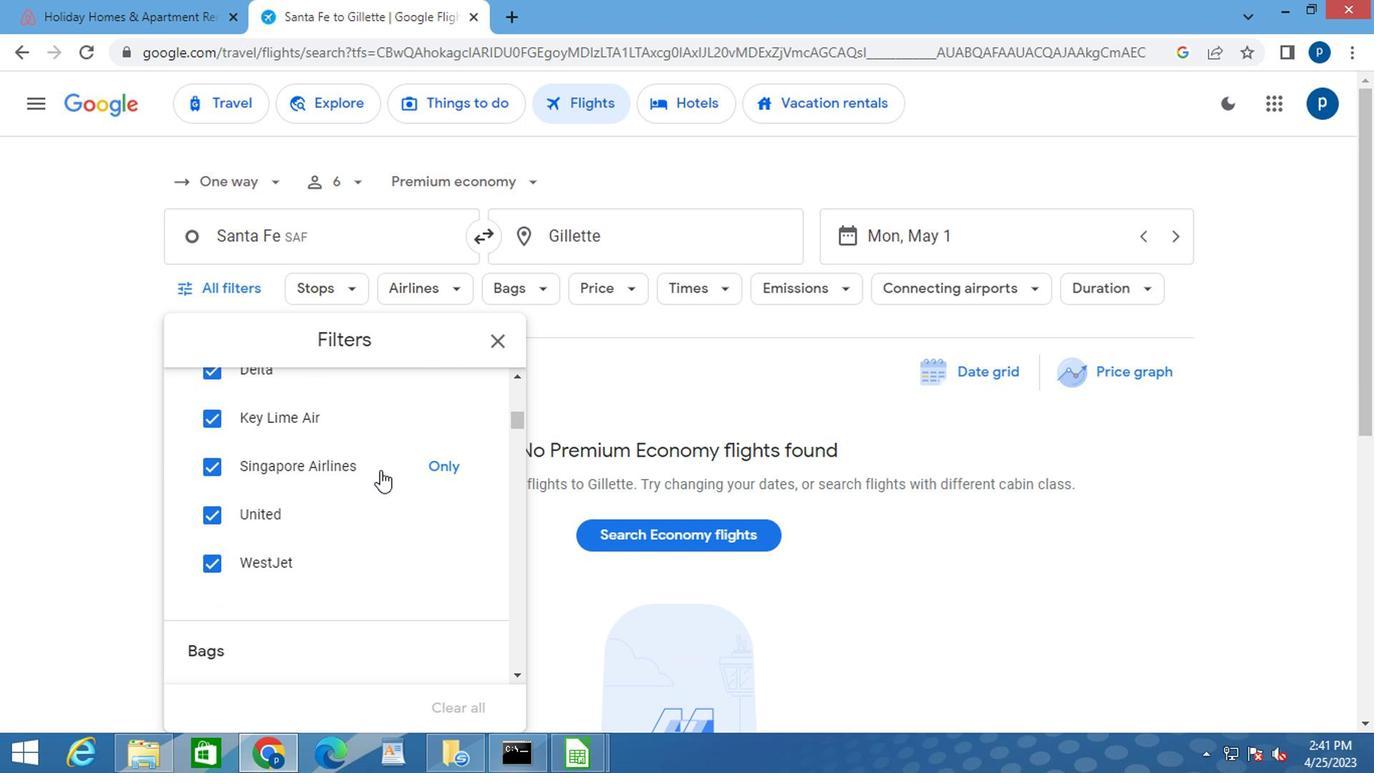 
Action: Mouse scrolled (377, 471) with delta (0, 0)
Screenshot: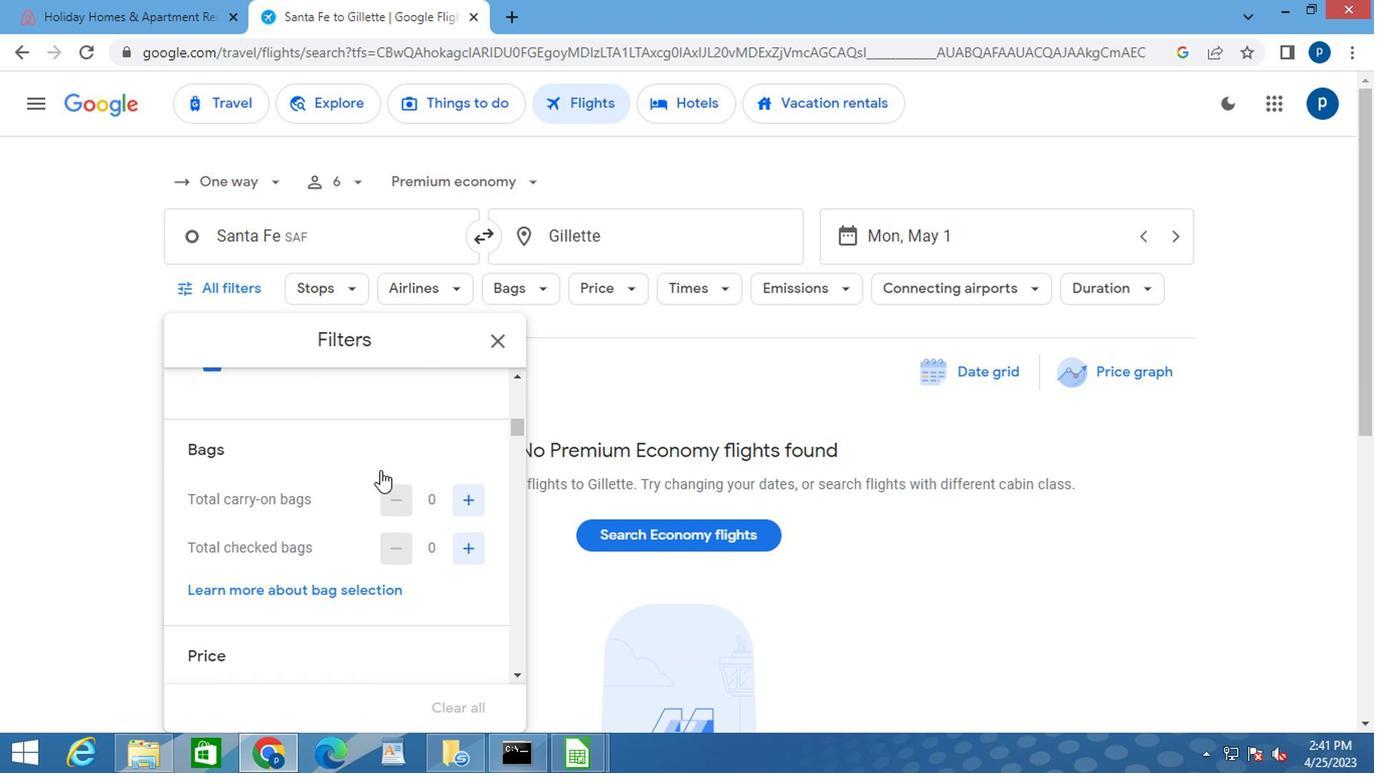 
Action: Mouse moved to (461, 394)
Screenshot: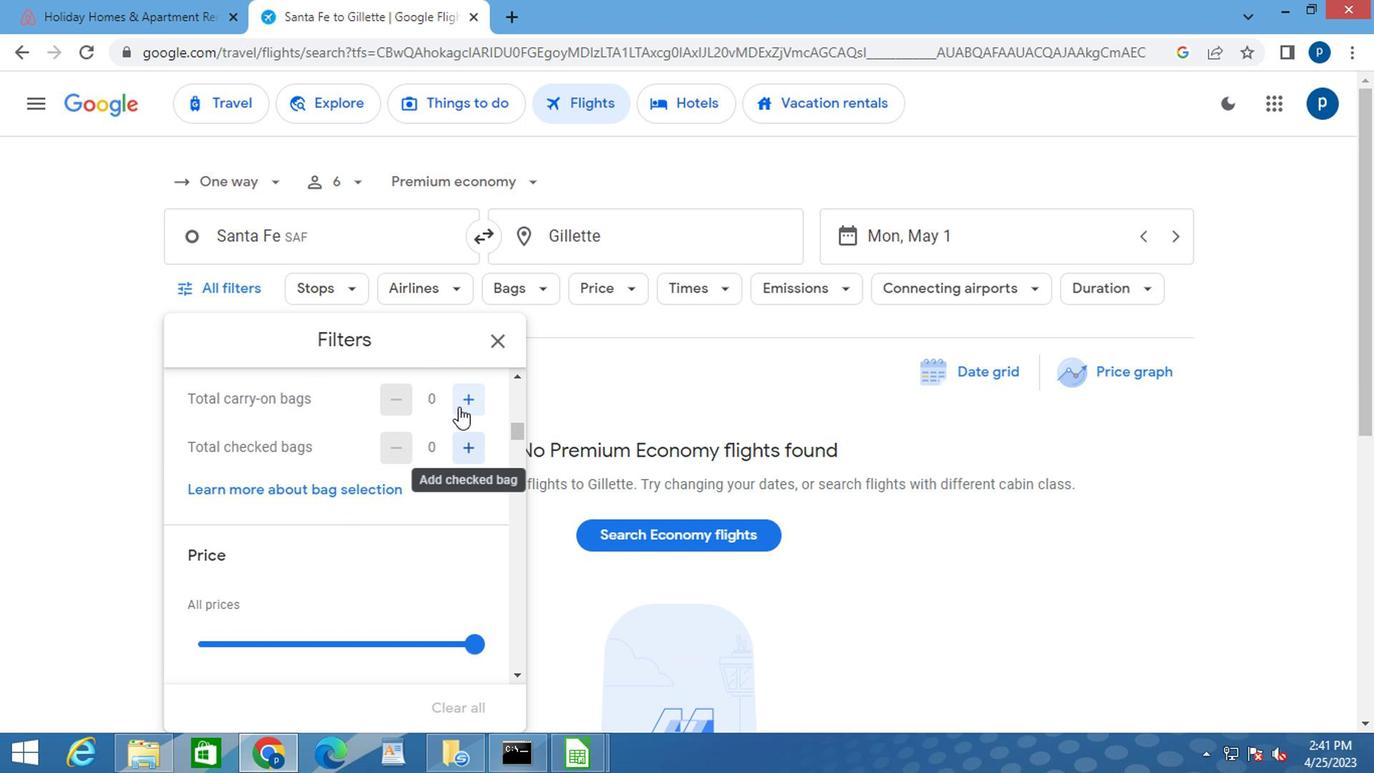 
Action: Mouse pressed left at (461, 394)
Screenshot: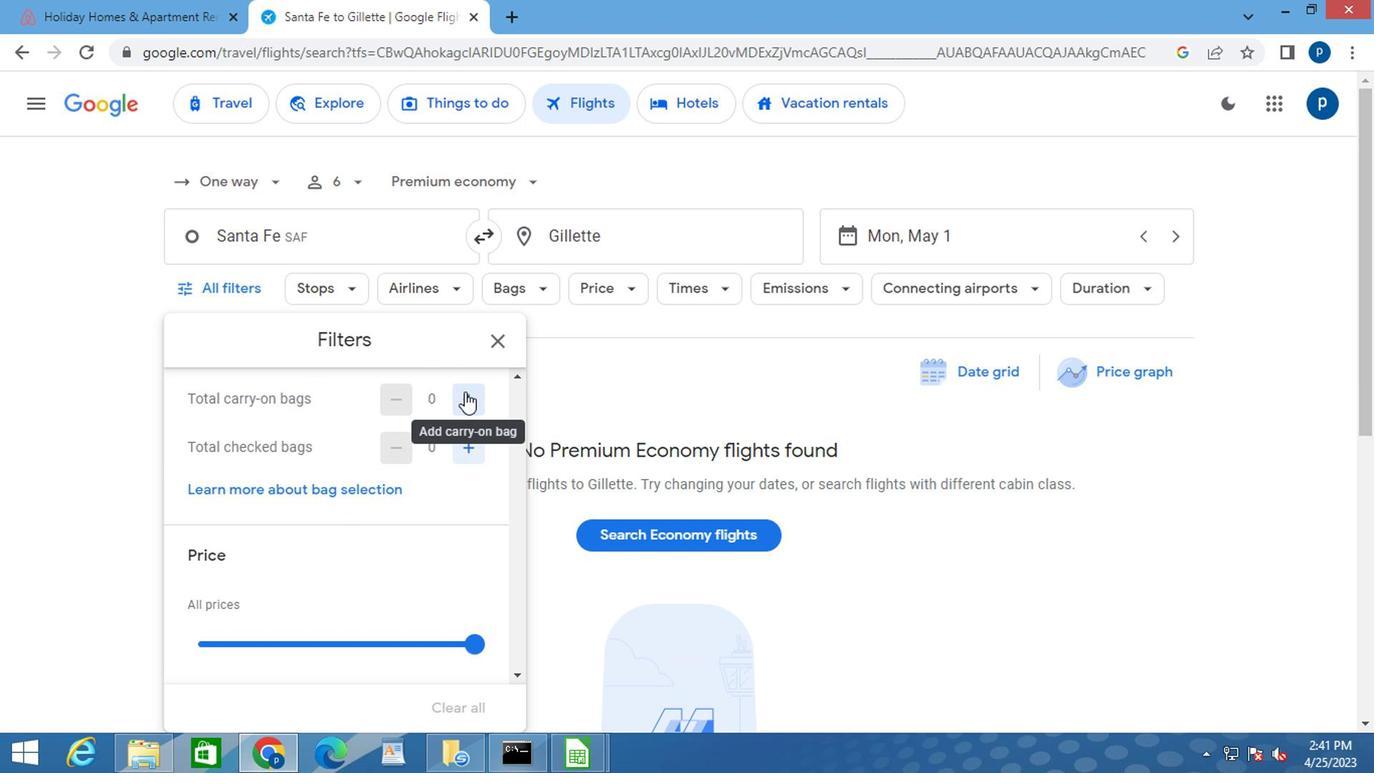 
Action: Mouse moved to (426, 549)
Screenshot: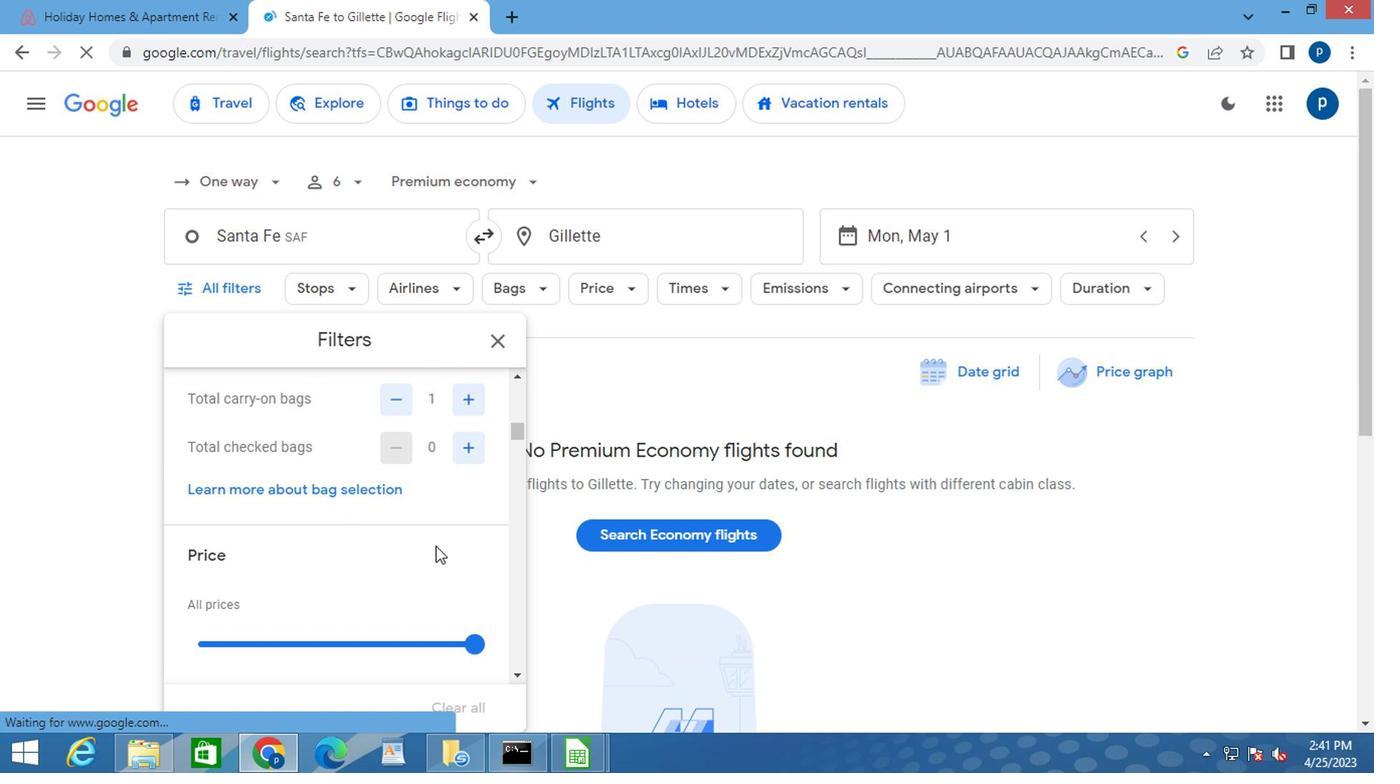 
Action: Mouse scrolled (426, 547) with delta (0, -1)
Screenshot: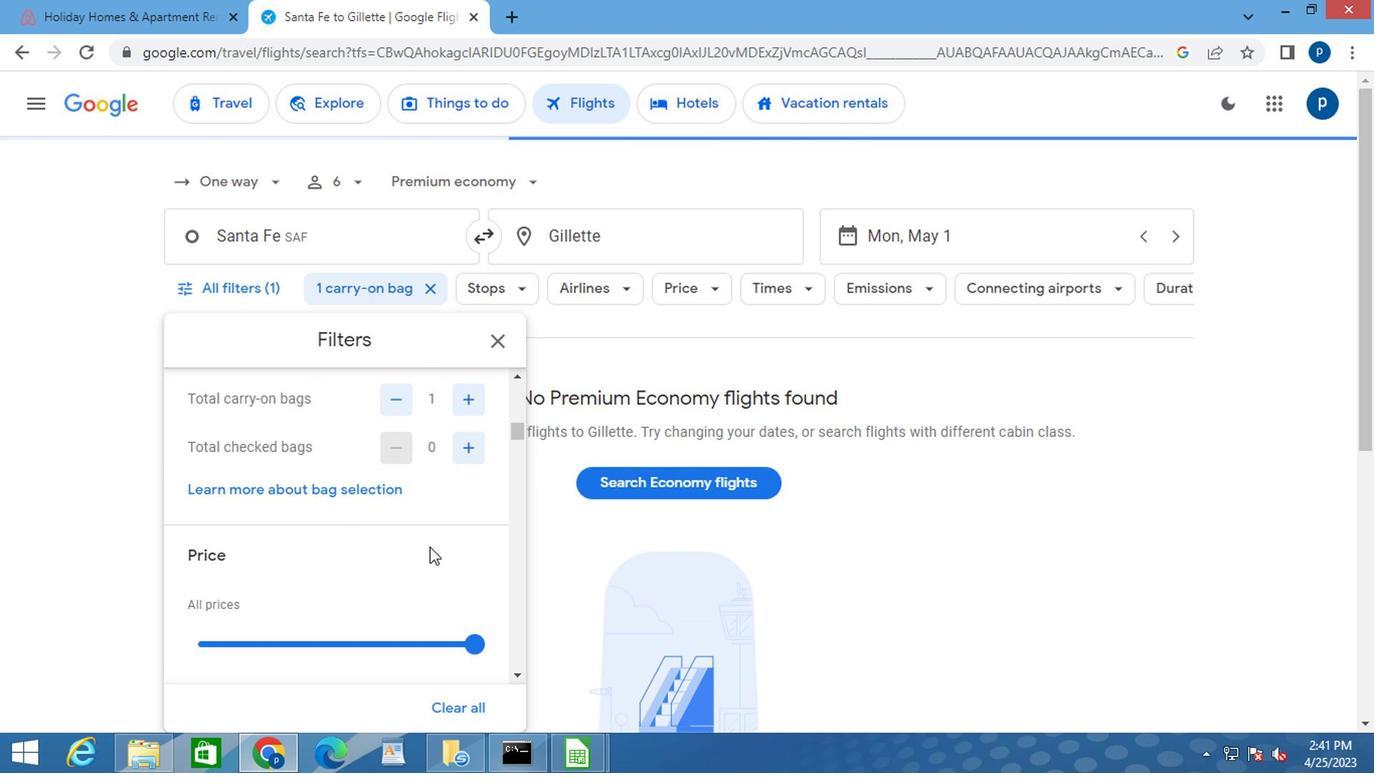 
Action: Mouse moved to (468, 542)
Screenshot: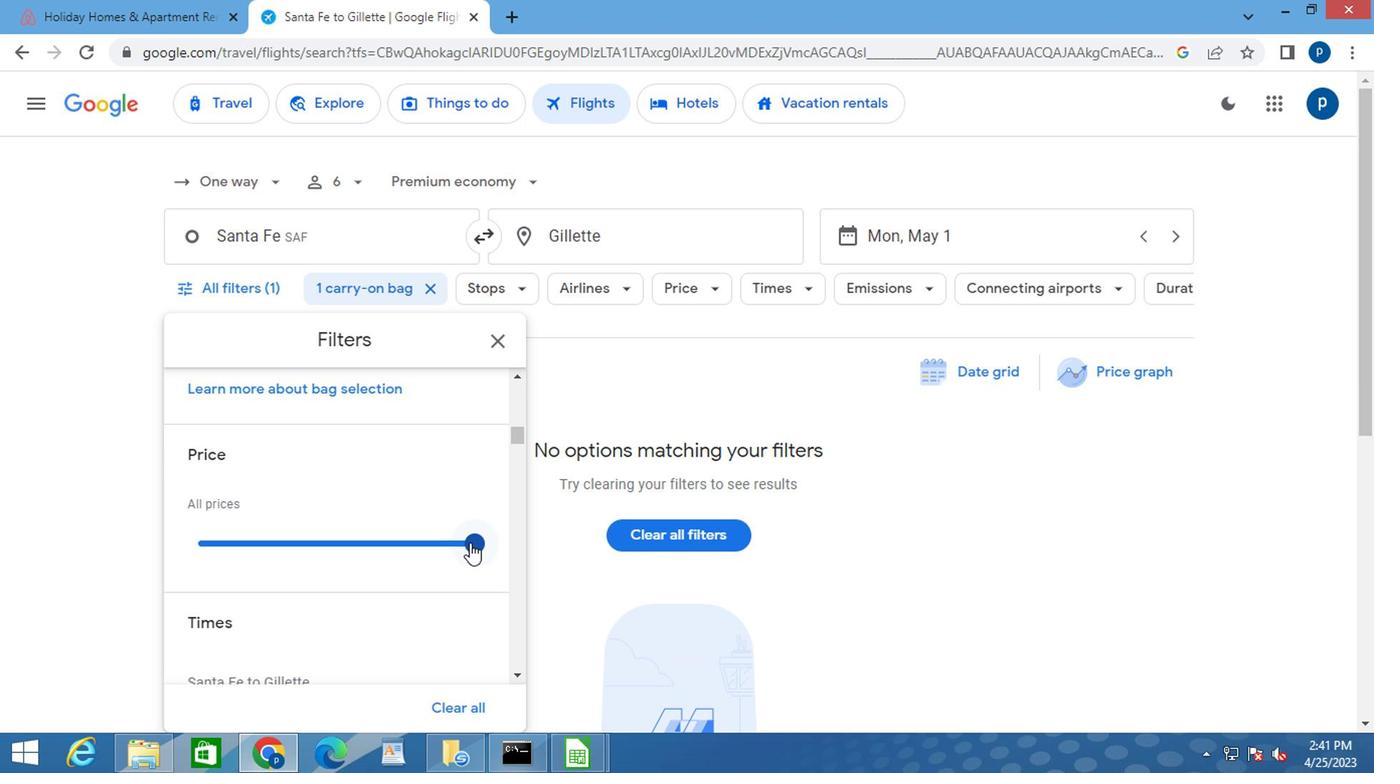 
Action: Mouse pressed left at (468, 542)
Screenshot: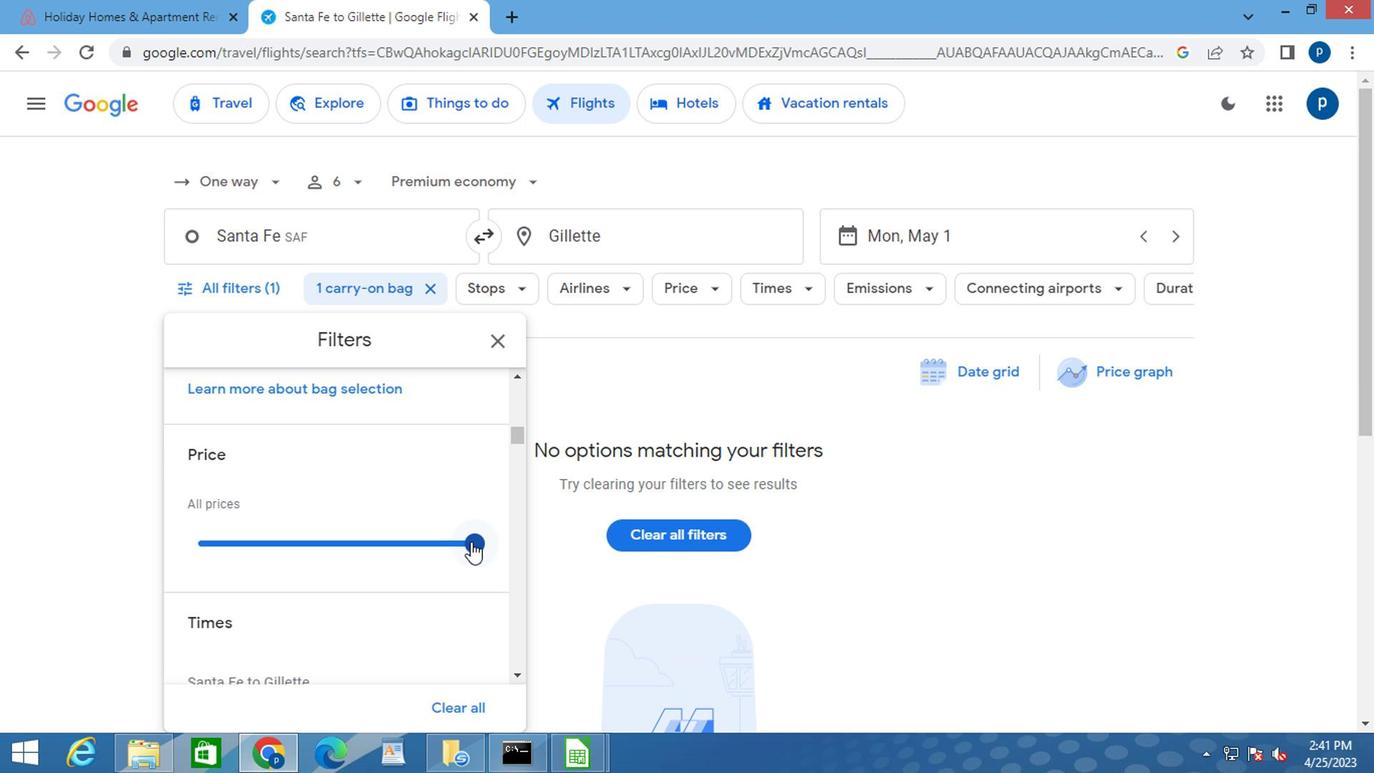 
Action: Mouse moved to (428, 587)
Screenshot: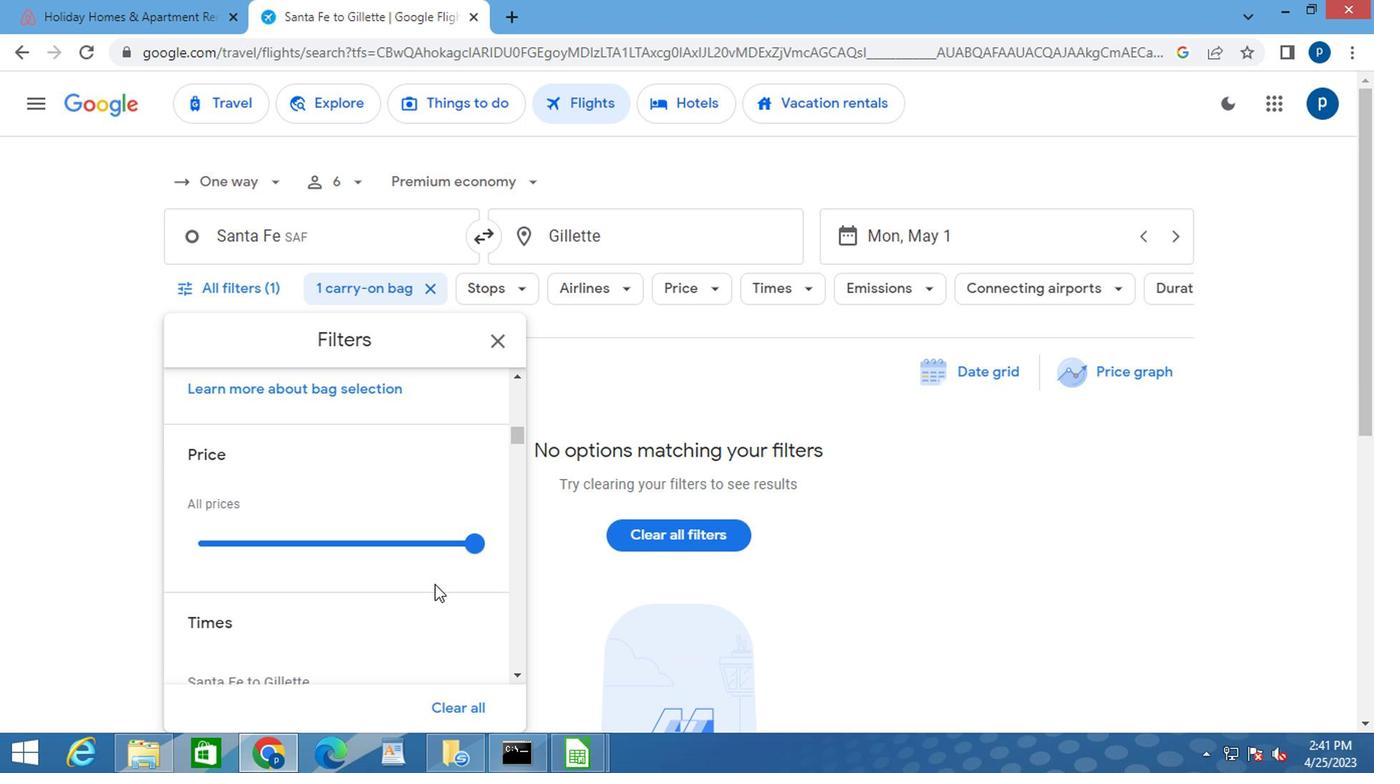 
Action: Mouse scrolled (428, 585) with delta (0, -1)
Screenshot: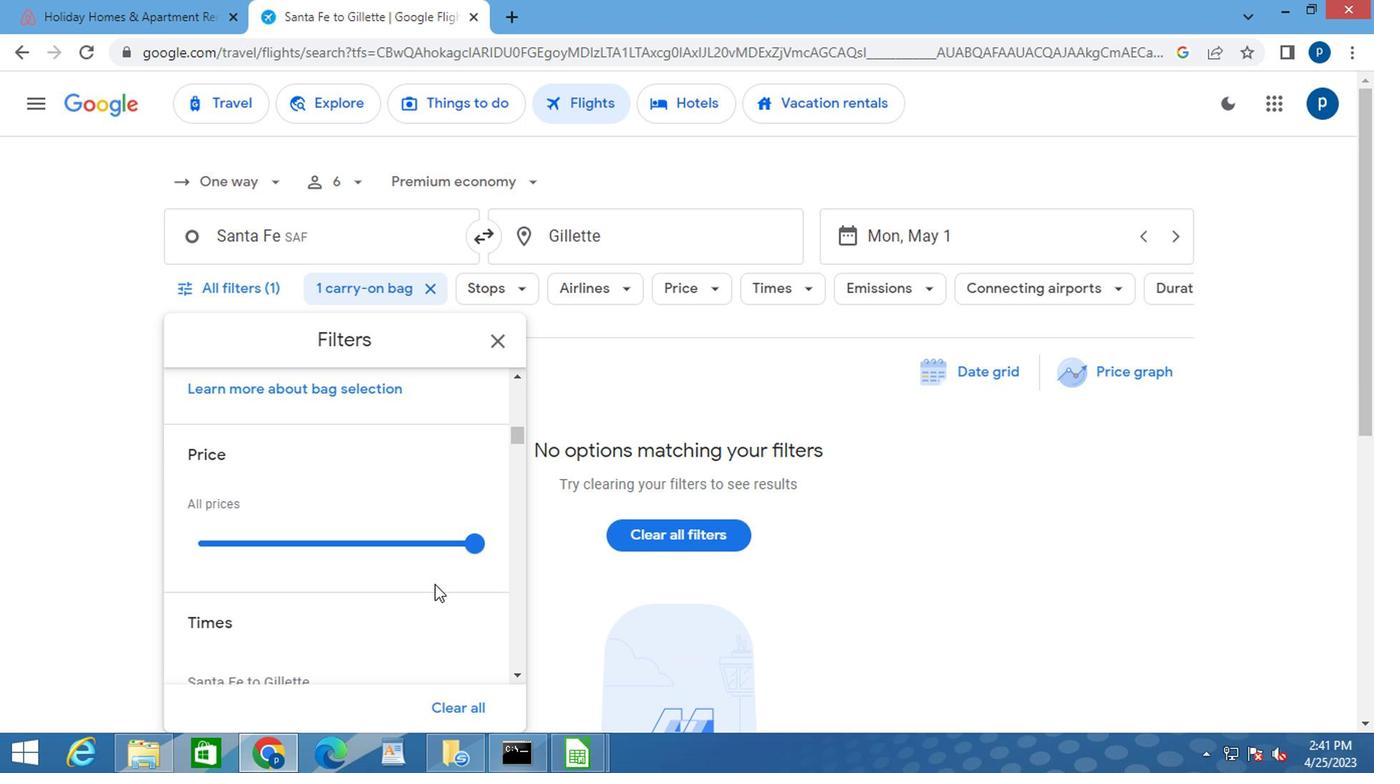 
Action: Mouse moved to (428, 587)
Screenshot: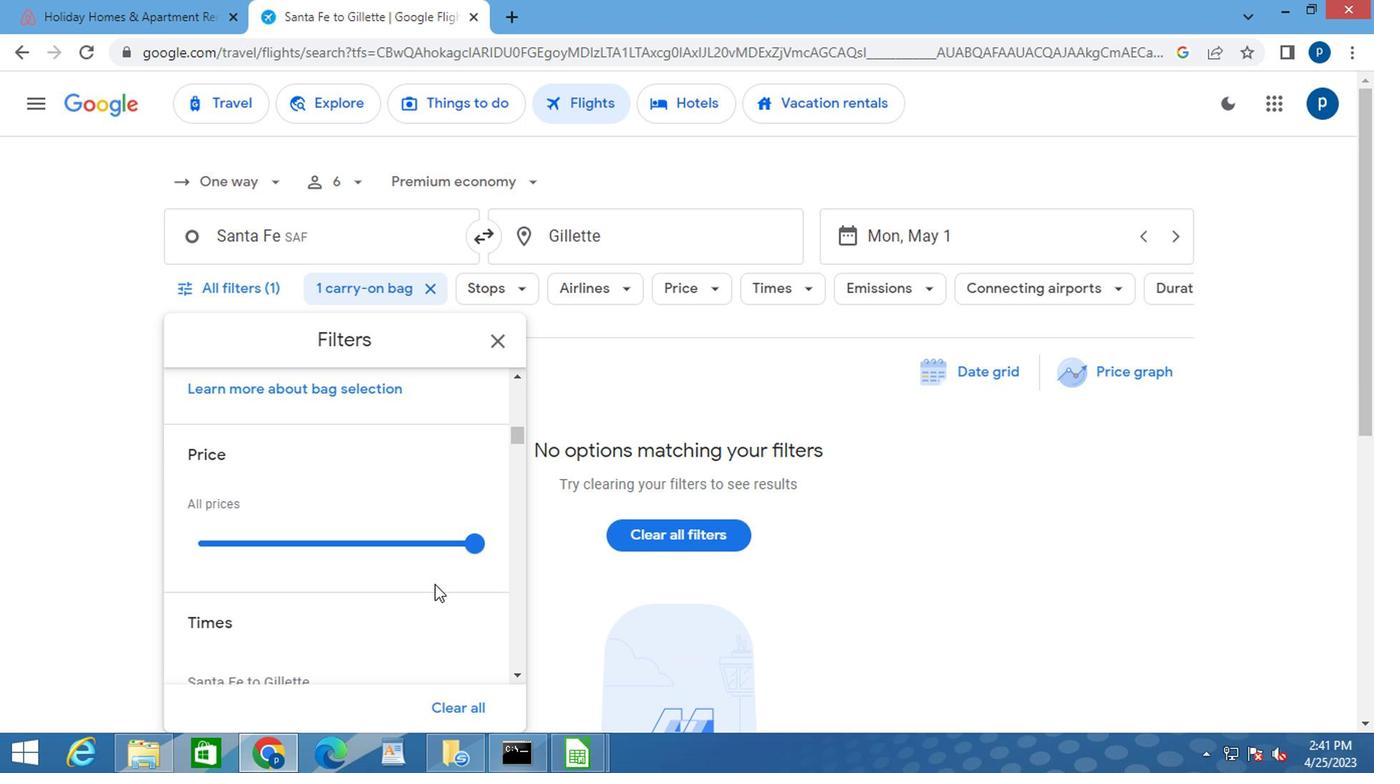 
Action: Mouse scrolled (428, 585) with delta (0, -1)
Screenshot: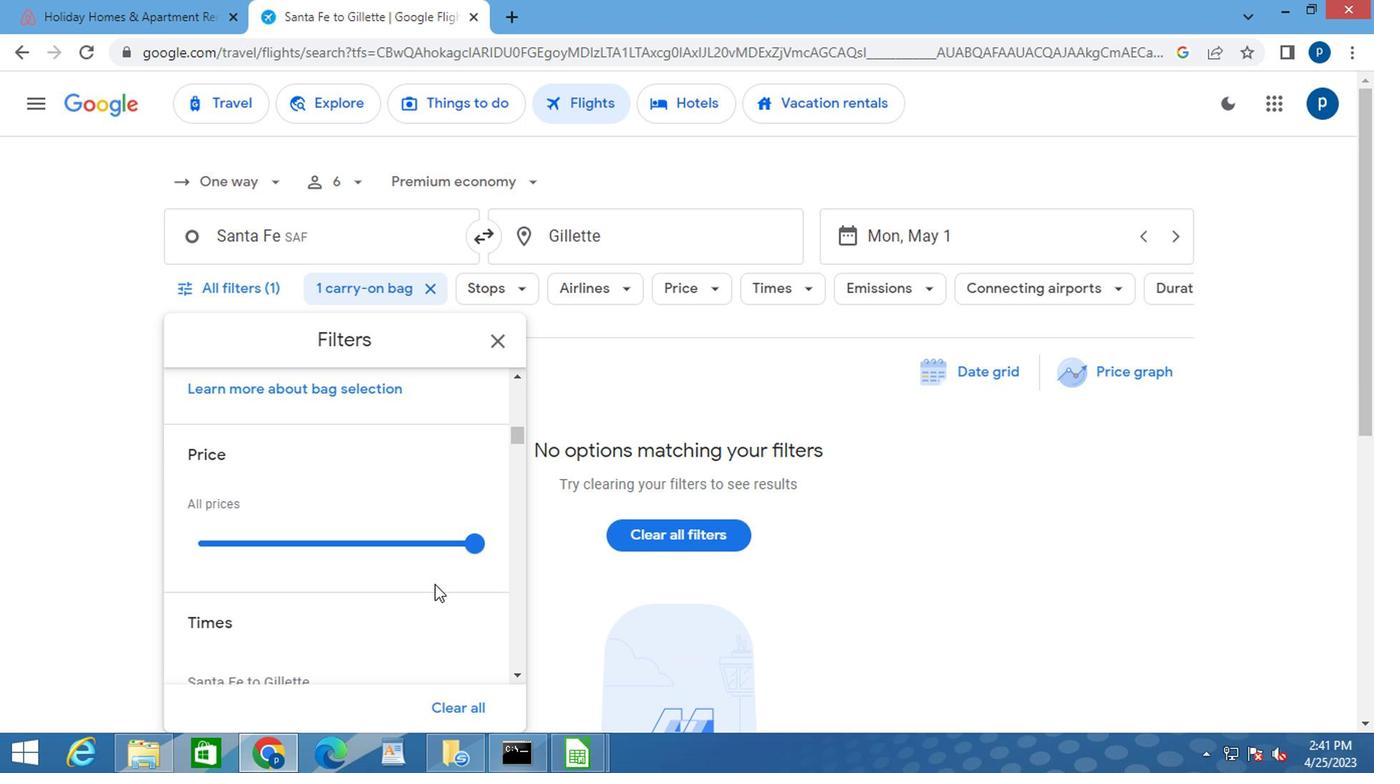 
Action: Mouse moved to (193, 569)
Screenshot: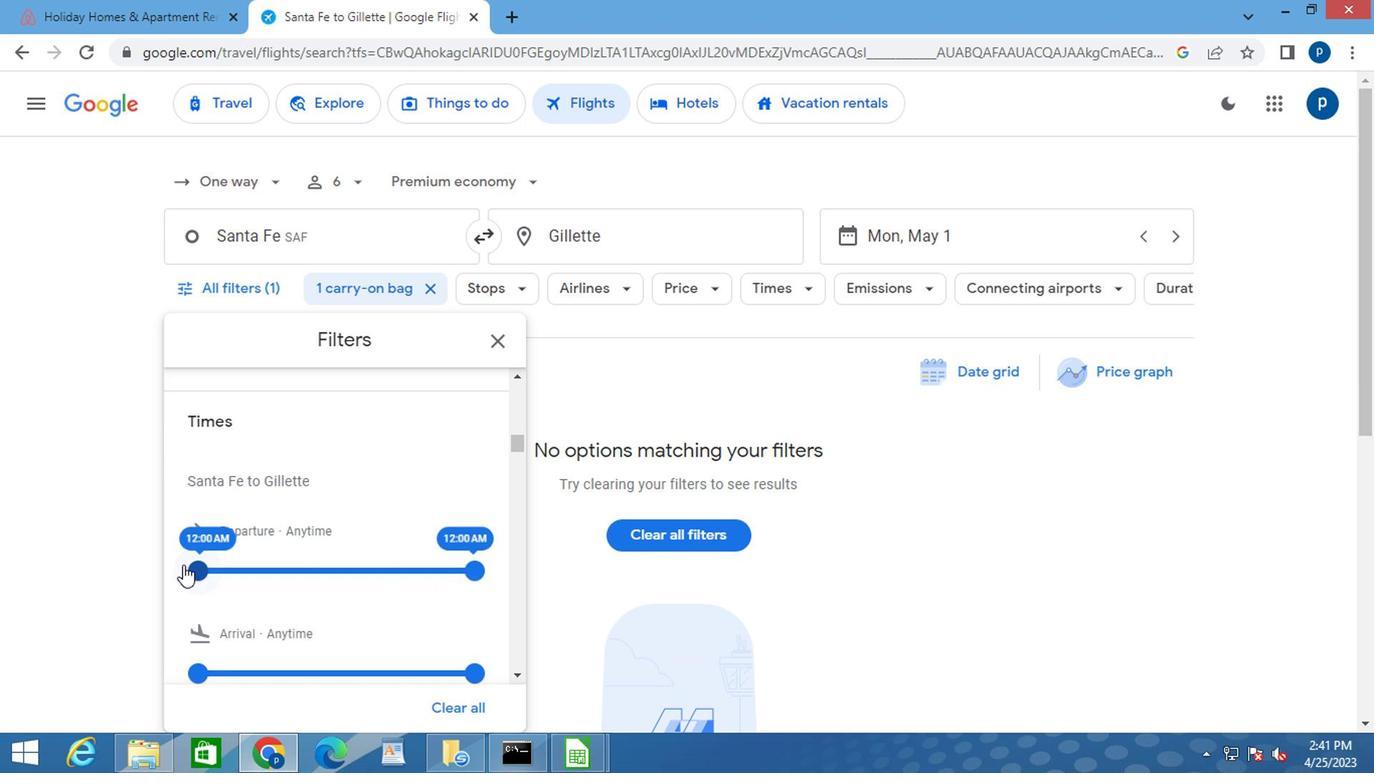 
Action: Mouse pressed left at (193, 569)
Screenshot: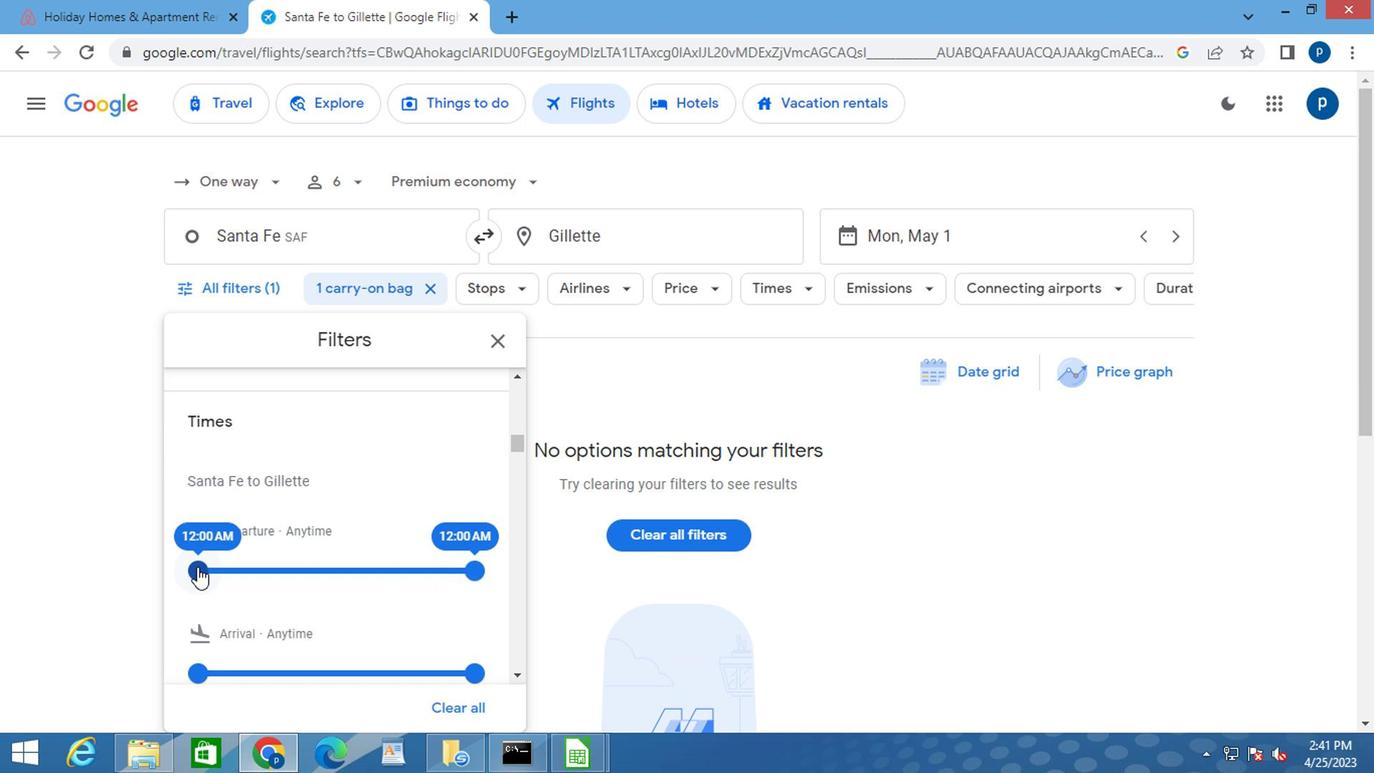 
Action: Mouse moved to (500, 337)
Screenshot: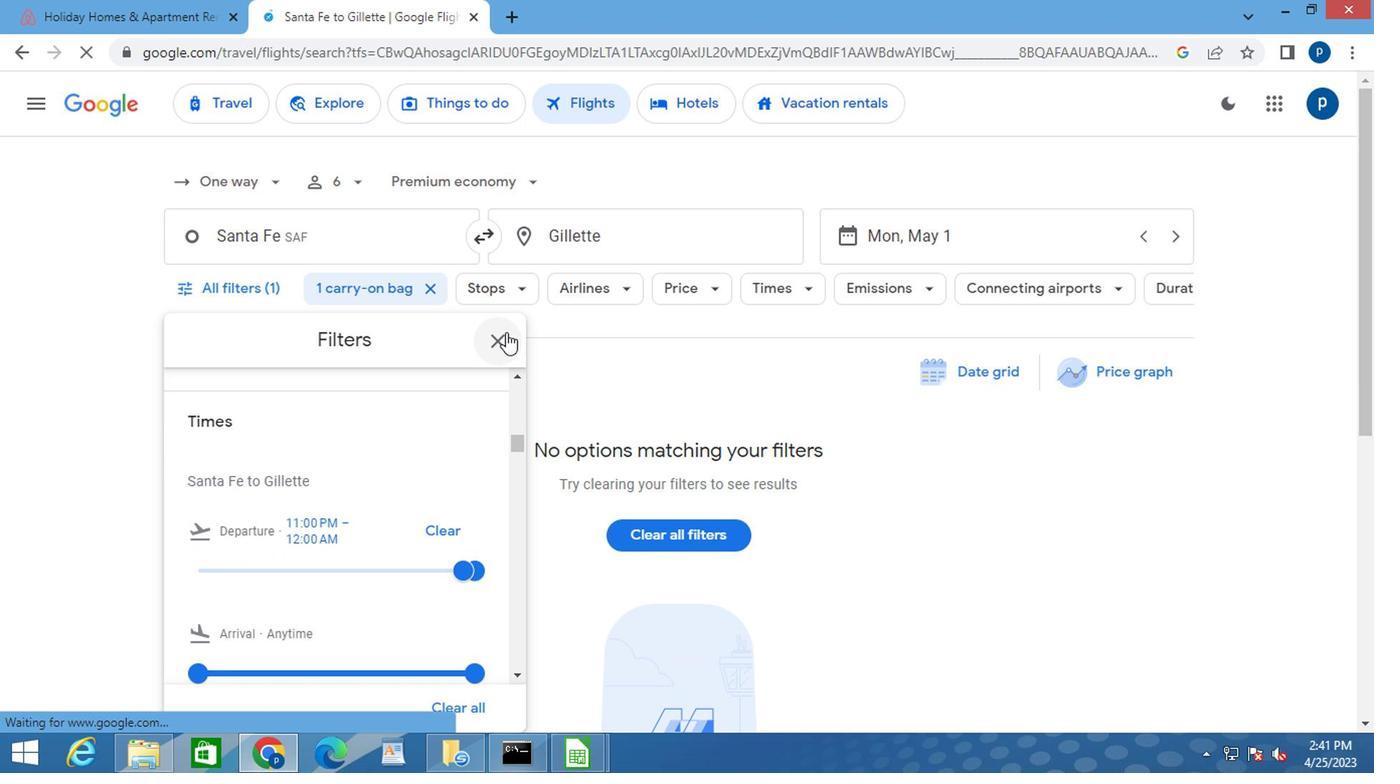 
Action: Mouse pressed left at (500, 337)
Screenshot: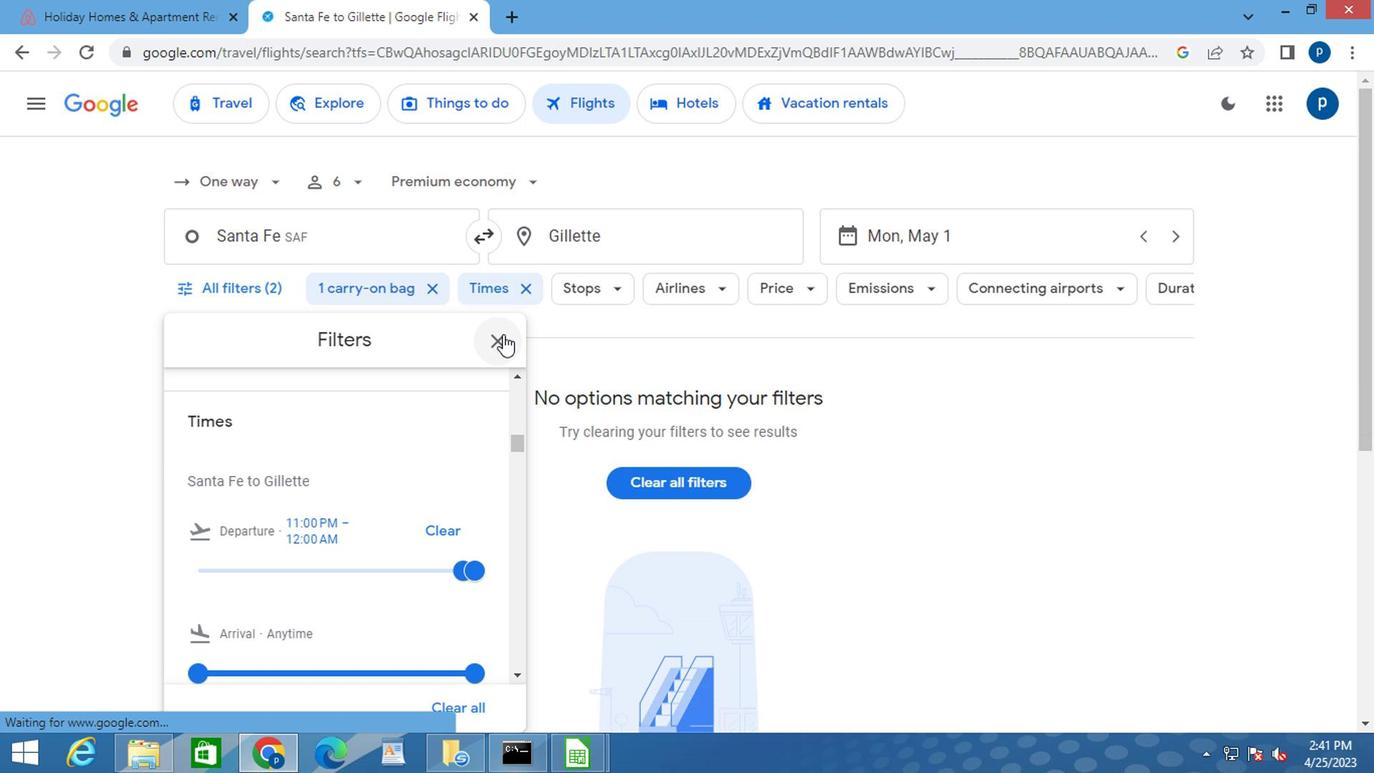 
